 Task: Add an event  with title  Team Building Workshop, date '2024/04/13' to '2024/04/15' & Select Event type as  Group. Add location for the event as  654 Bolhão Market, Porto, Portugal and add a description: Participants will learn essential communication skills, including active listening, expressing ideas clearly, and providing constructive feedback. They will also explore techniques for fostering open and honest communication within the team.Create an event link  http-teambuildingworkshopcom & Select the event color as  Red. , logged in from the account softage.1@softage.netand send the event invitation to softage.3@softage.net and softage.4@softage.net
Action: Mouse moved to (945, 126)
Screenshot: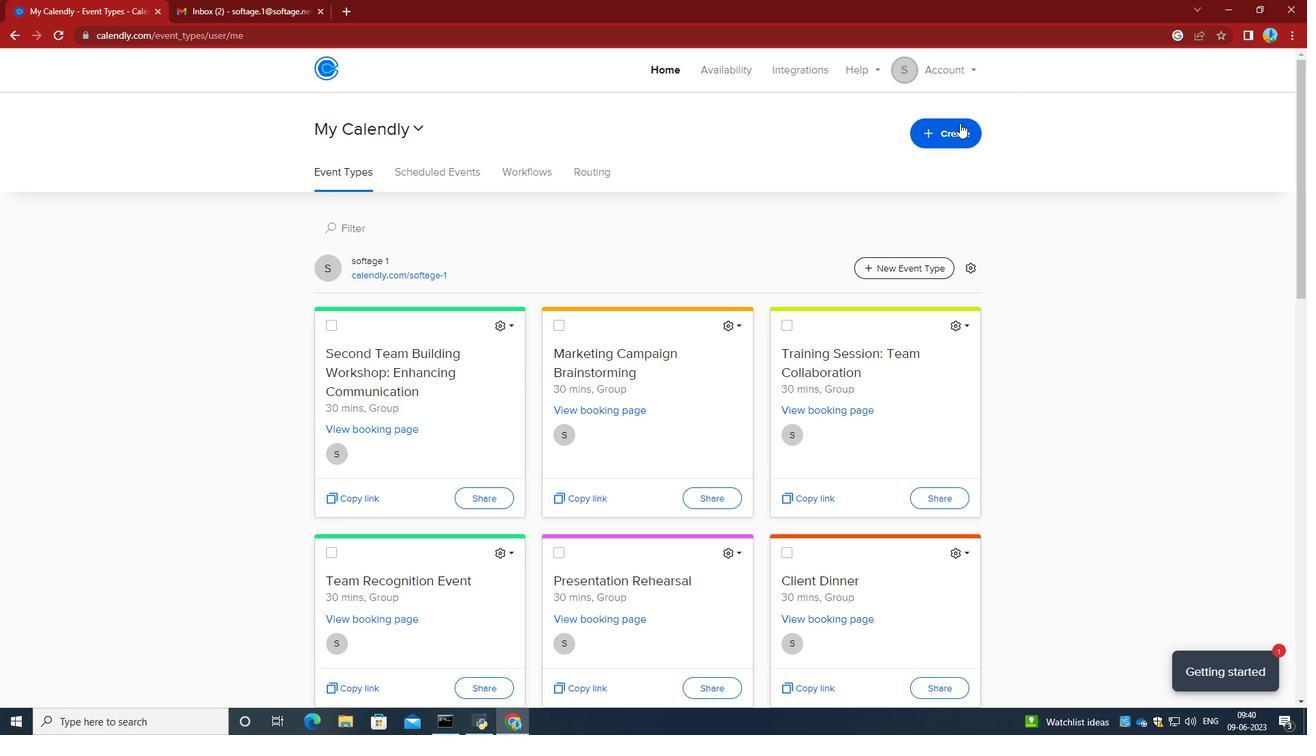 
Action: Mouse pressed left at (945, 126)
Screenshot: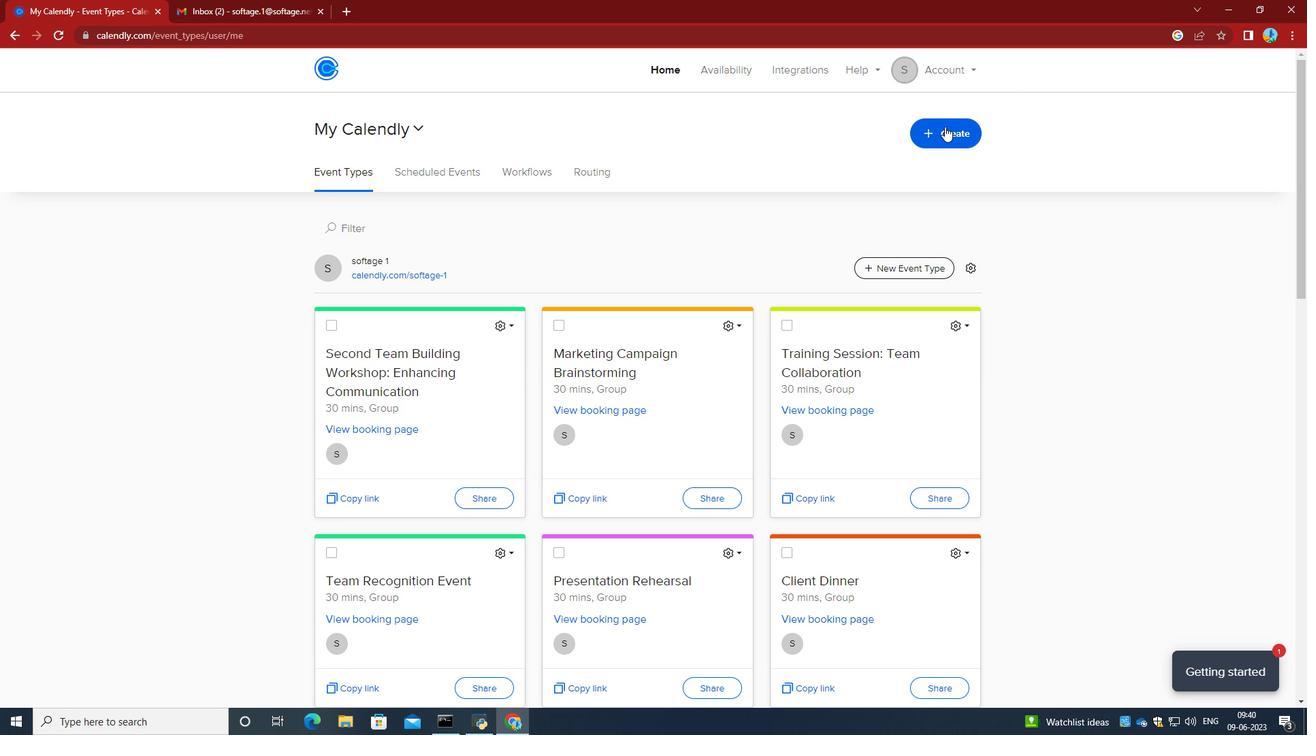 
Action: Mouse moved to (889, 187)
Screenshot: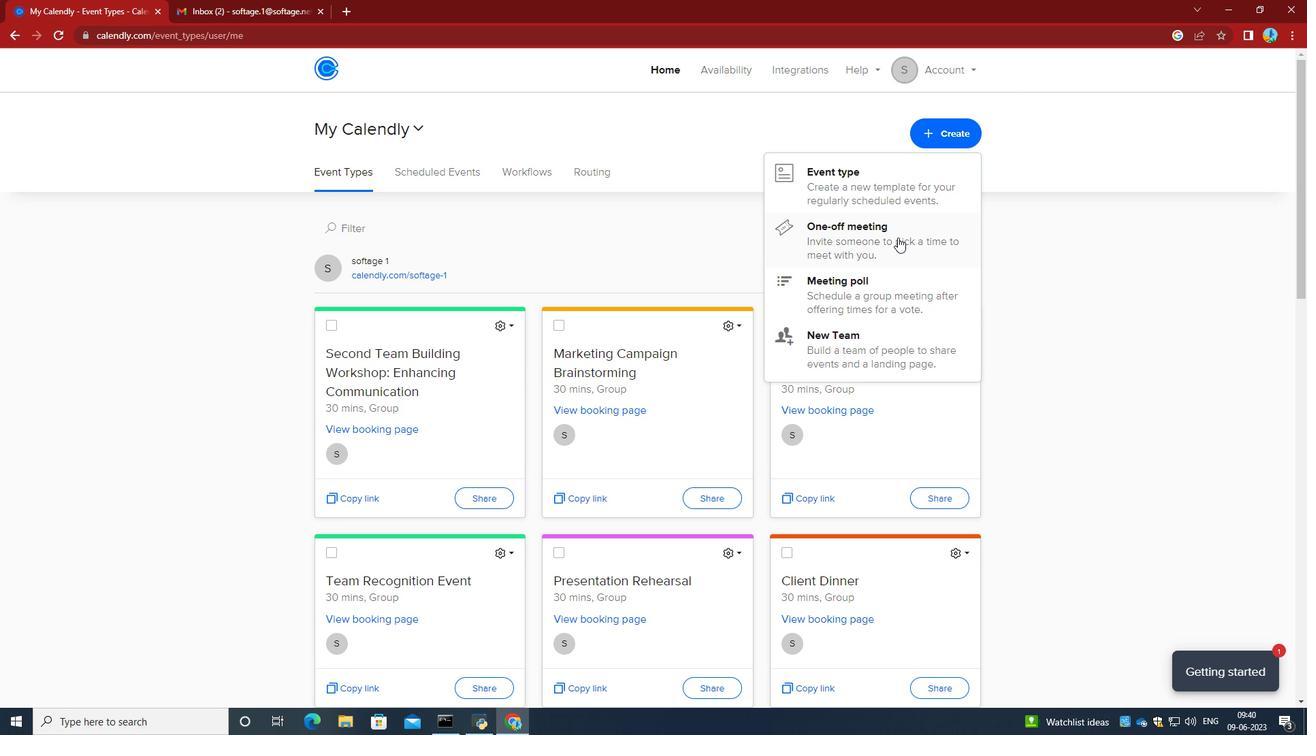 
Action: Mouse pressed left at (889, 187)
Screenshot: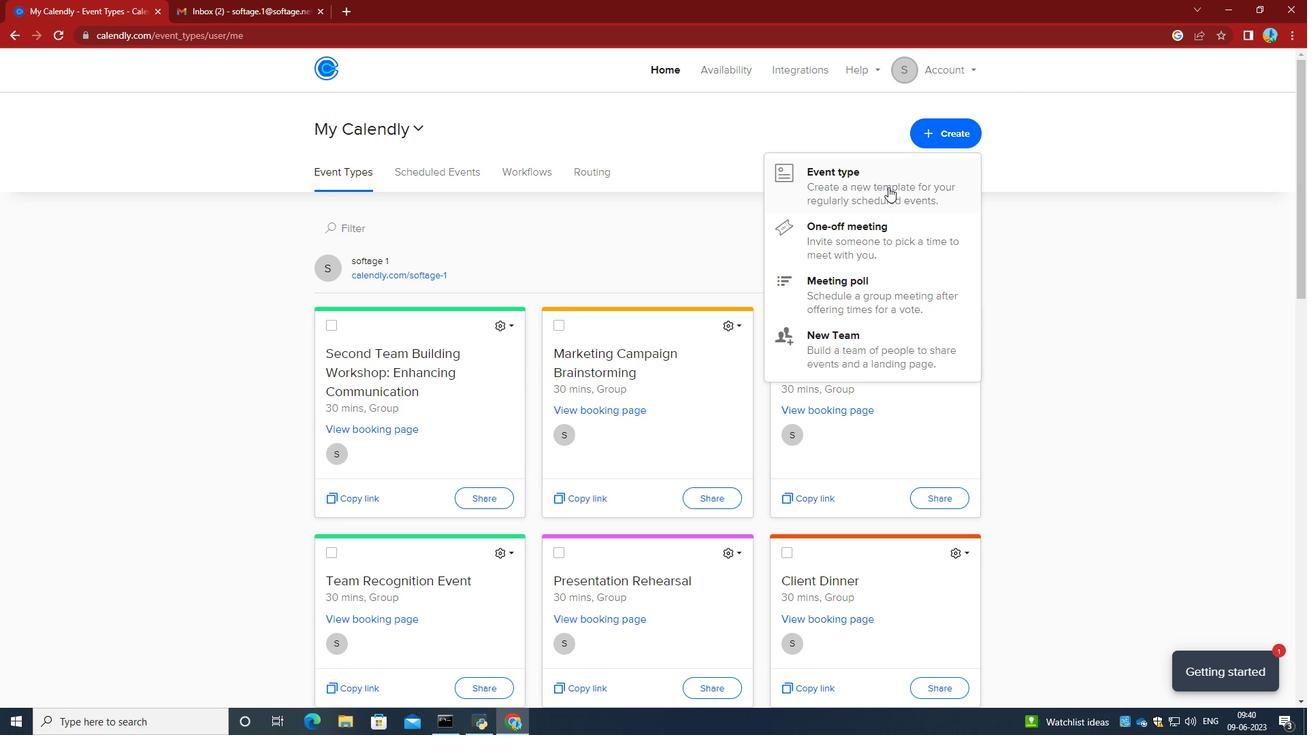 
Action: Mouse moved to (601, 305)
Screenshot: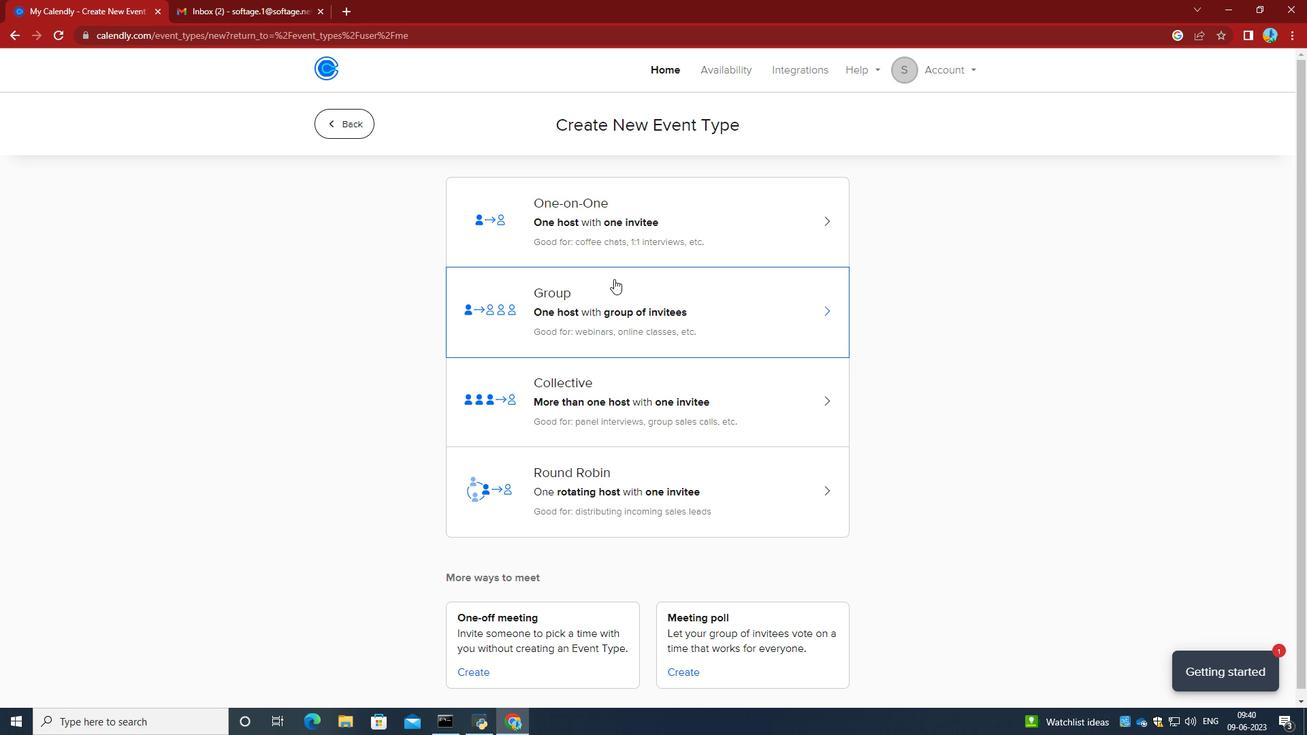
Action: Mouse pressed left at (601, 305)
Screenshot: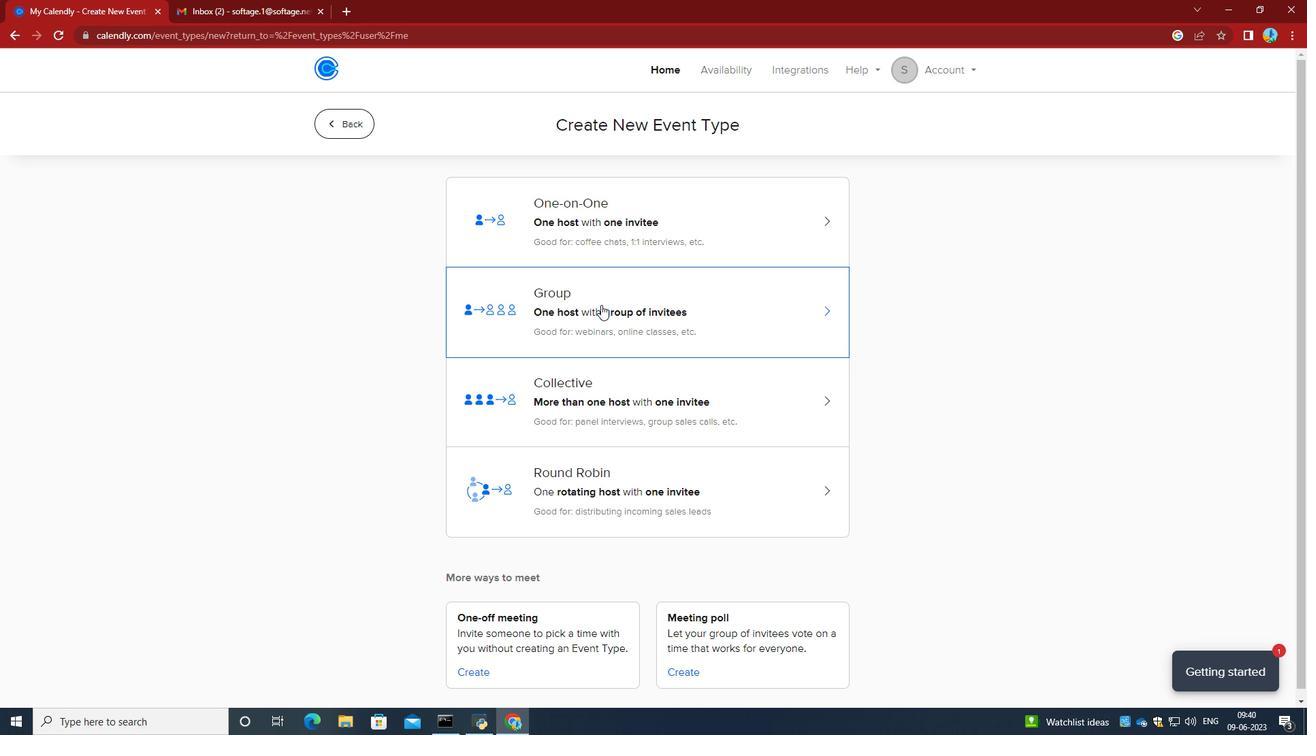 
Action: Mouse moved to (440, 313)
Screenshot: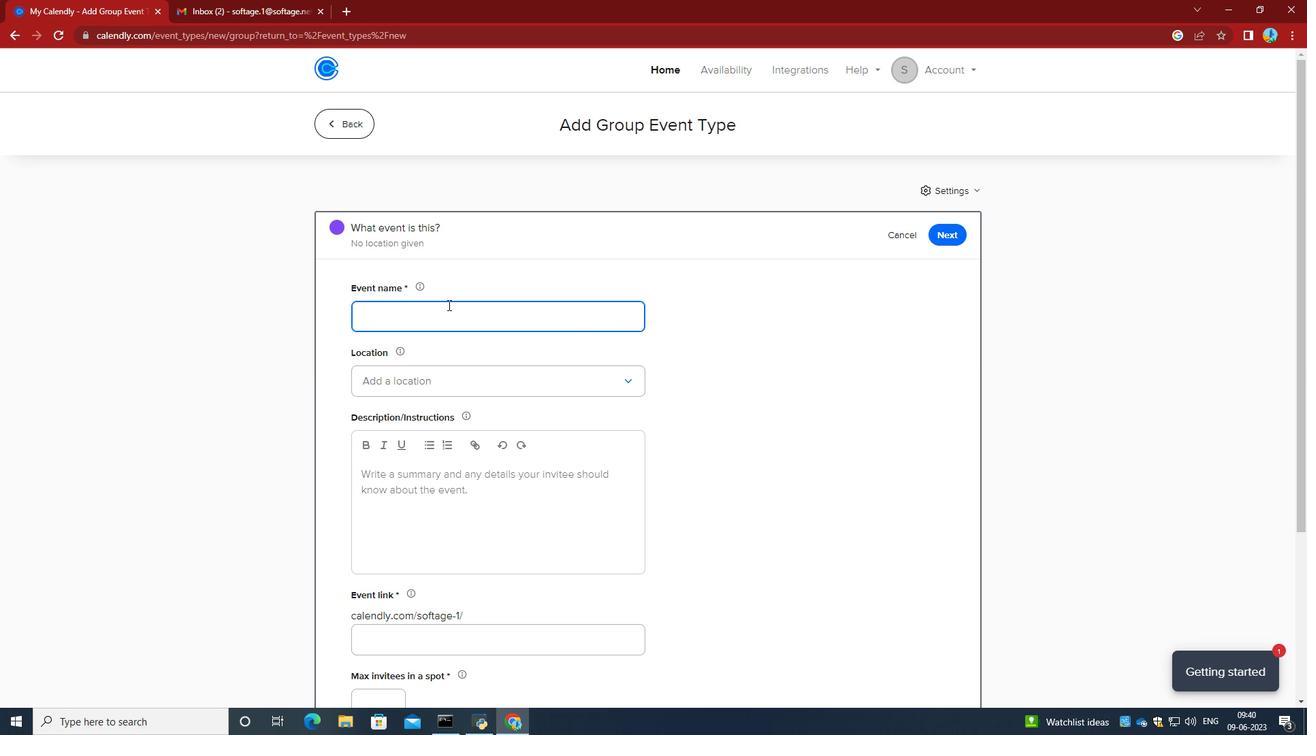 
Action: Mouse pressed left at (440, 313)
Screenshot: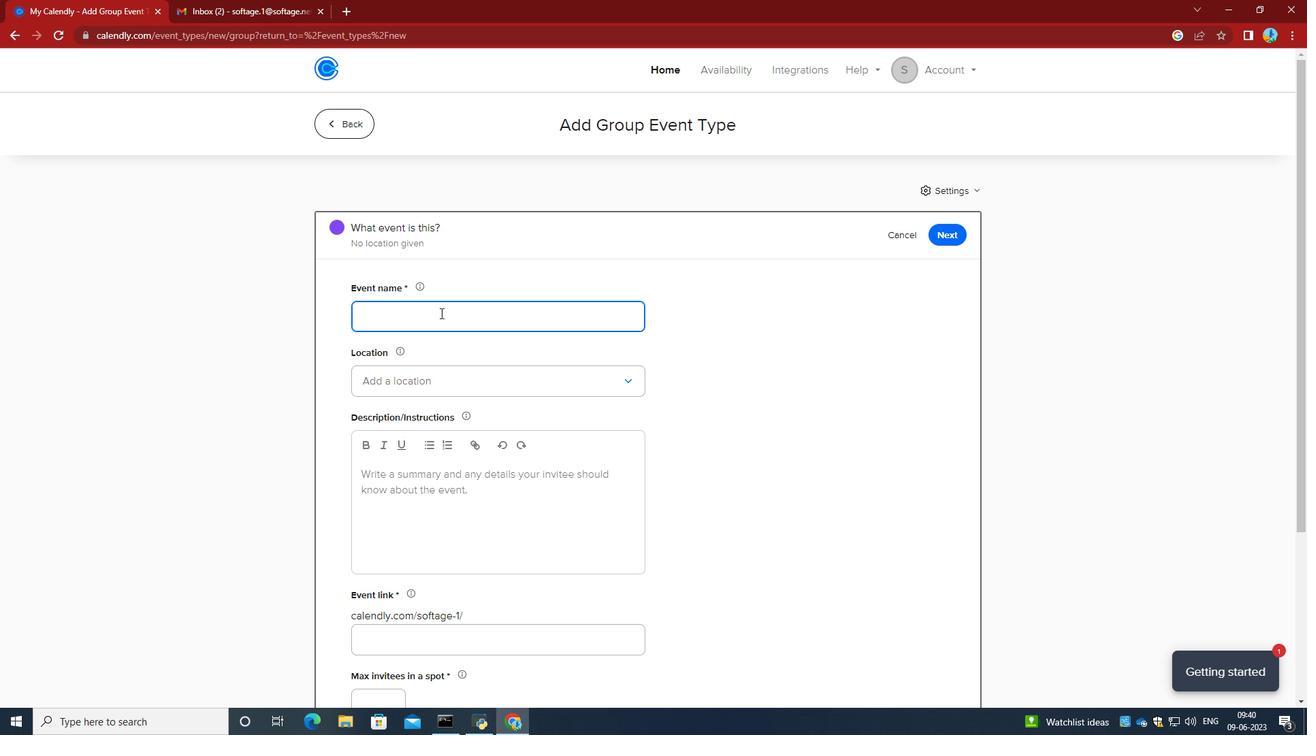 
Action: Mouse moved to (440, 314)
Screenshot: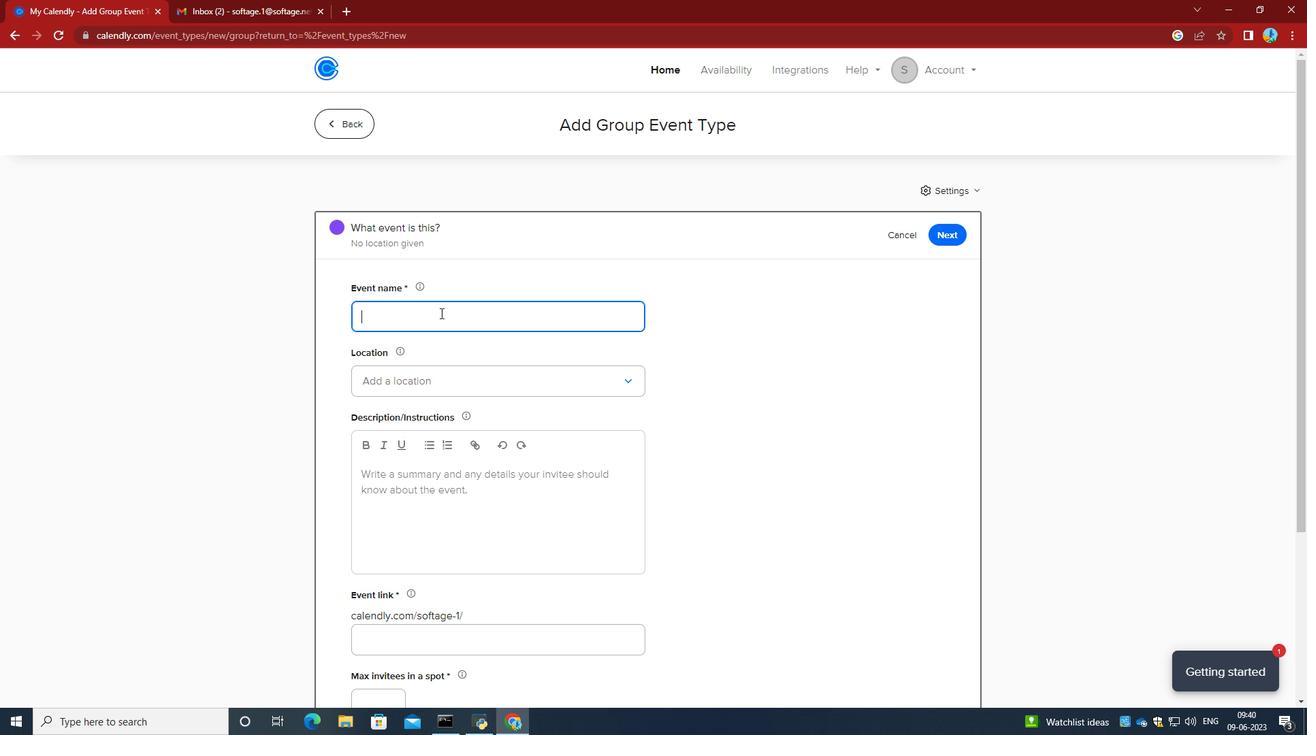 
Action: Key pressed <Key.caps_lock>T<Key.caps_lock>eam<Key.space><Key.caps_lock>B<Key.caps_lock>uilding<Key.space><Key.caps_lock>W<Key.caps_lock>orkshop<Key.space>
Screenshot: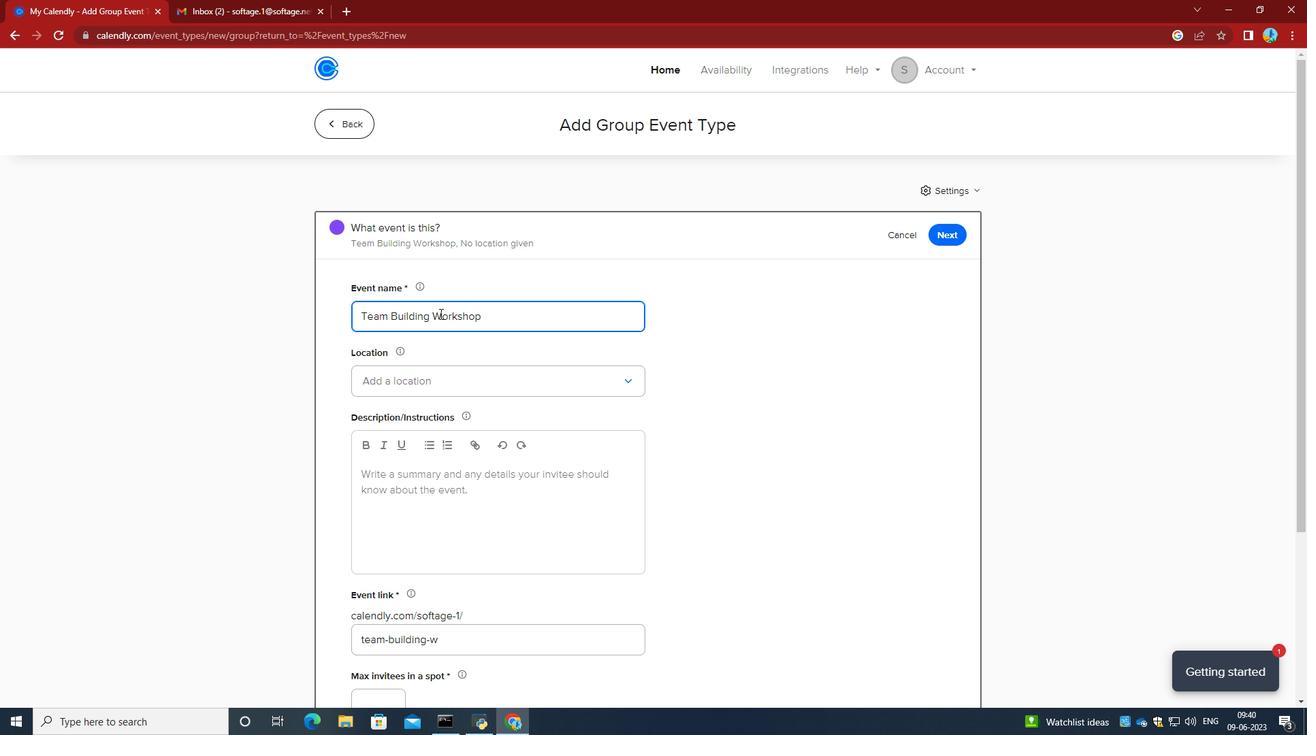 
Action: Mouse moved to (445, 389)
Screenshot: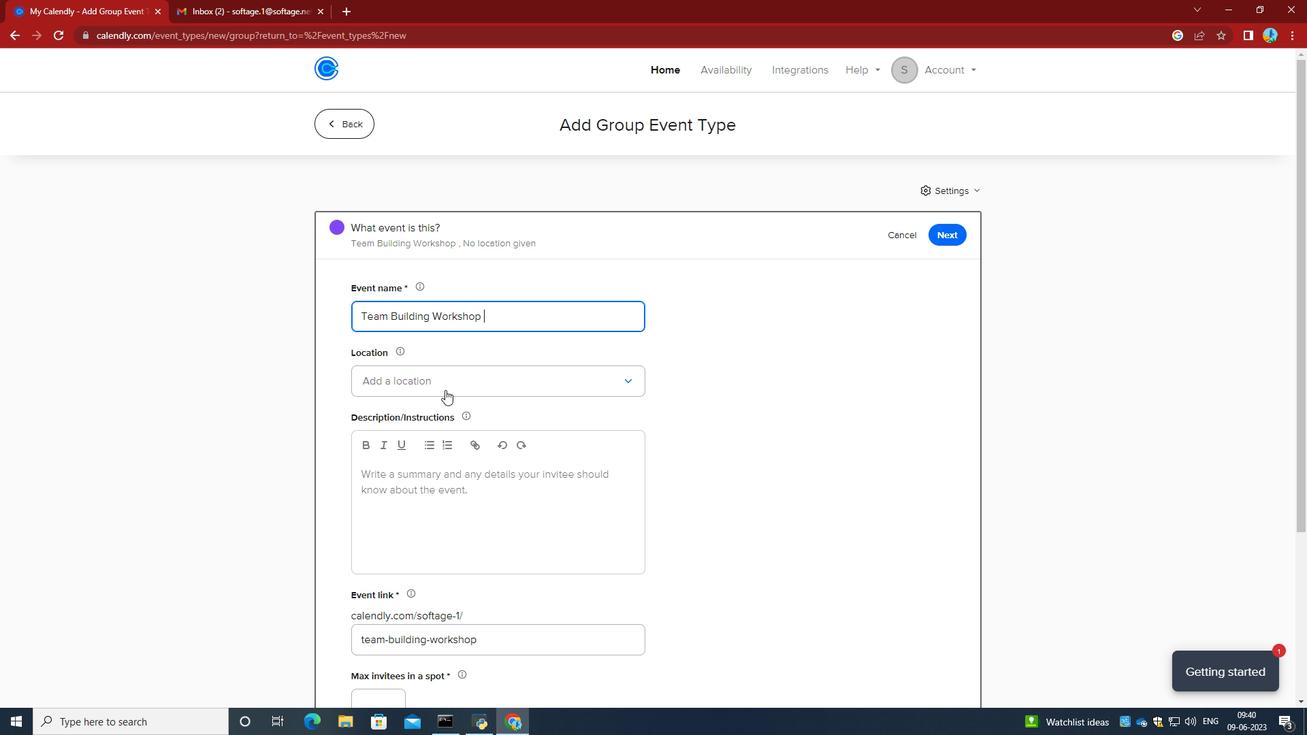 
Action: Mouse pressed left at (445, 389)
Screenshot: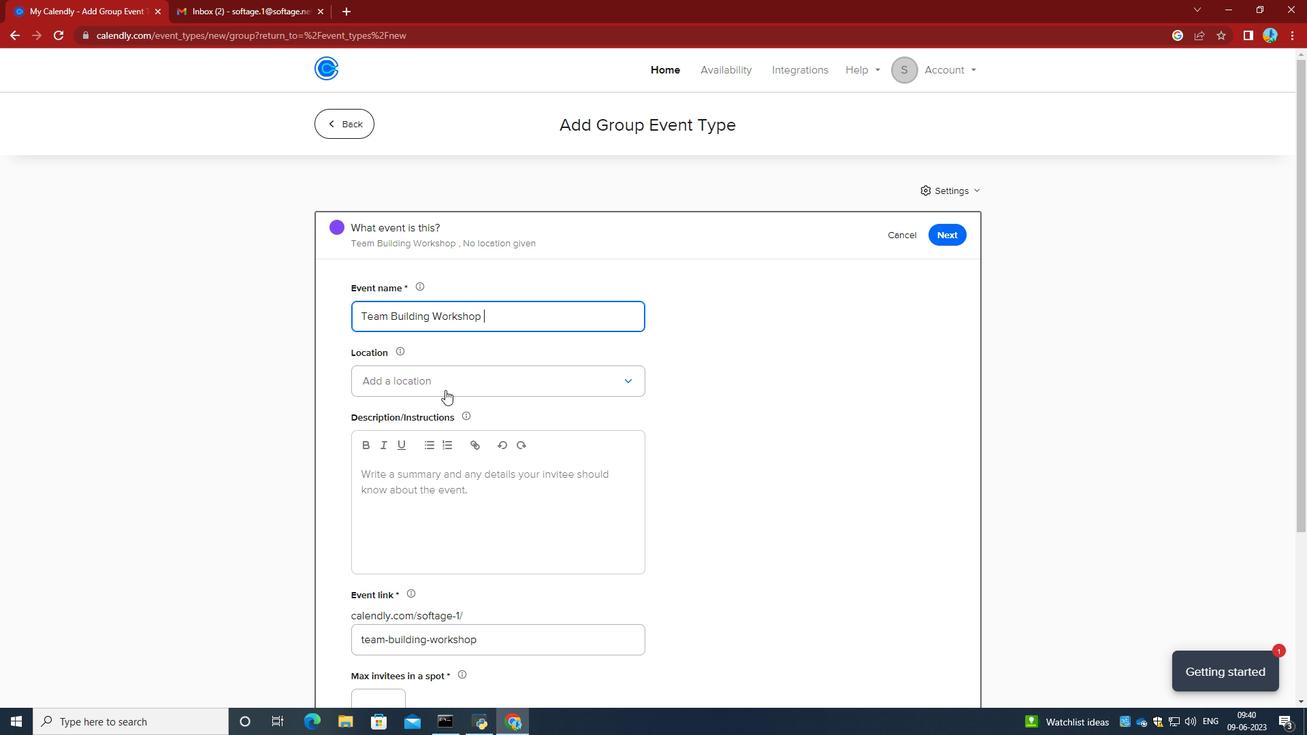 
Action: Mouse moved to (438, 415)
Screenshot: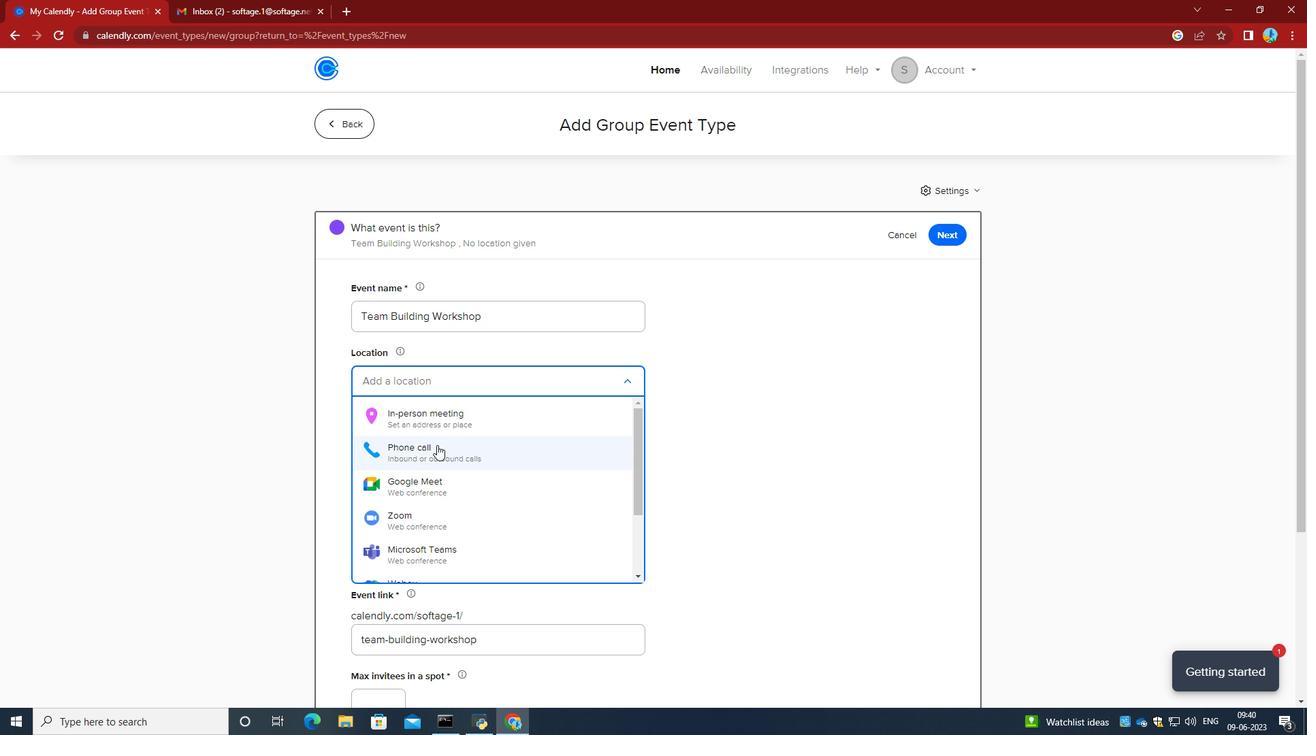 
Action: Mouse pressed left at (438, 415)
Screenshot: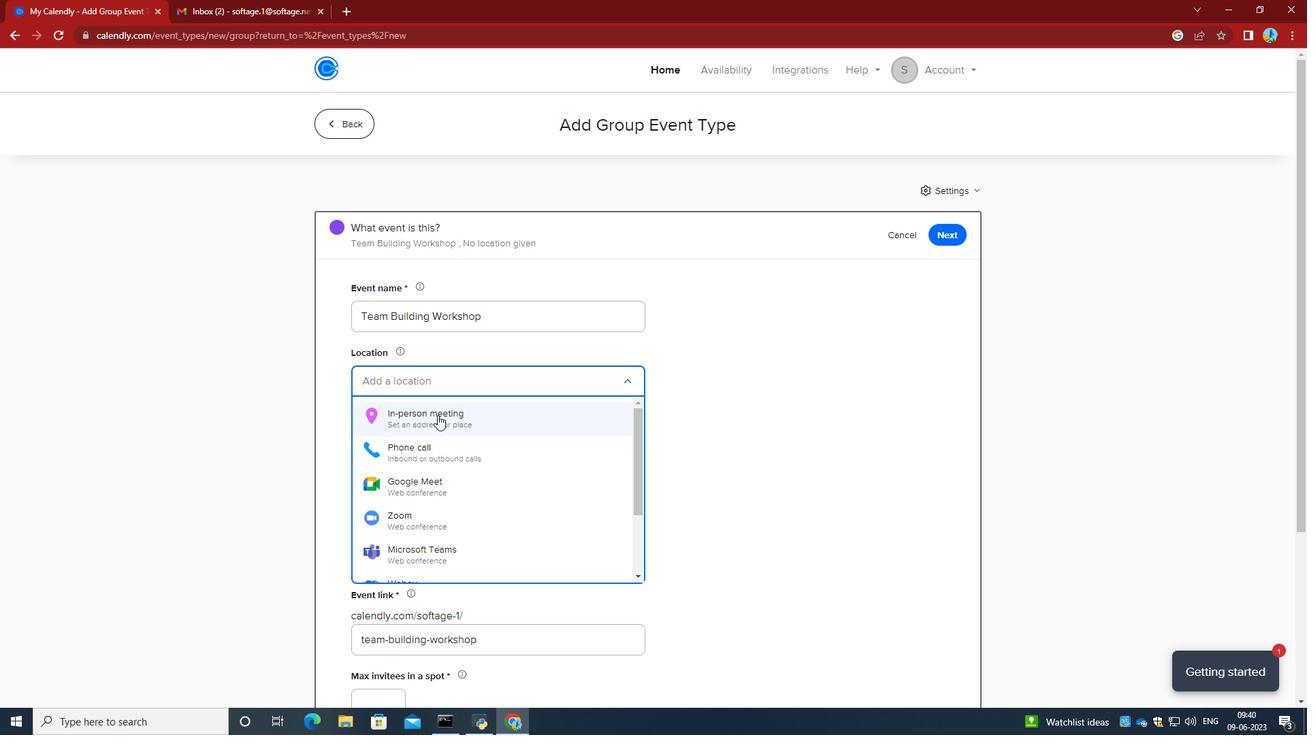 
Action: Mouse moved to (588, 220)
Screenshot: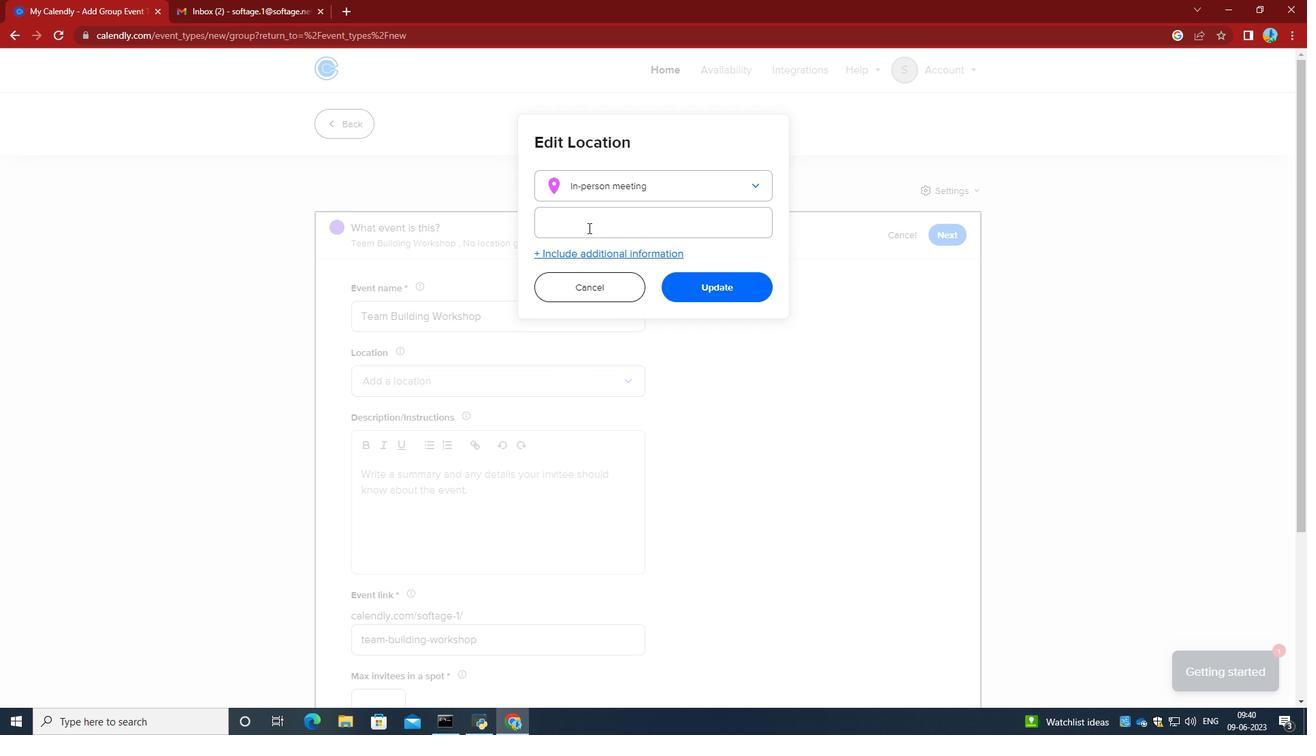 
Action: Mouse pressed left at (588, 220)
Screenshot: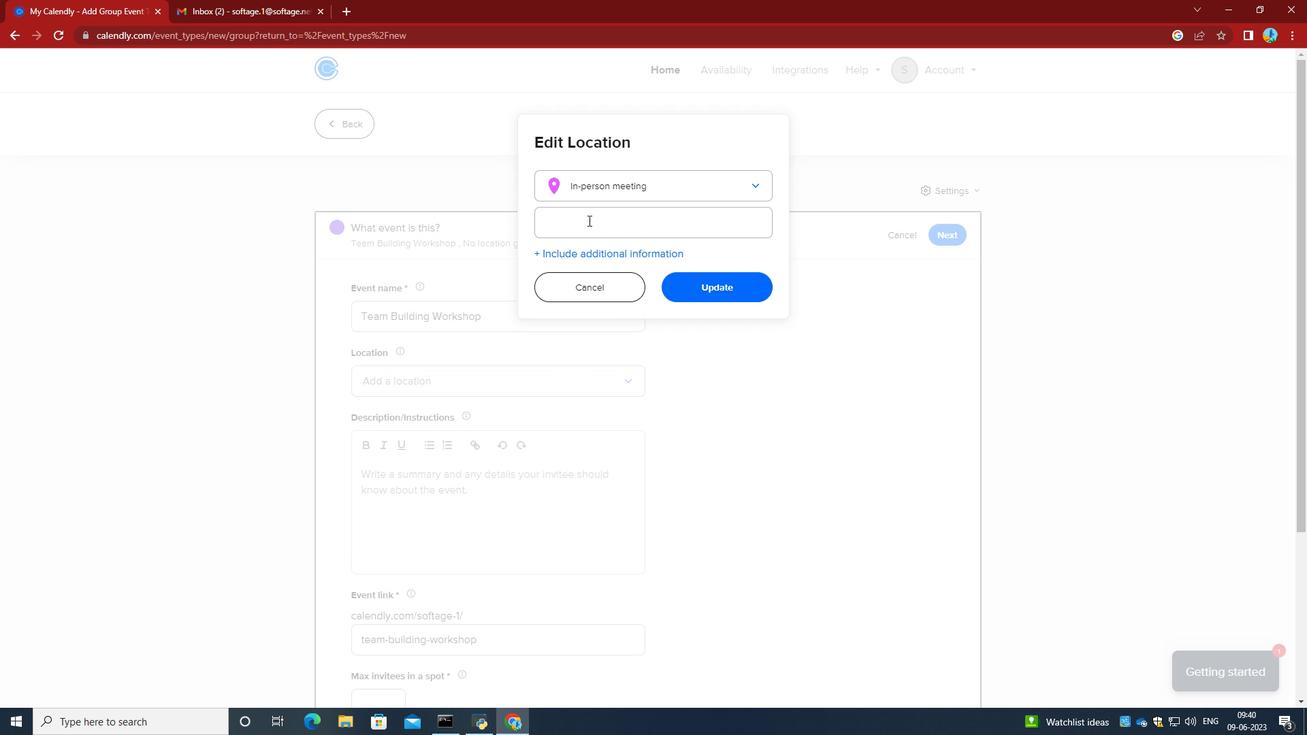 
Action: Key pressed 654<Key.space><Key.caps_lock>B<Key.caps_lock>olhao<Key.space><Key.caps_lock>M<Key.caps_lock>arket,<Key.space><Key.caps_lock>P<Key.caps_lock>orto,<Key.space><Key.caps_lock>P<Key.caps_lock>ortugal<Key.space>
Screenshot: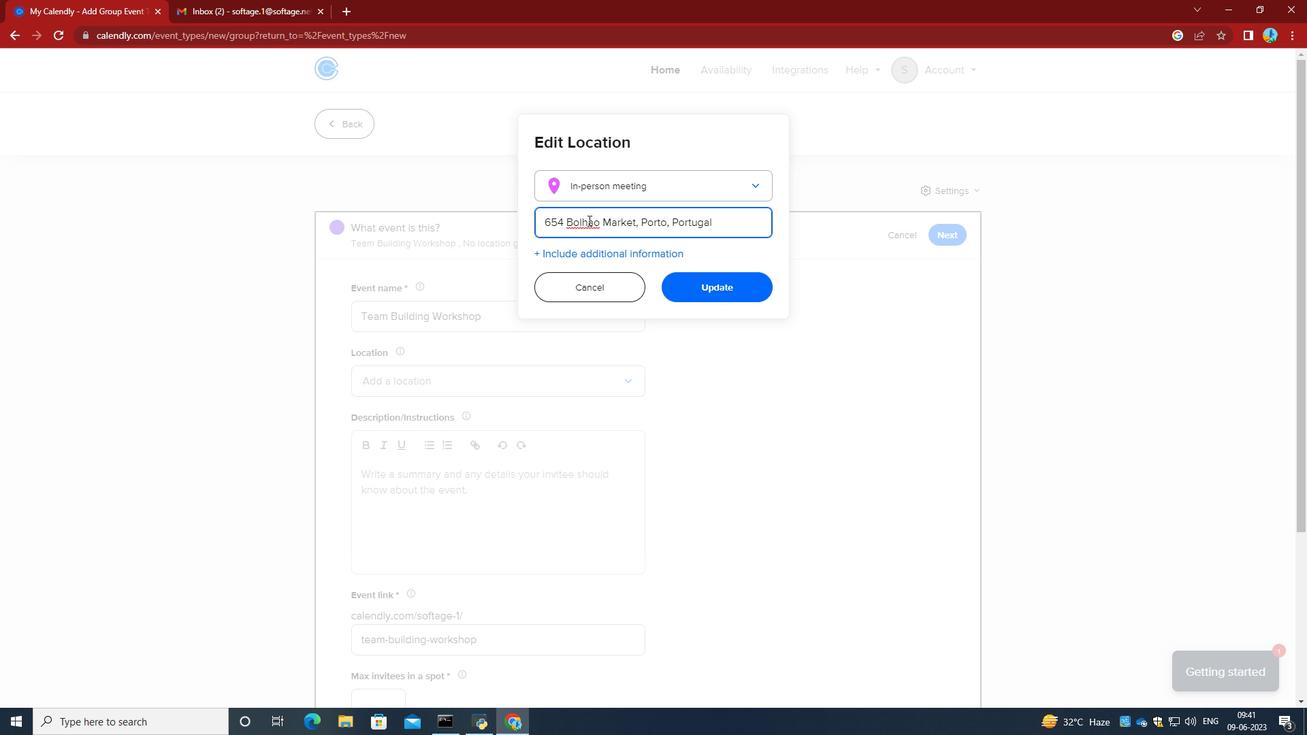 
Action: Mouse moved to (731, 288)
Screenshot: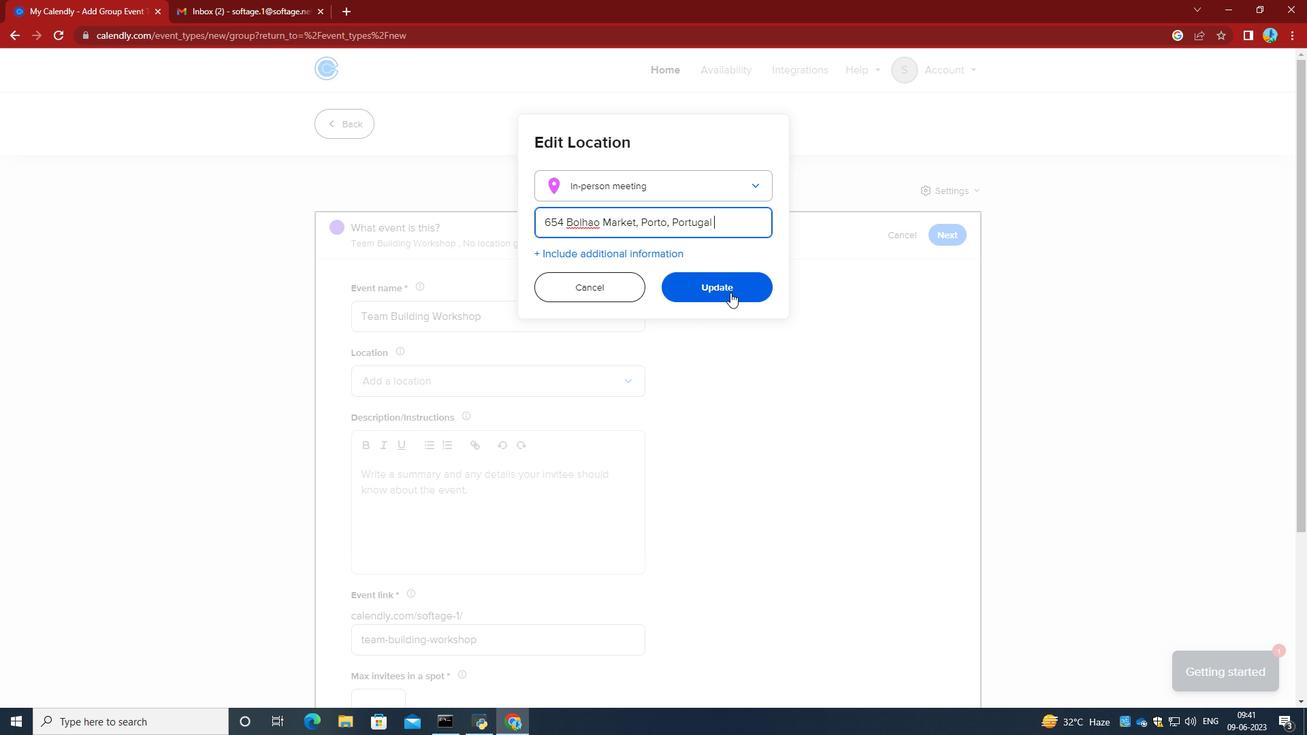 
Action: Mouse pressed left at (731, 288)
Screenshot: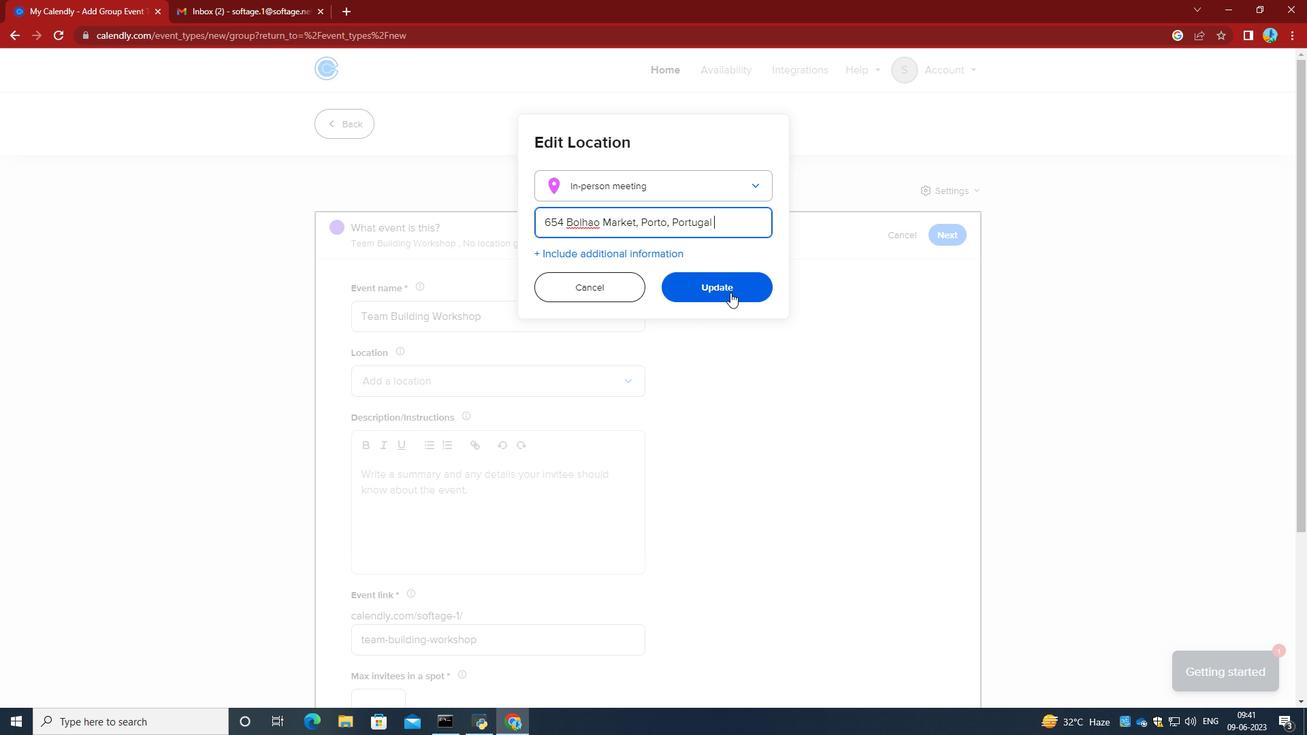 
Action: Mouse moved to (523, 493)
Screenshot: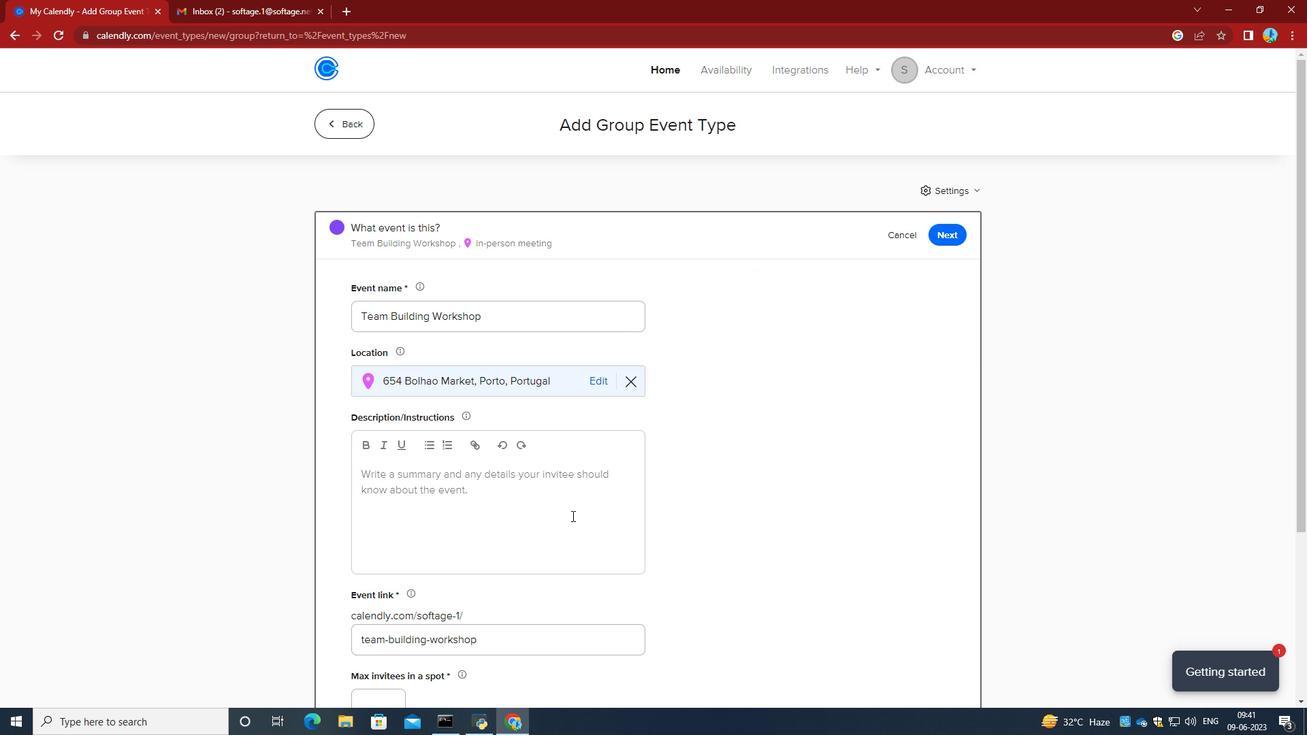 
Action: Mouse pressed left at (523, 493)
Screenshot: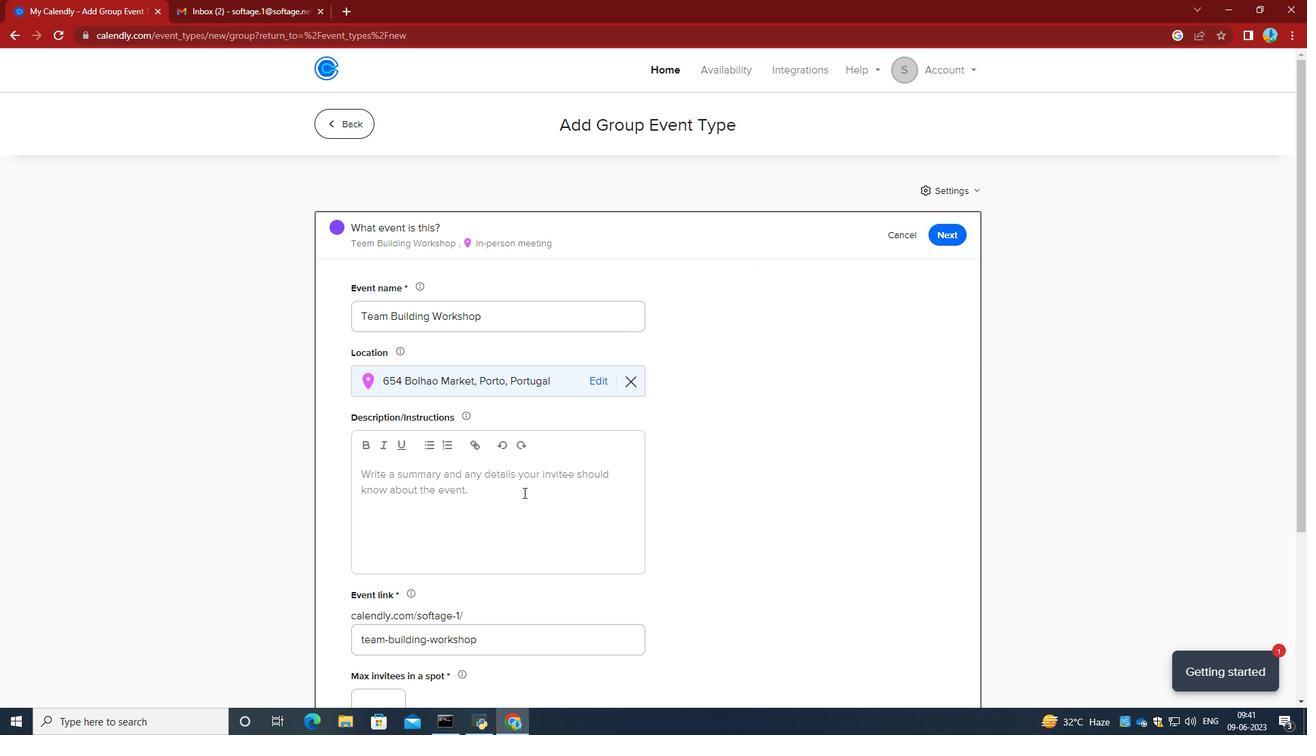
Action: Mouse moved to (523, 493)
Screenshot: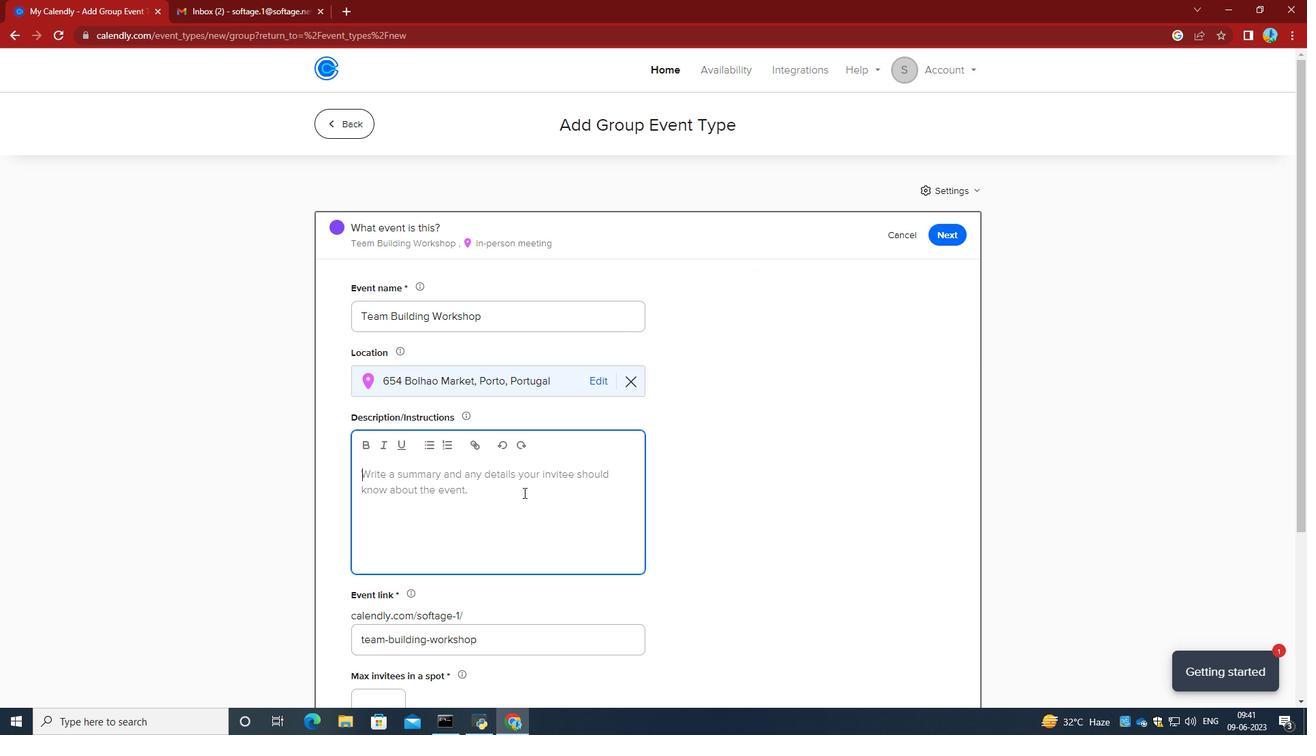 
Action: Key pressed <Key.caps_lock>P<Key.caps_lock>articipants<Key.space>will<Key.space>learn<Key.space>essential<Key.space>communication<Key.space>skills,<Key.space>including<Key.space><Key.space>active<Key.space>listening,<Key.space>expressing<Key.space>ideas<Key.space>clearly,<Key.space>and<Key.space>providing<Key.space>construcit<Key.backspace><Key.backspace>tive<Key.space>feedback.<Key.space><Key.caps_lock>T<Key.caps_lock>eh<Key.backspace><Key.backspace>hey<Key.space>wil<Key.space><Key.backspace>l<Key.space>also<Key.space>l<Key.backspace>explore<Key.space>techniques<Key.space>for<Key.space>fostering<Key.space>open<Key.space>and<Key.space>honest<Key.space>communication<Key.space>within<Key.space>the<Key.space>team.
Screenshot: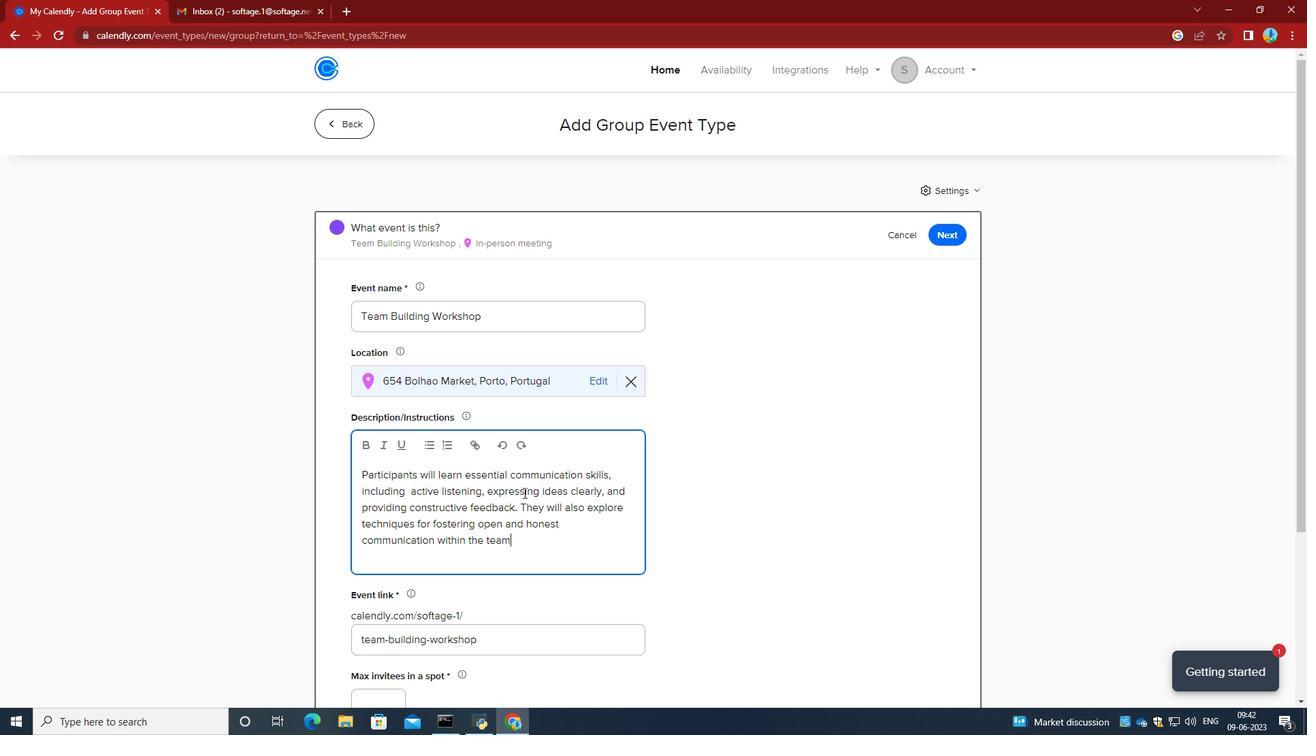 
Action: Mouse scrolled (523, 492) with delta (0, 0)
Screenshot: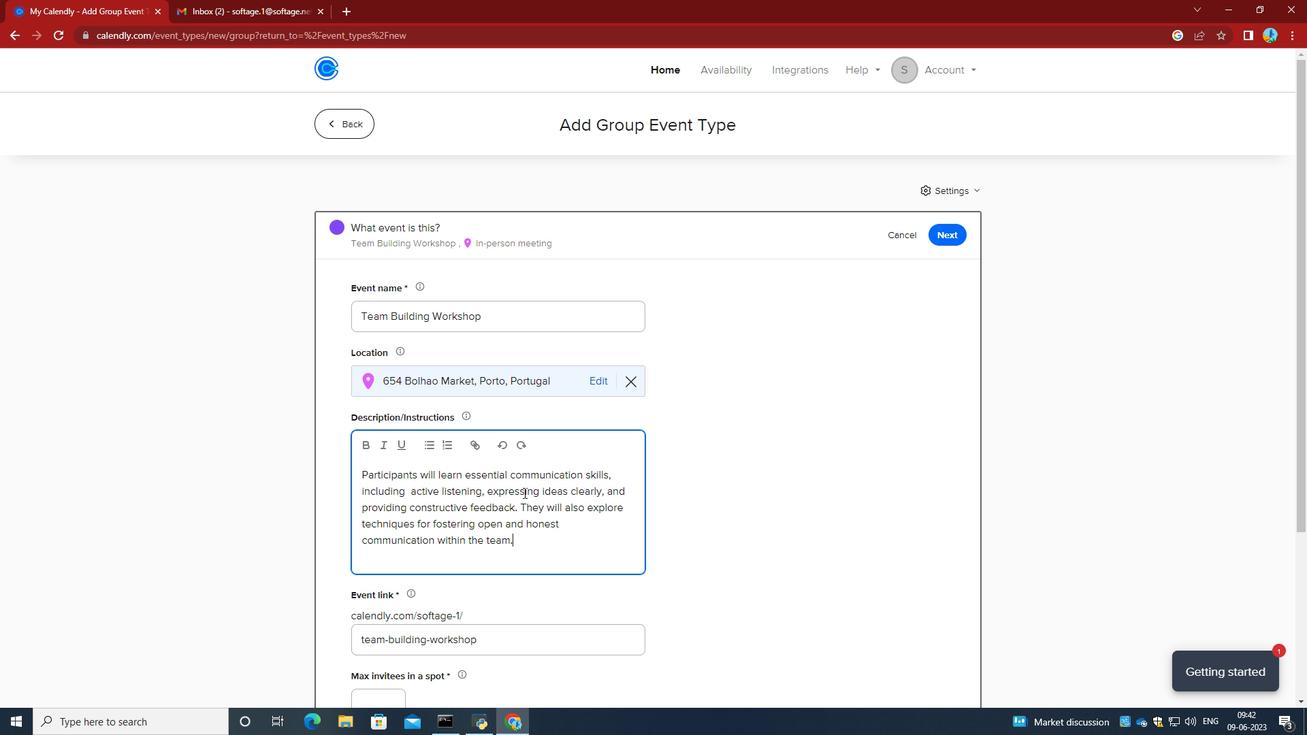 
Action: Mouse scrolled (523, 492) with delta (0, 0)
Screenshot: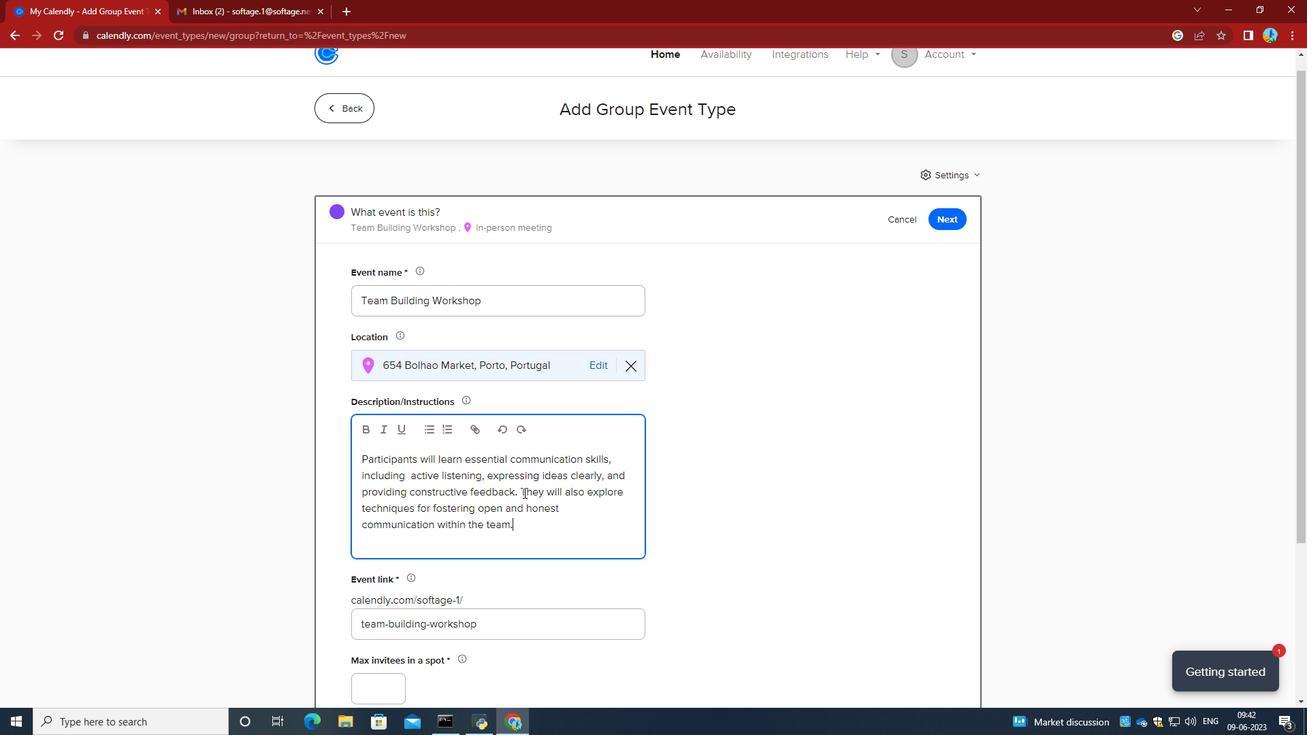 
Action: Mouse scrolled (523, 492) with delta (0, 0)
Screenshot: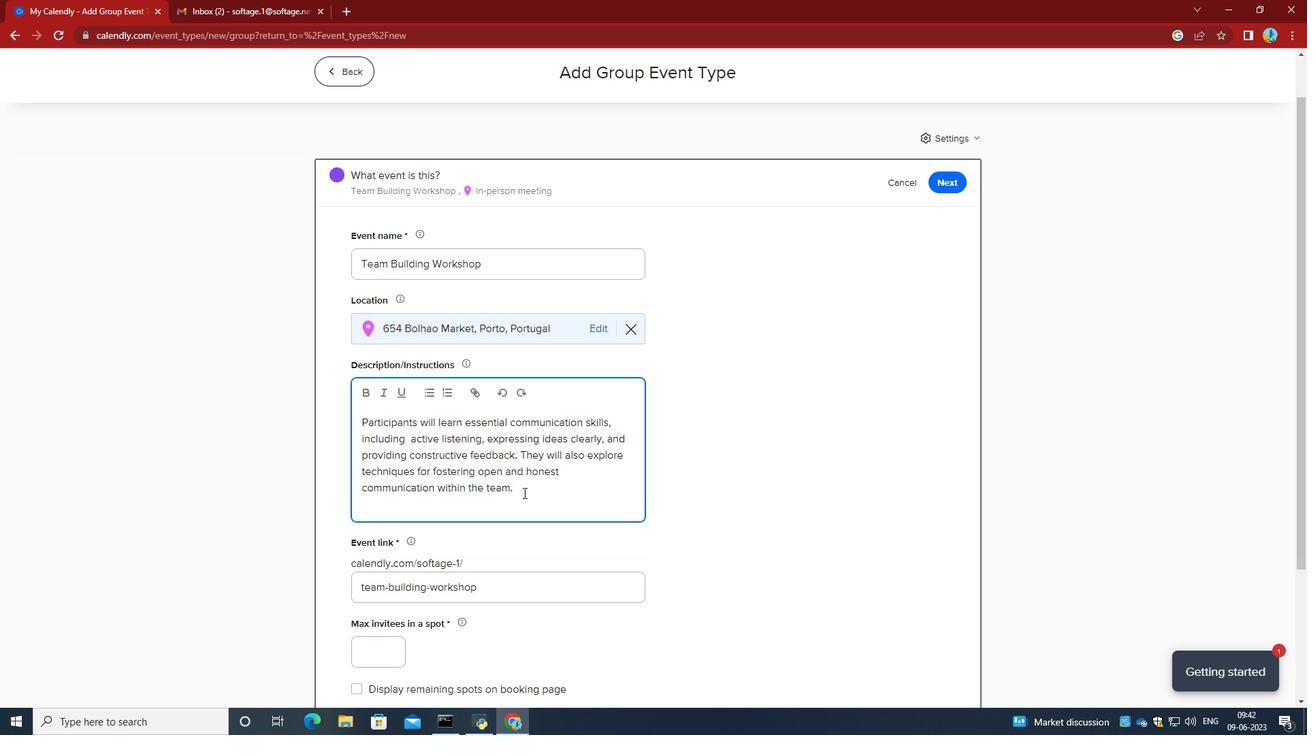 
Action: Mouse moved to (504, 444)
Screenshot: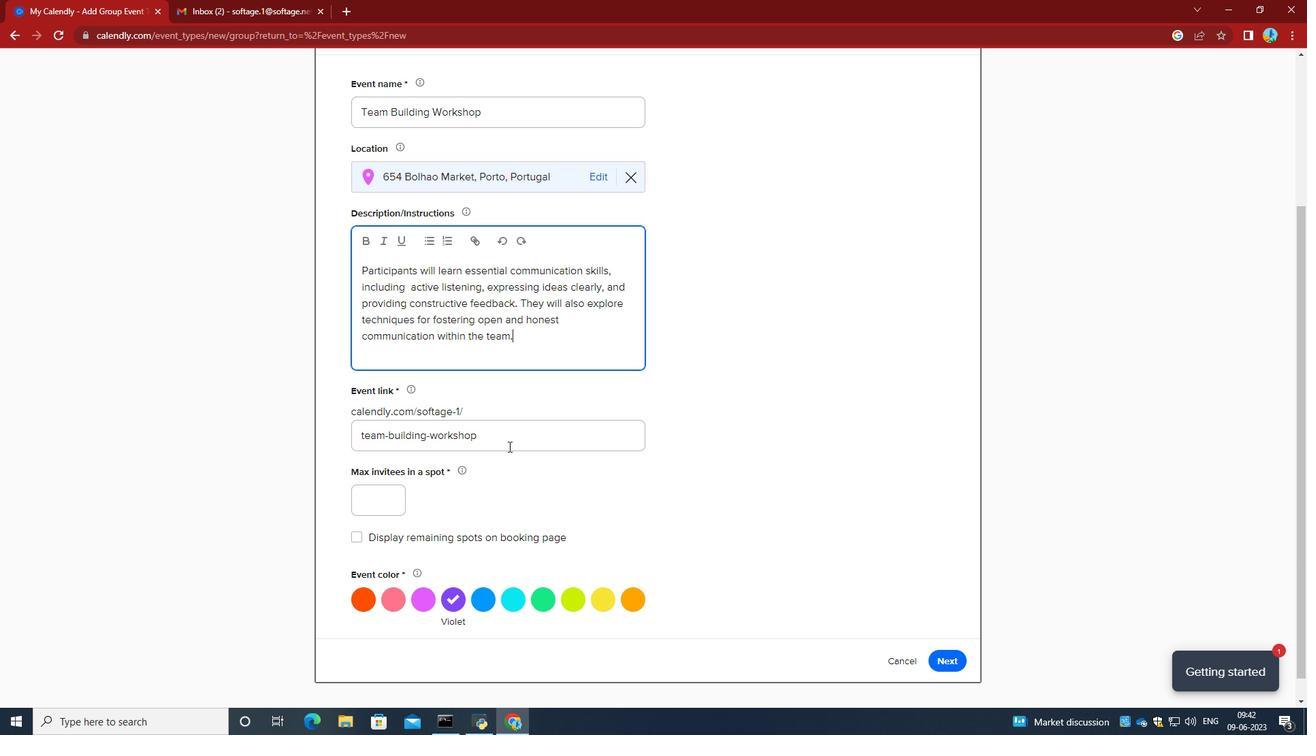 
Action: Mouse pressed left at (504, 444)
Screenshot: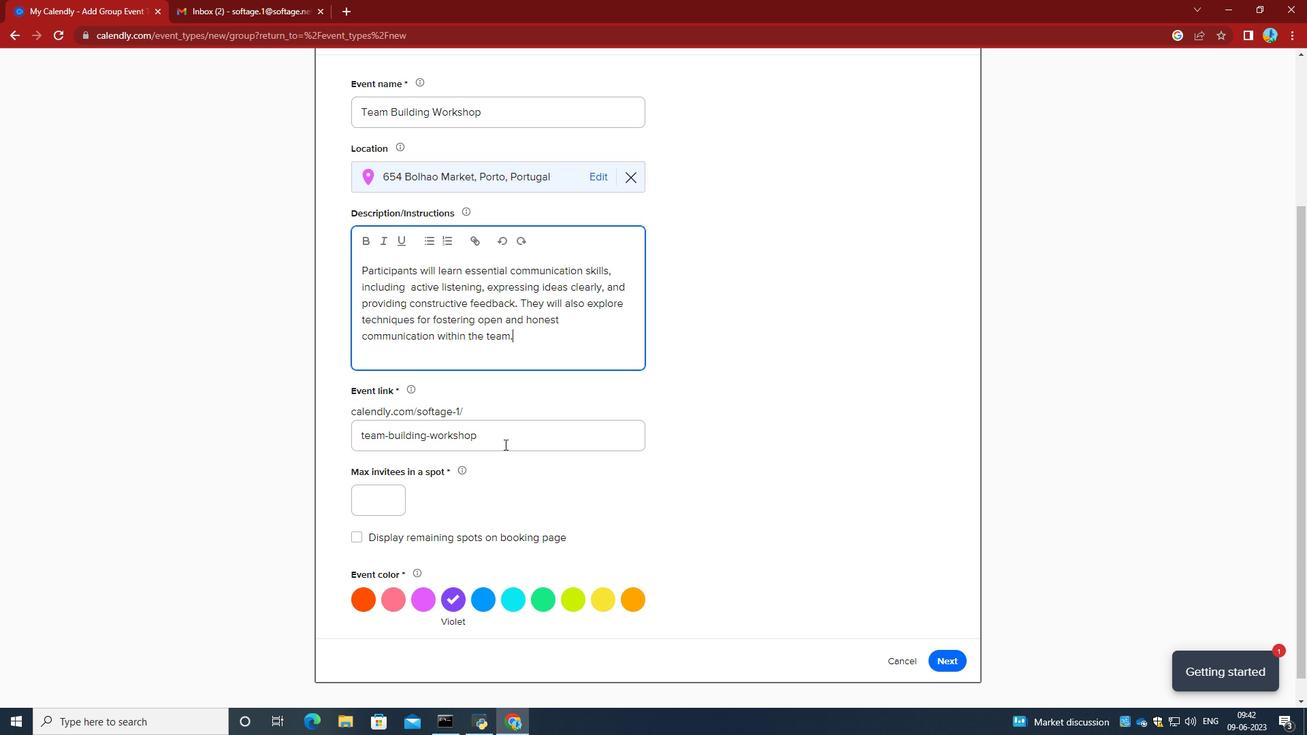 
Action: Mouse moved to (347, 440)
Screenshot: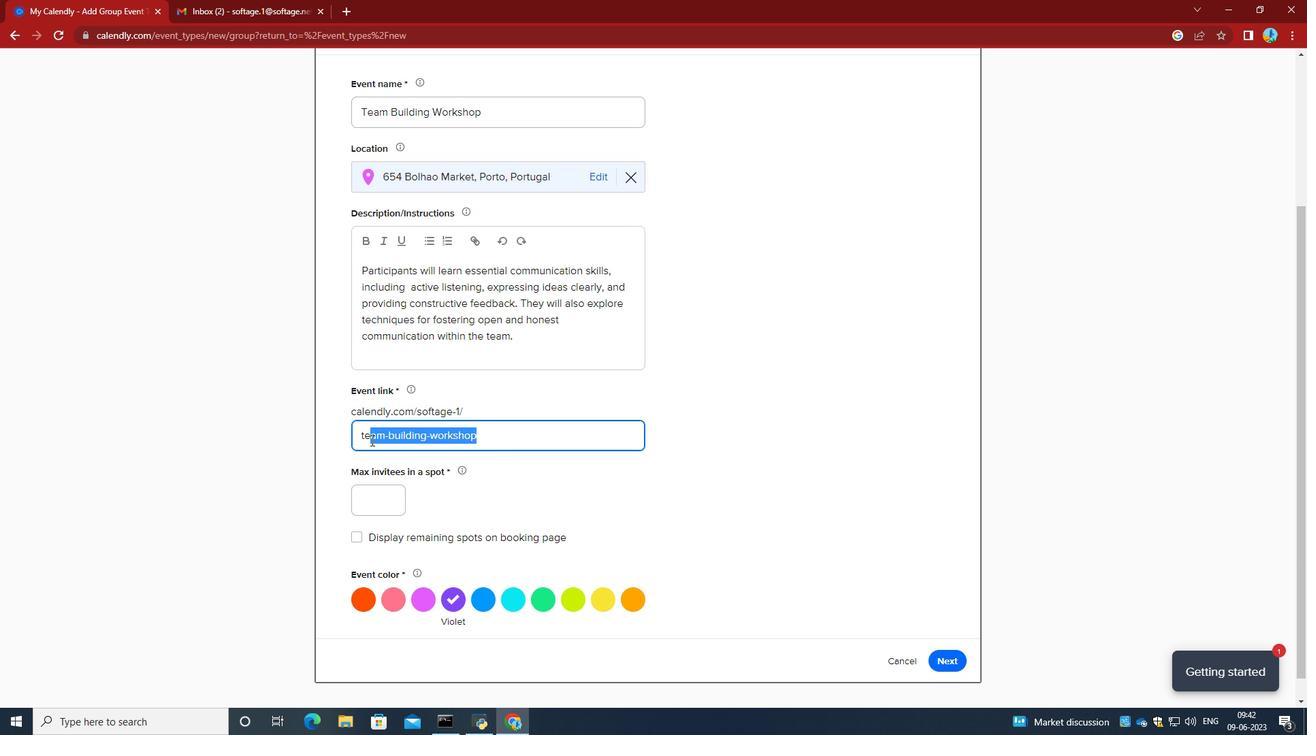
Action: Key pressed <Key.backspace>http-teambuildingworkshopcom
Screenshot: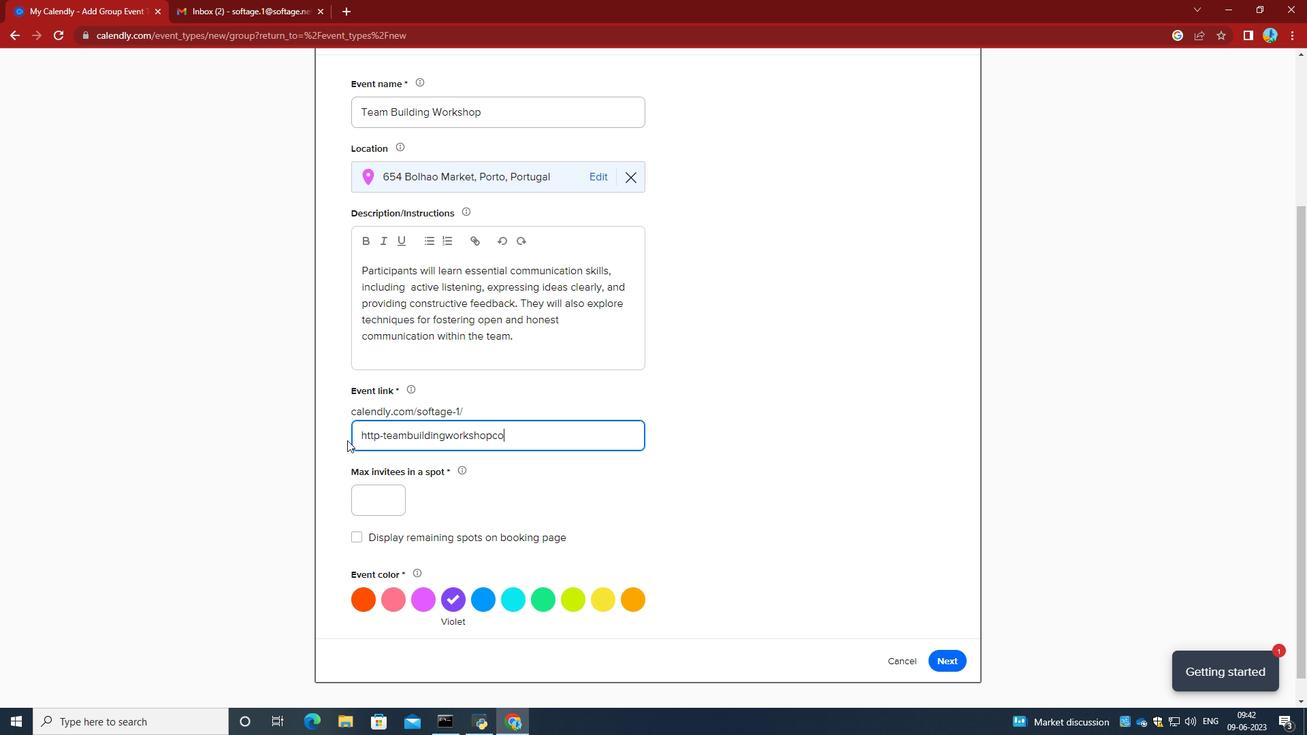 
Action: Mouse moved to (367, 502)
Screenshot: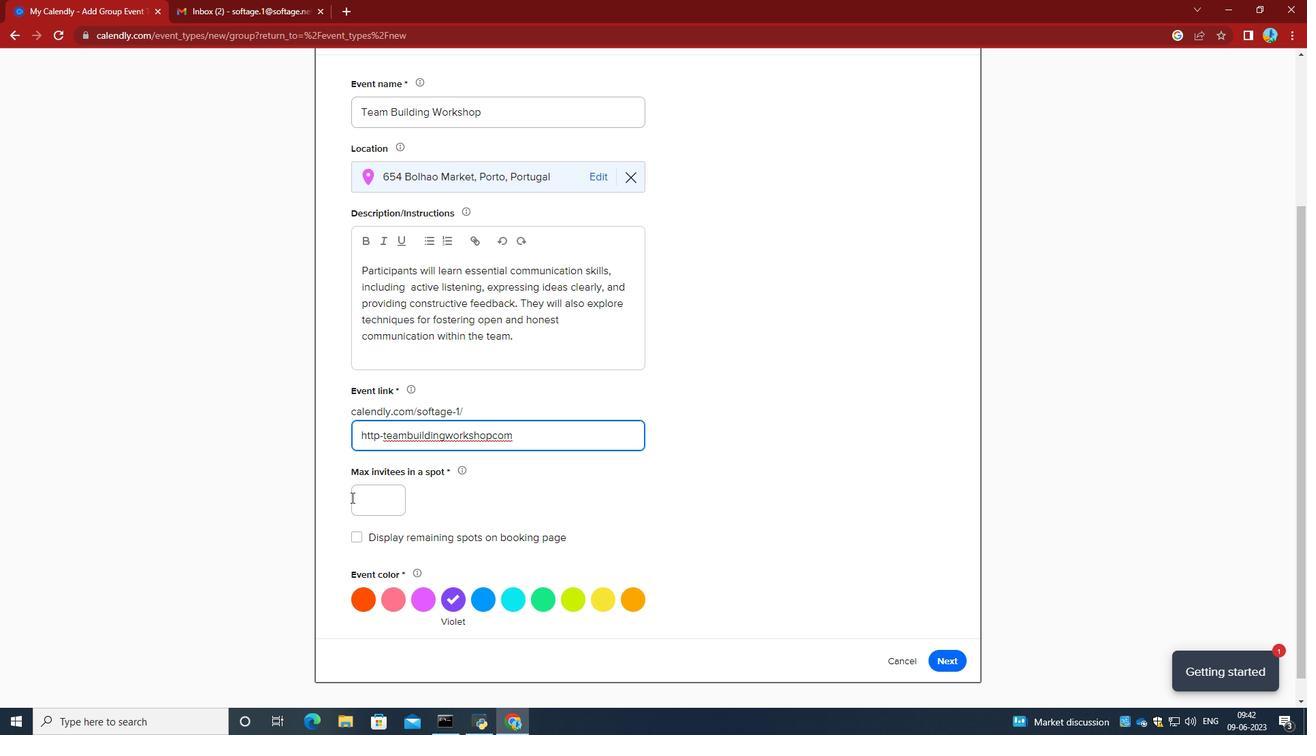 
Action: Mouse pressed left at (367, 502)
Screenshot: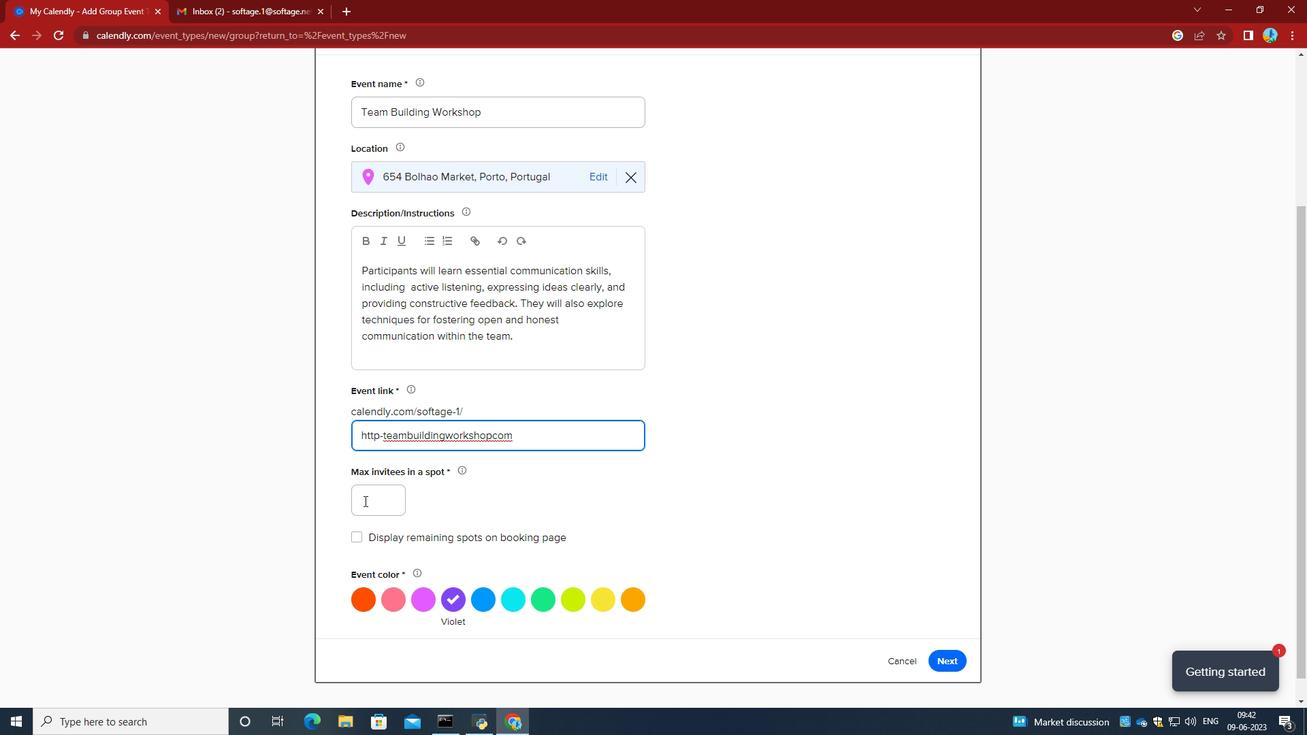 
Action: Key pressed 2
Screenshot: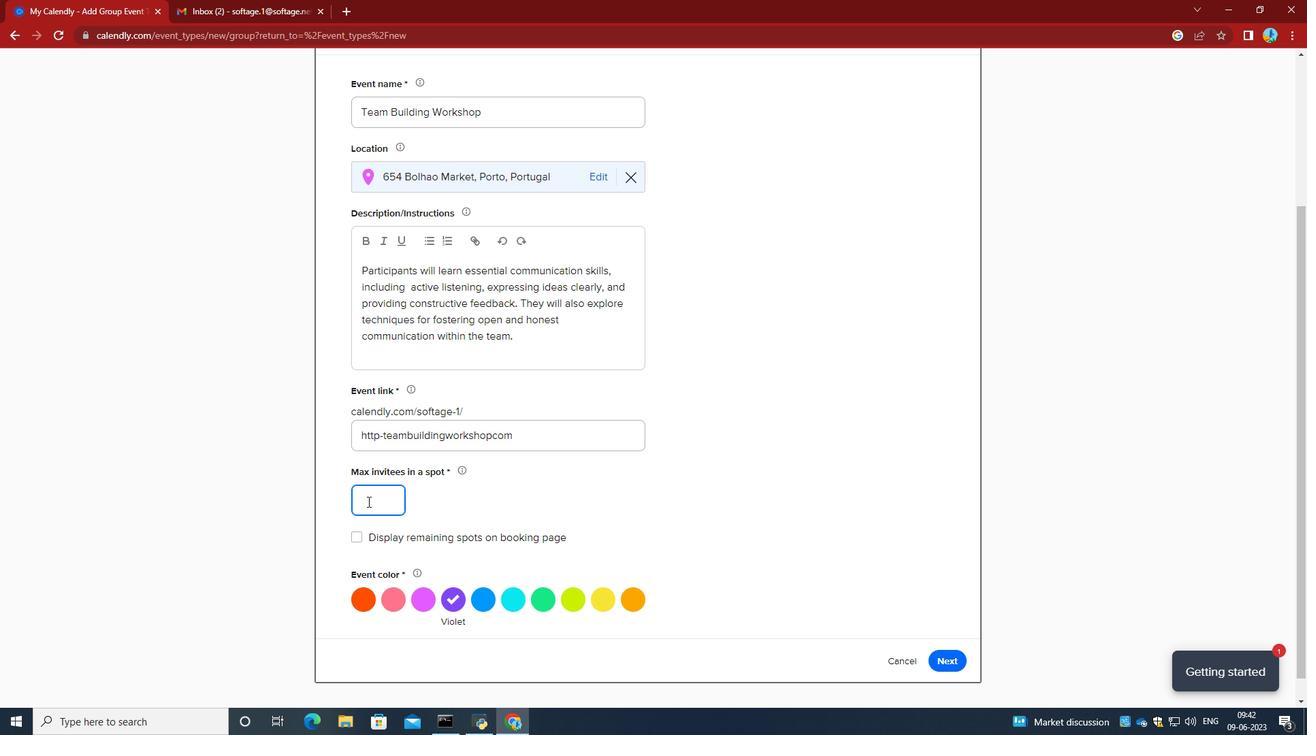 
Action: Mouse moved to (354, 593)
Screenshot: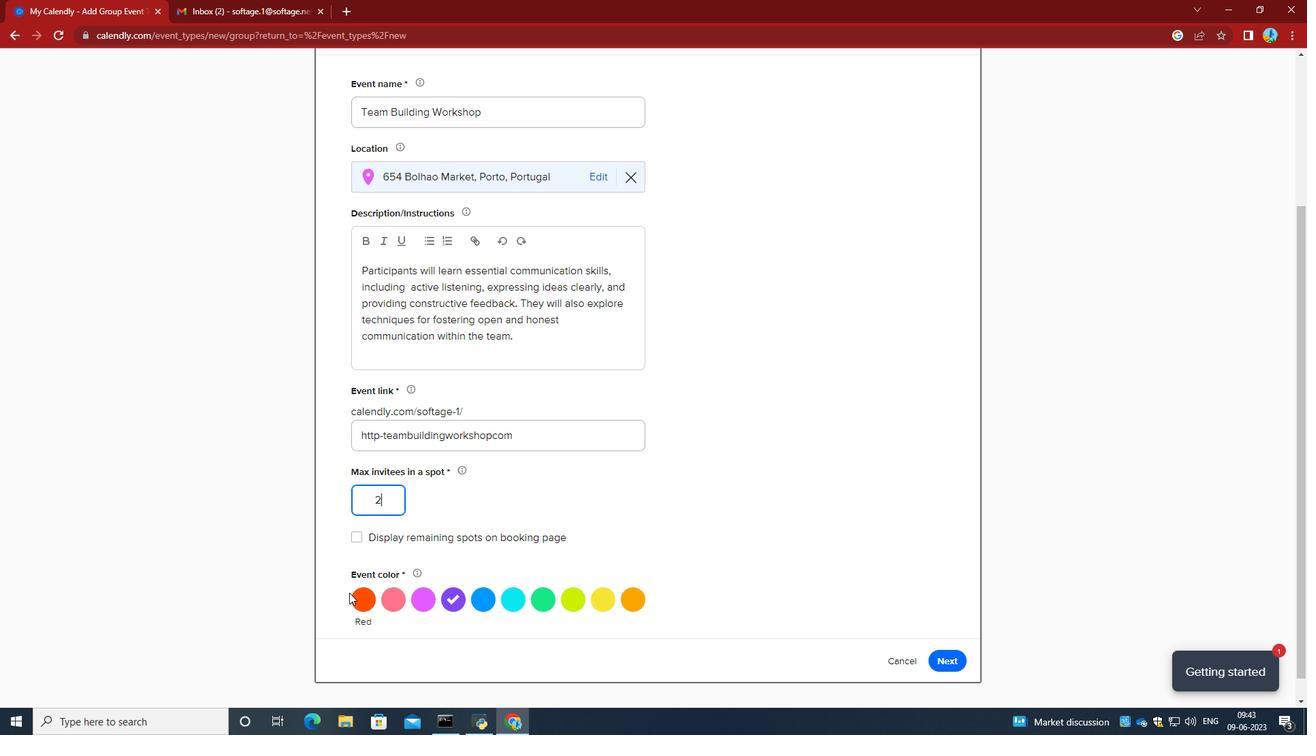 
Action: Mouse pressed left at (354, 593)
Screenshot: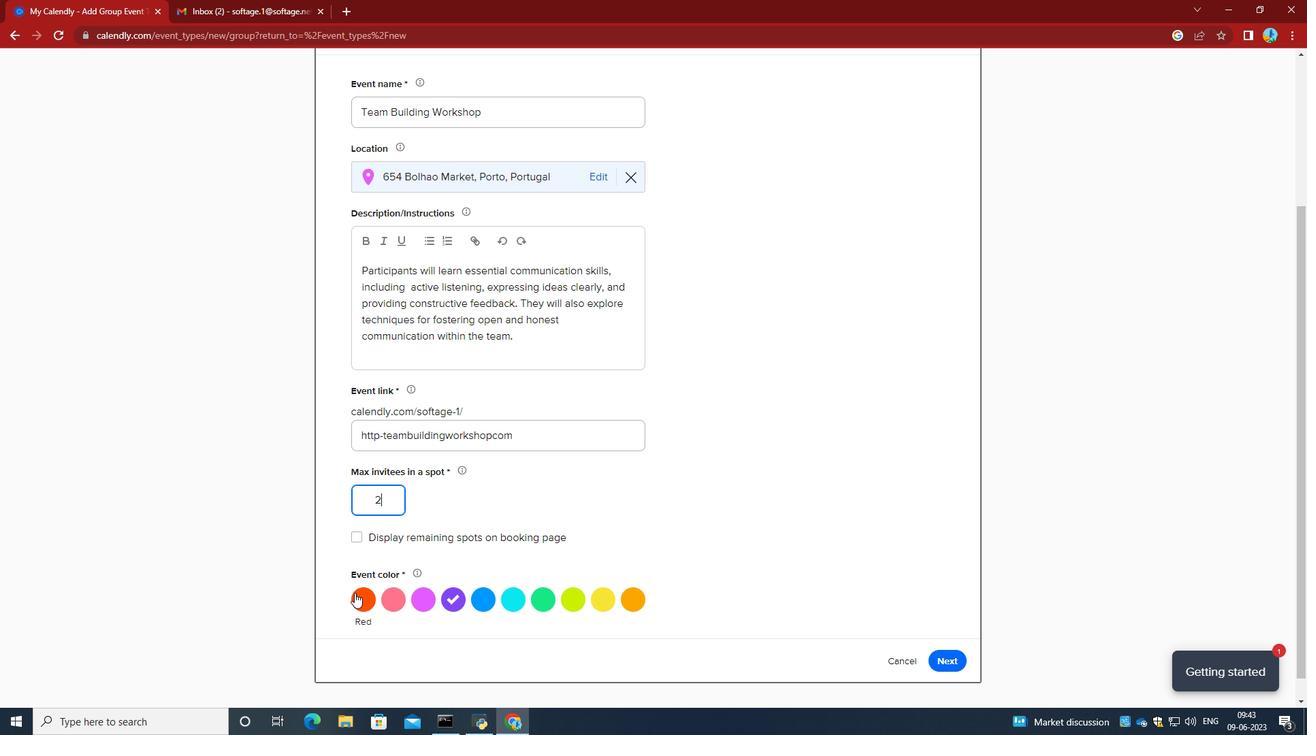 
Action: Mouse moved to (943, 667)
Screenshot: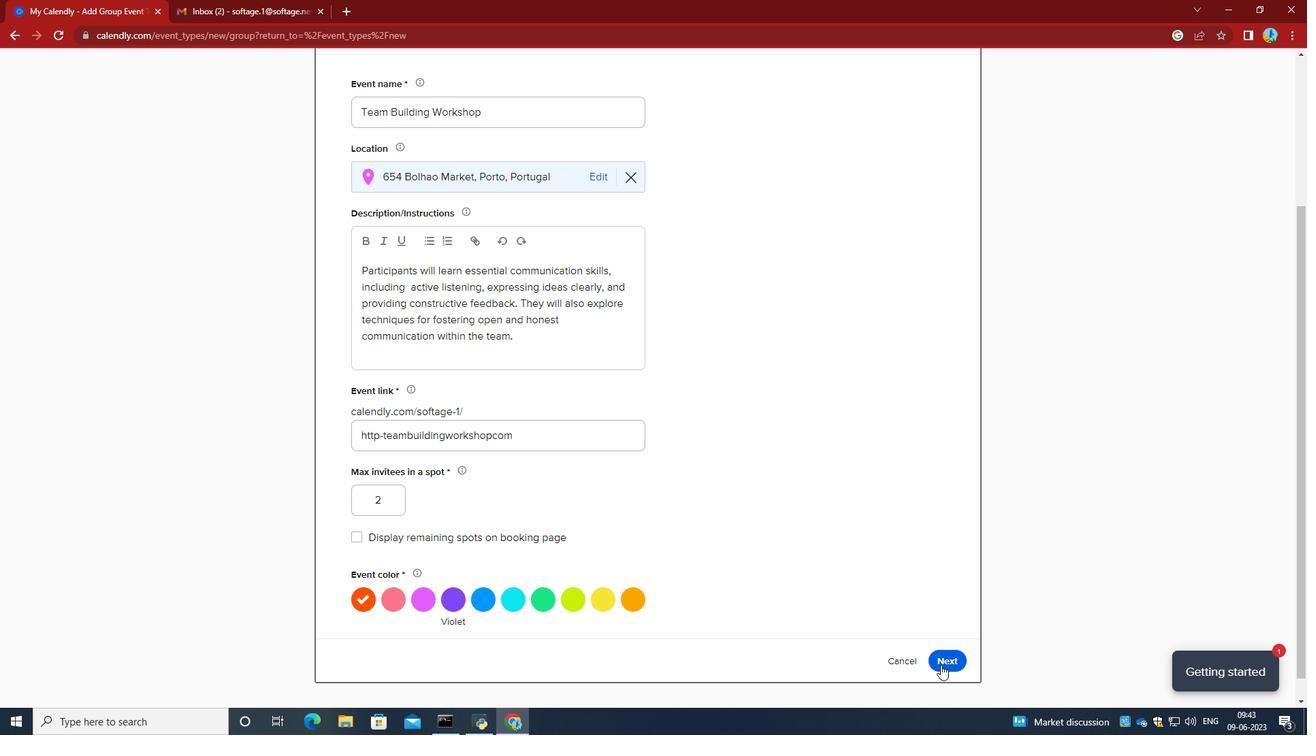 
Action: Mouse pressed left at (943, 667)
Screenshot: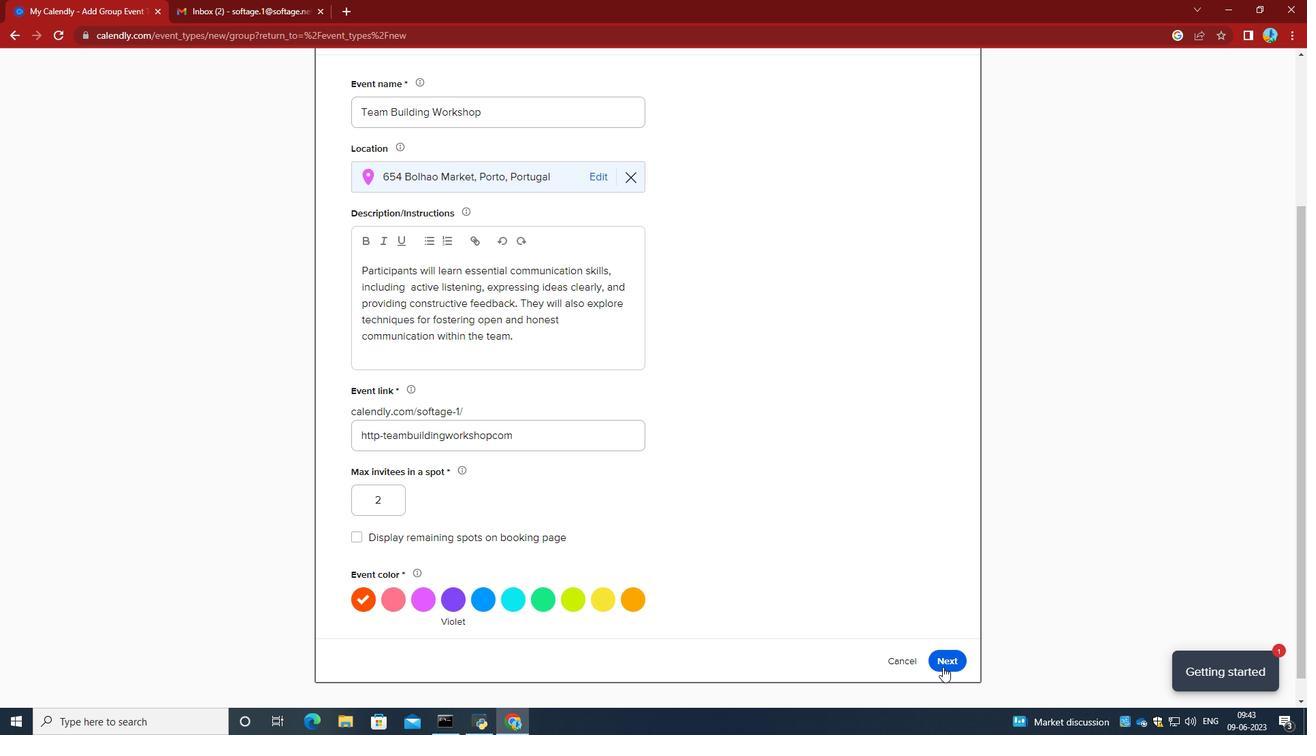 
Action: Mouse moved to (412, 232)
Screenshot: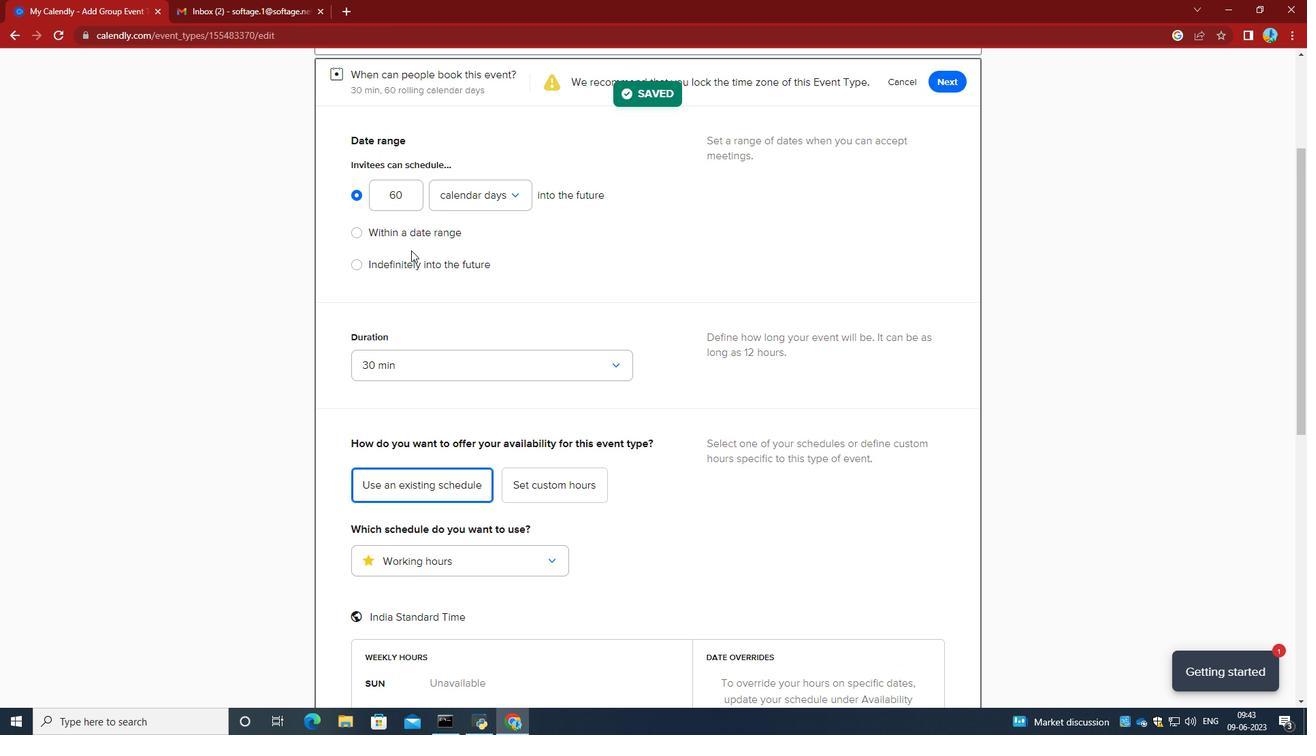 
Action: Mouse pressed left at (412, 232)
Screenshot: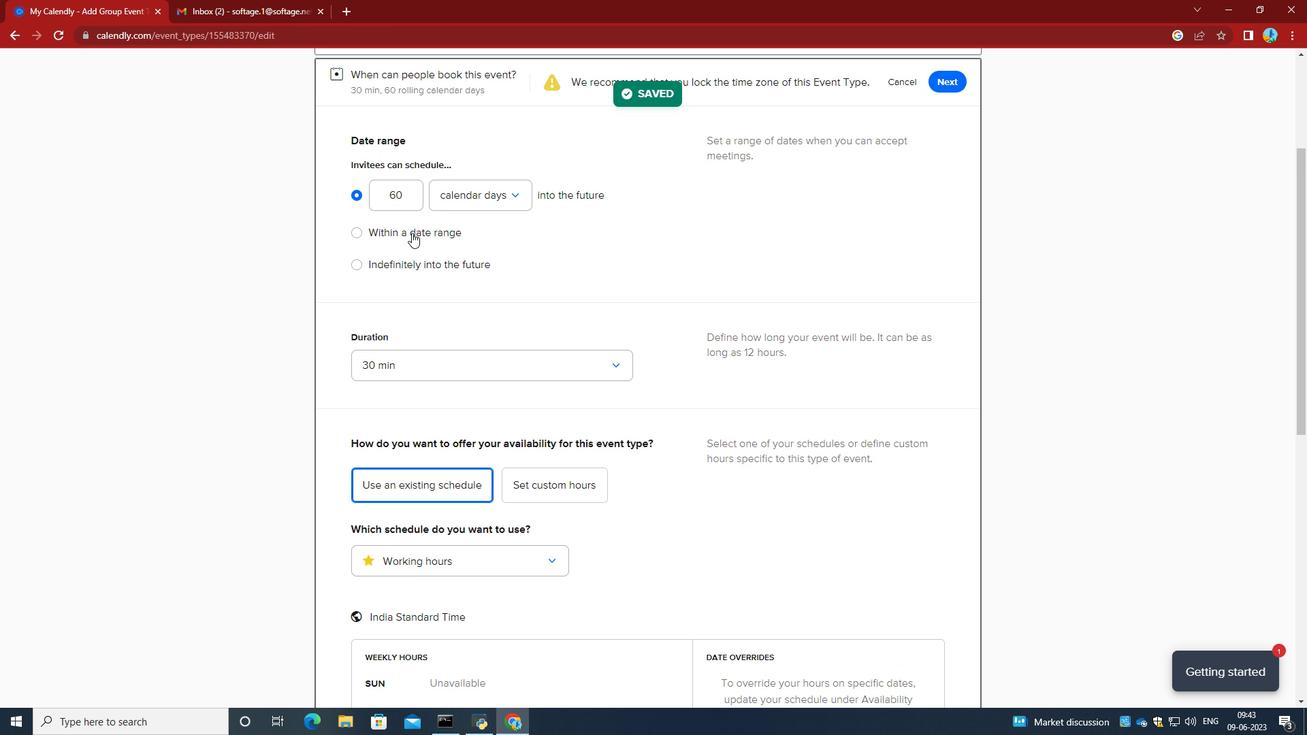 
Action: Mouse moved to (519, 235)
Screenshot: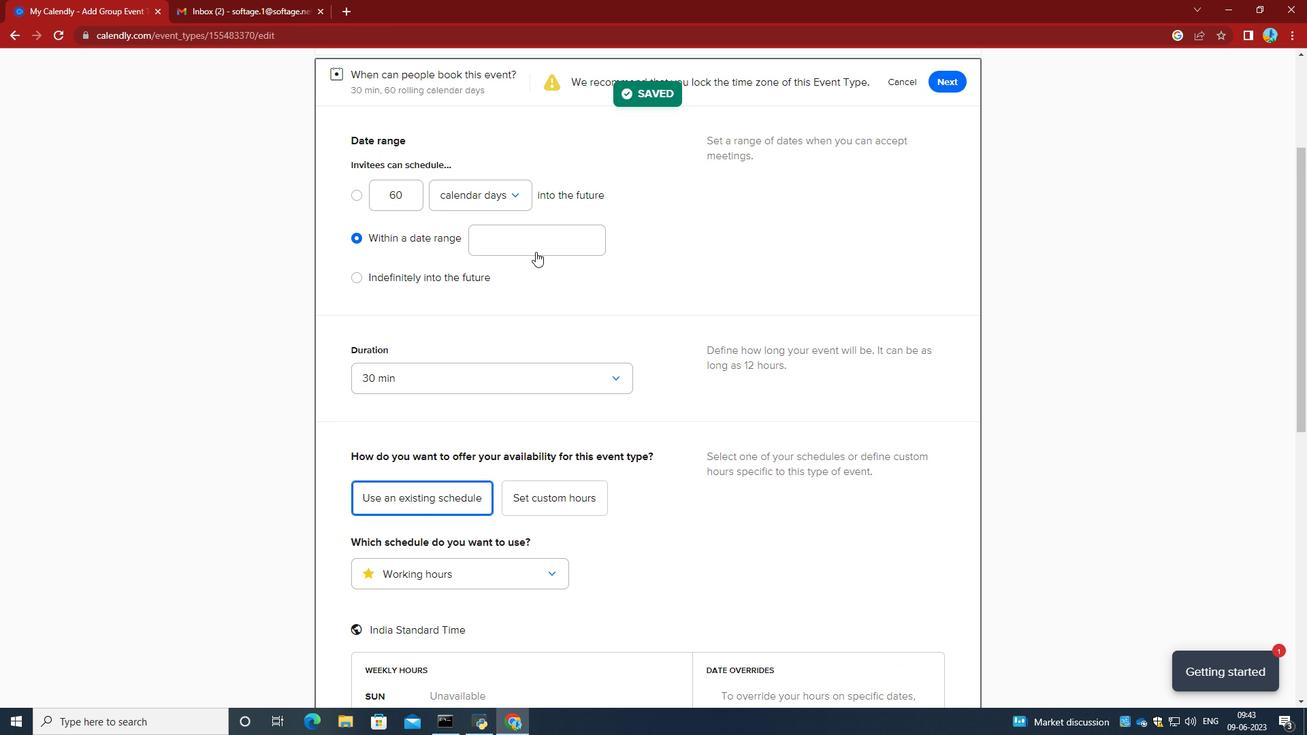 
Action: Mouse pressed left at (519, 235)
Screenshot: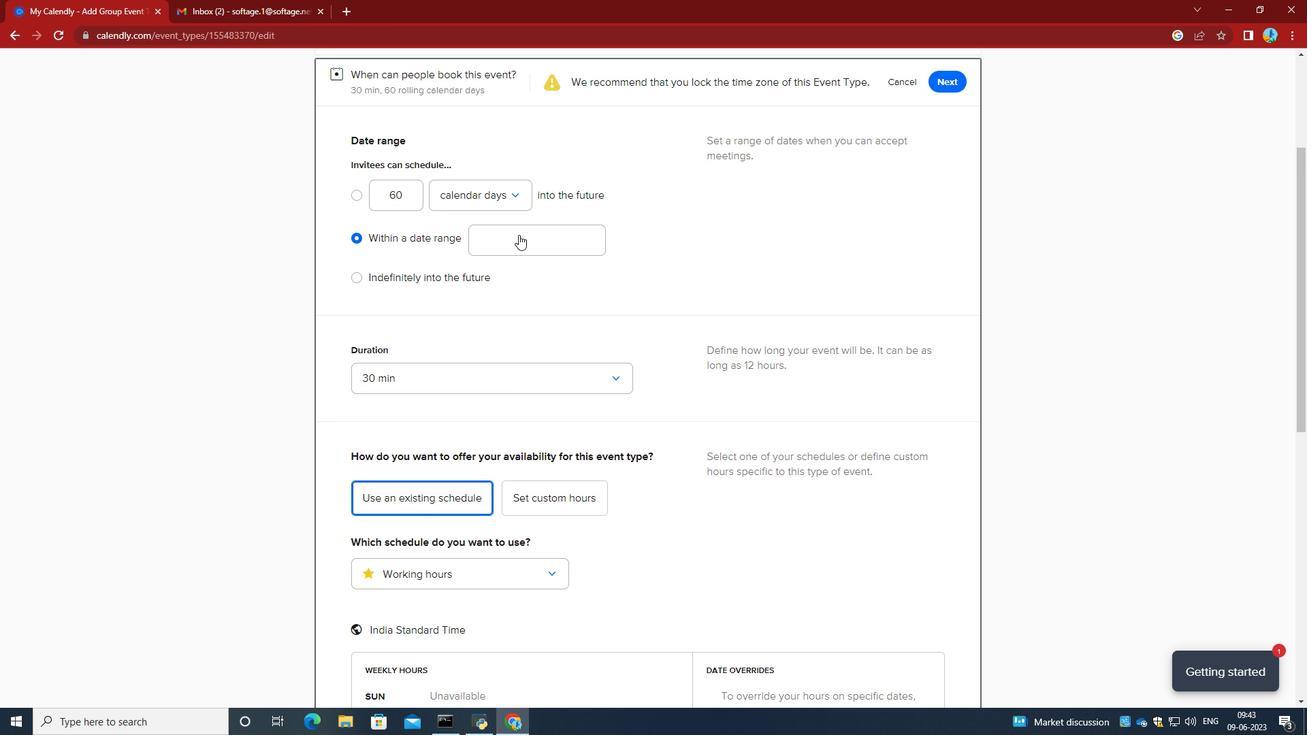 
Action: Mouse moved to (575, 288)
Screenshot: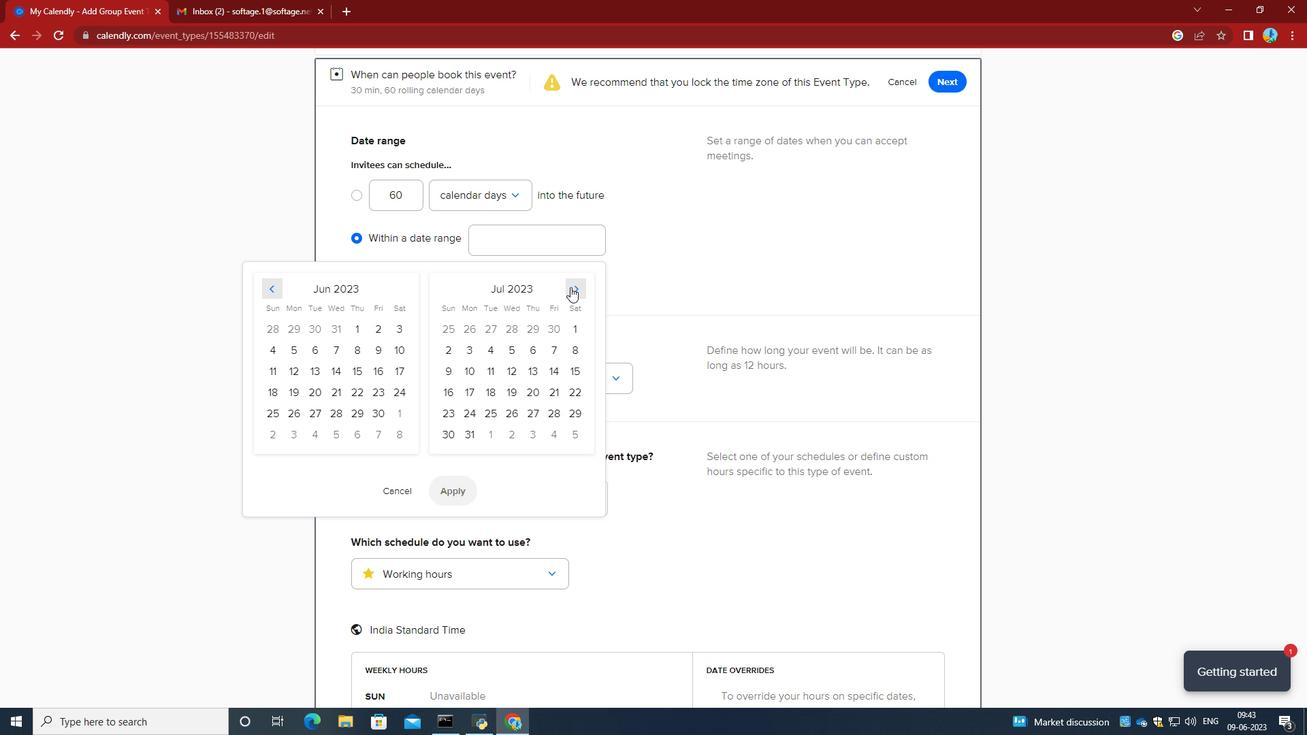 
Action: Mouse pressed left at (575, 288)
Screenshot: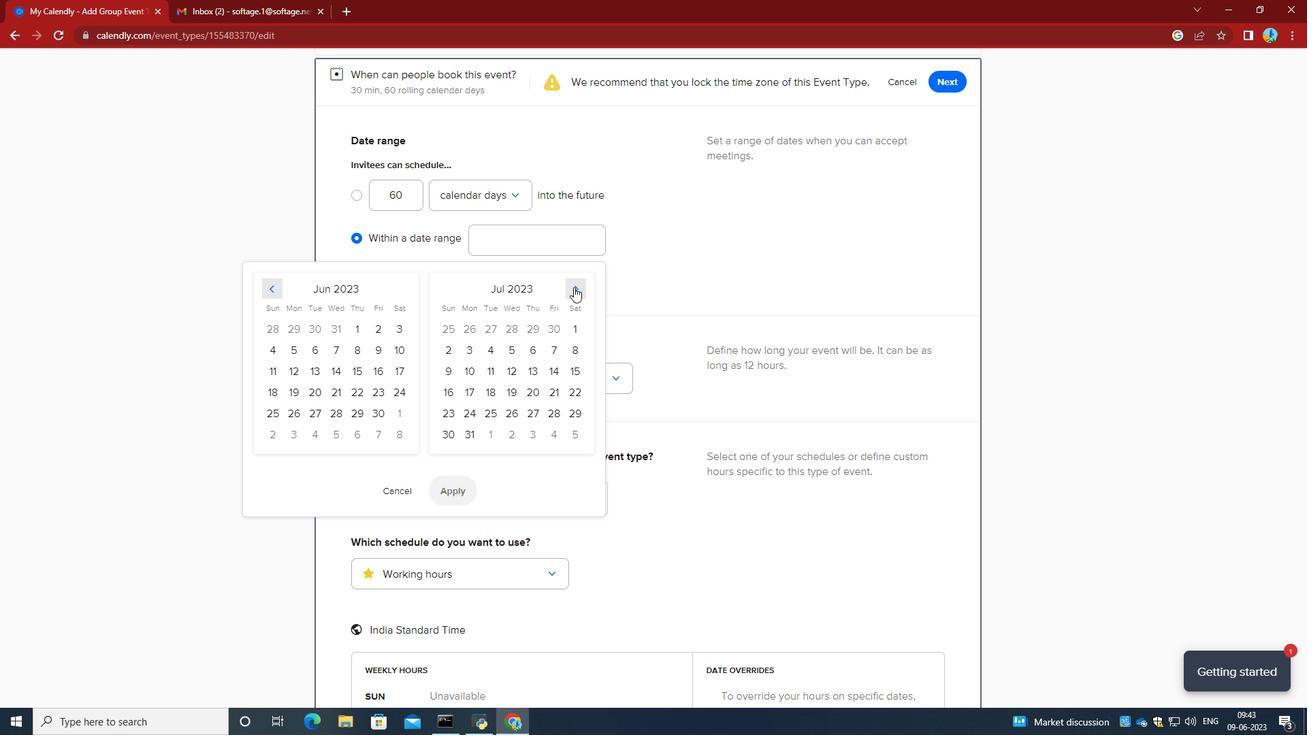 
Action: Mouse pressed left at (575, 288)
Screenshot: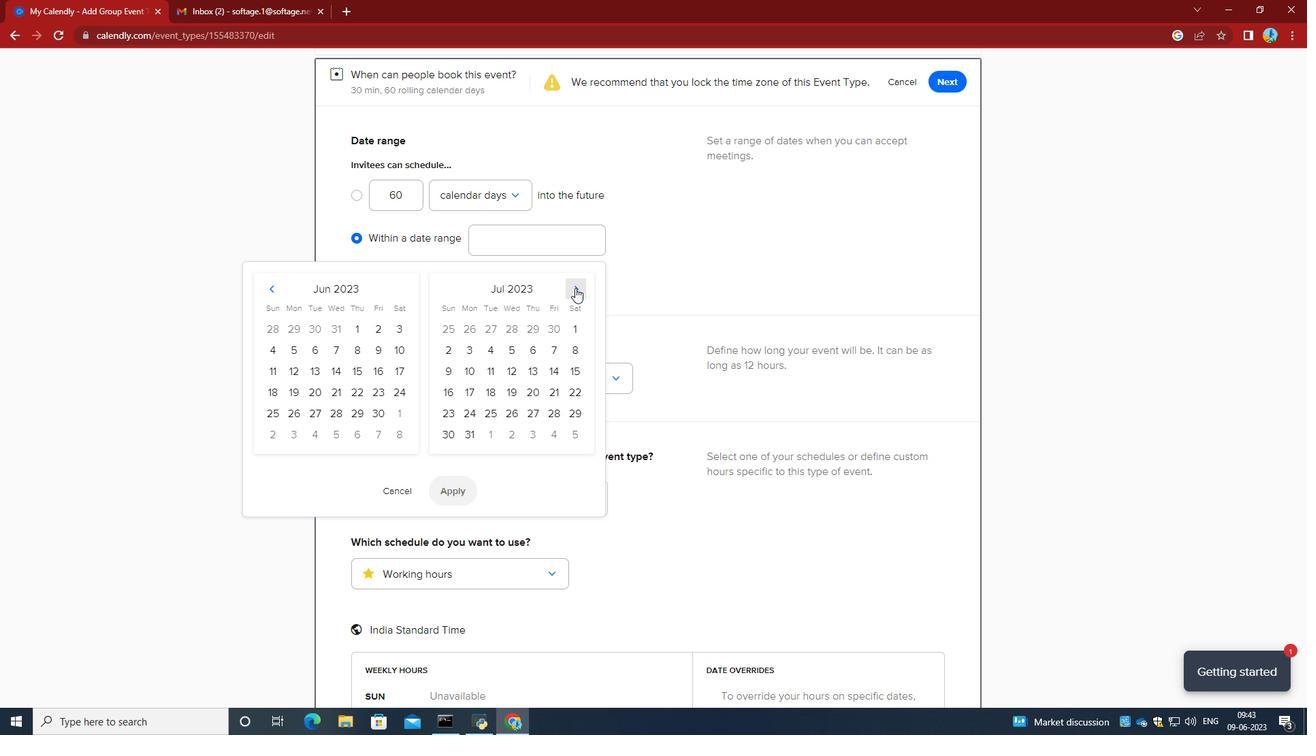 
Action: Mouse pressed left at (575, 288)
Screenshot: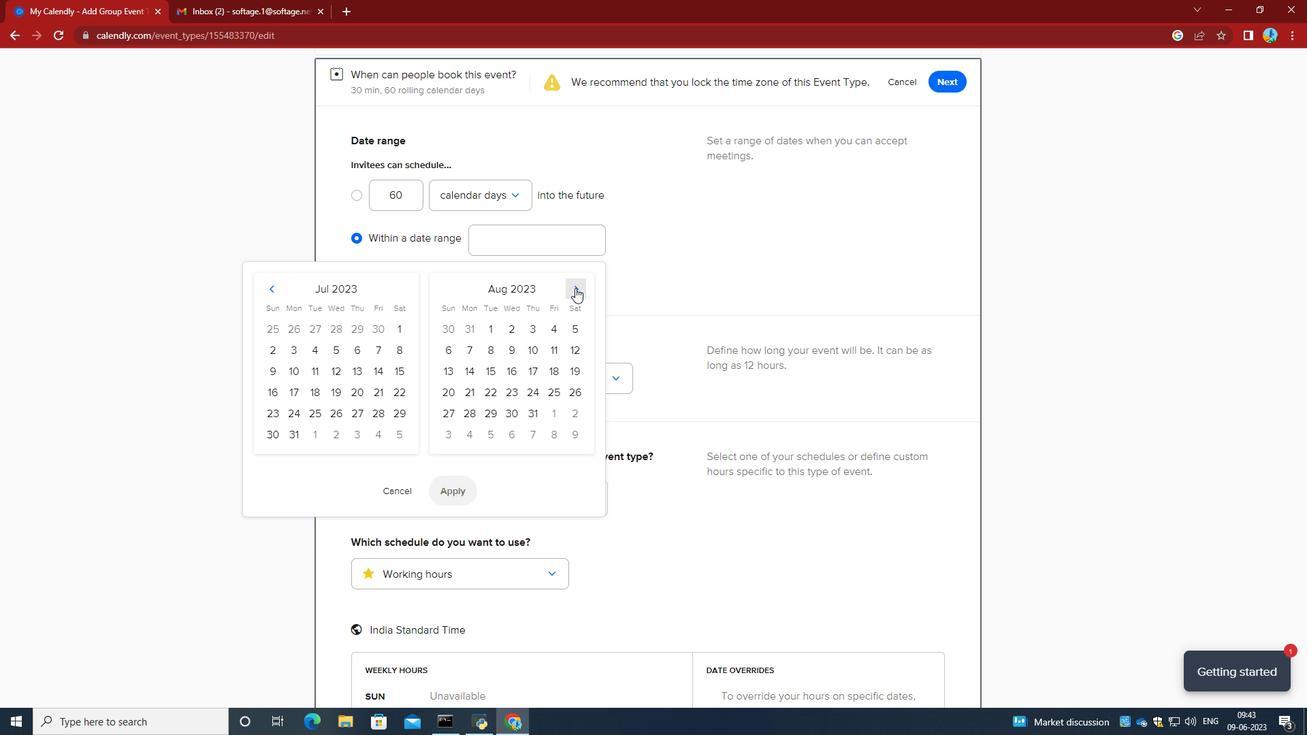 
Action: Mouse pressed left at (575, 288)
Screenshot: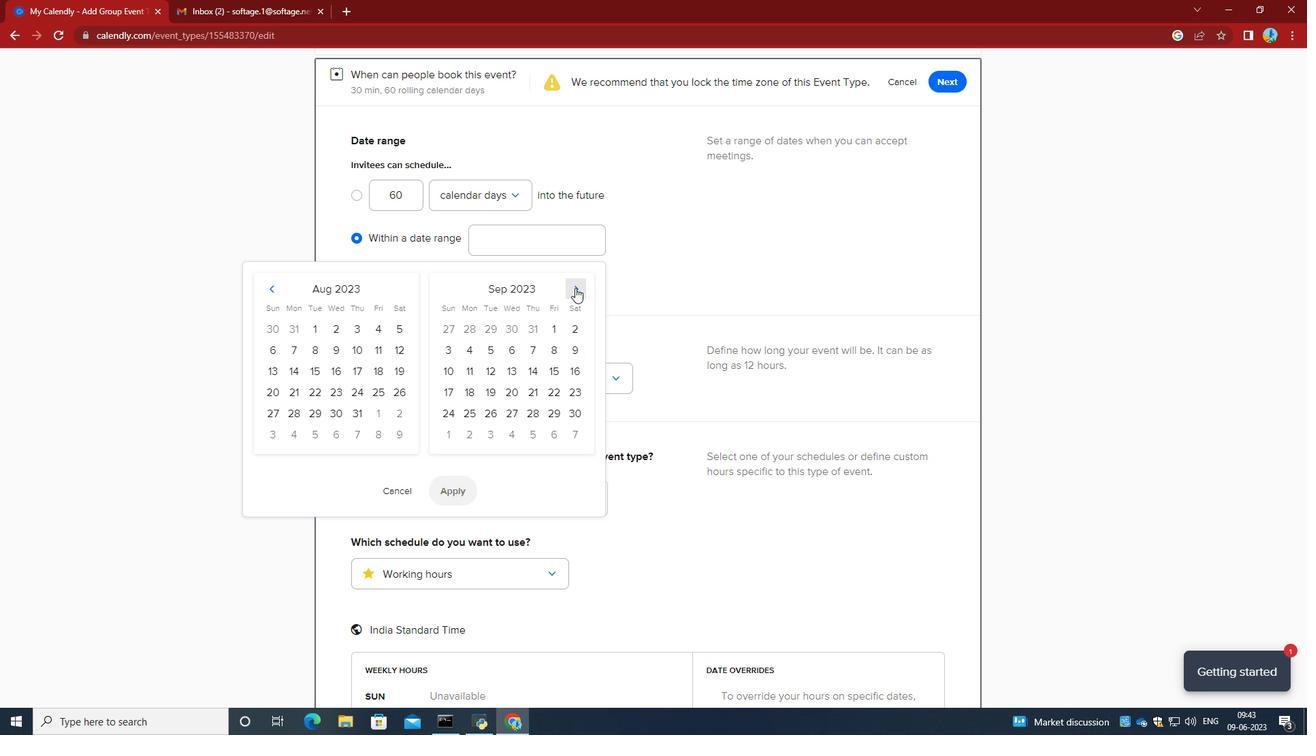 
Action: Mouse pressed left at (575, 288)
Screenshot: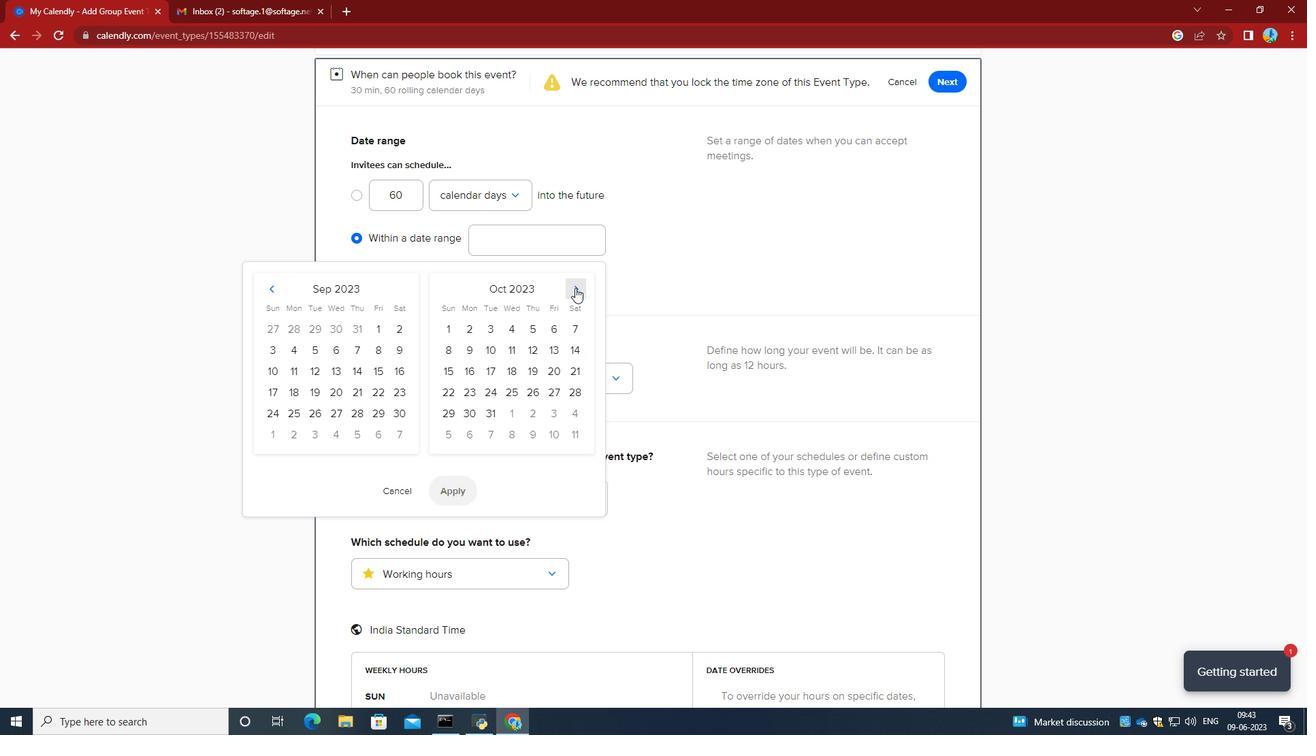 
Action: Mouse pressed left at (575, 288)
Screenshot: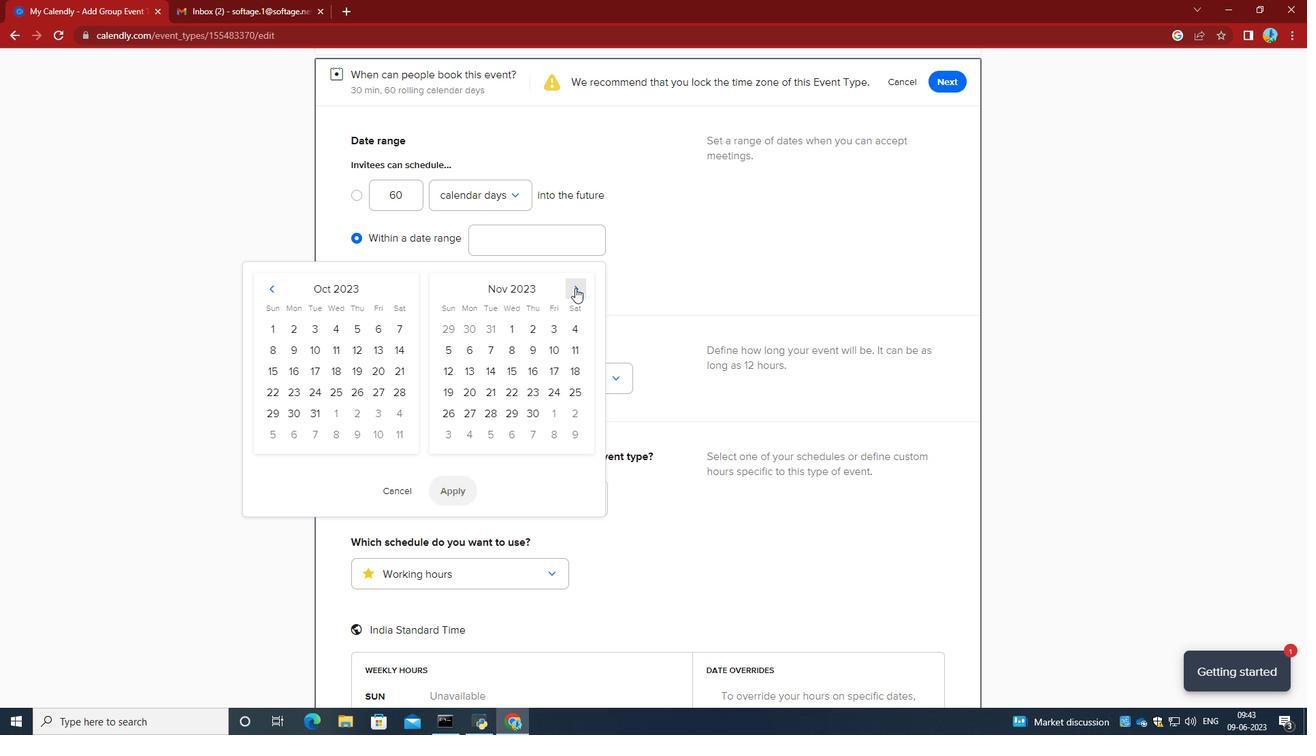 
Action: Mouse pressed left at (575, 288)
Screenshot: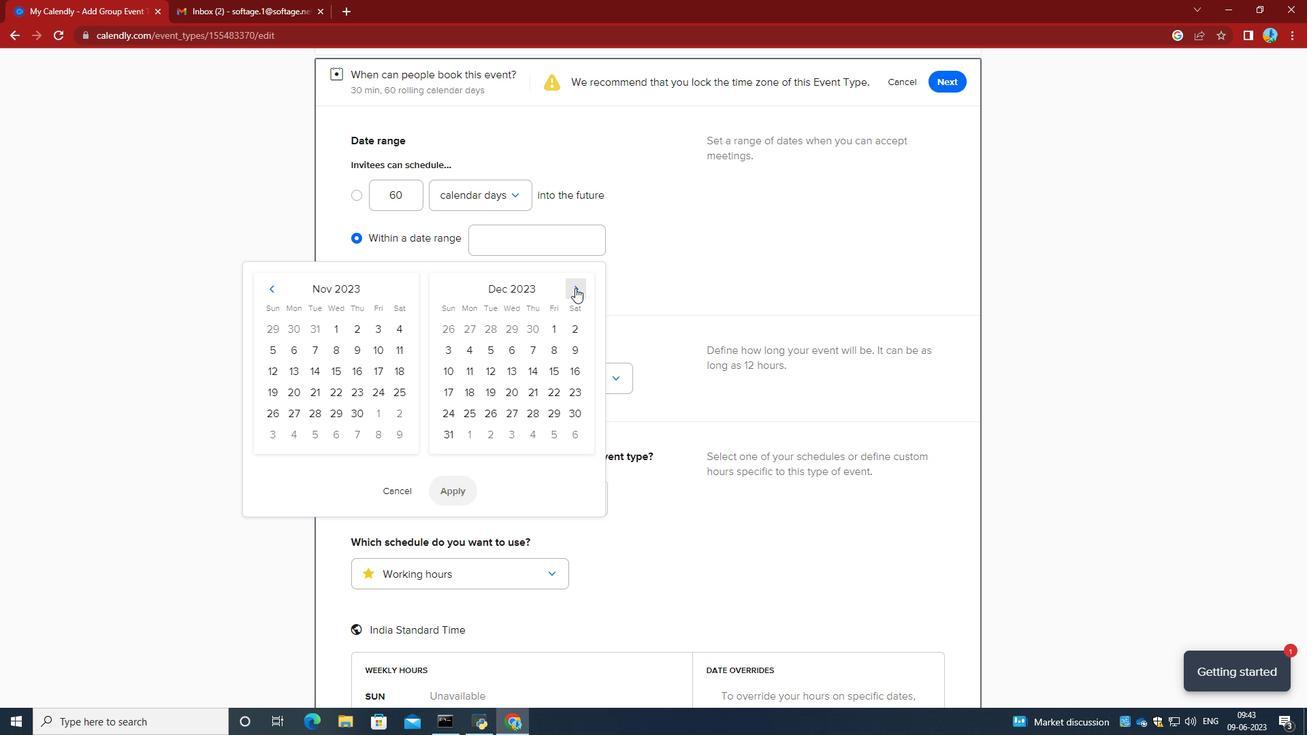 
Action: Mouse pressed left at (575, 288)
Screenshot: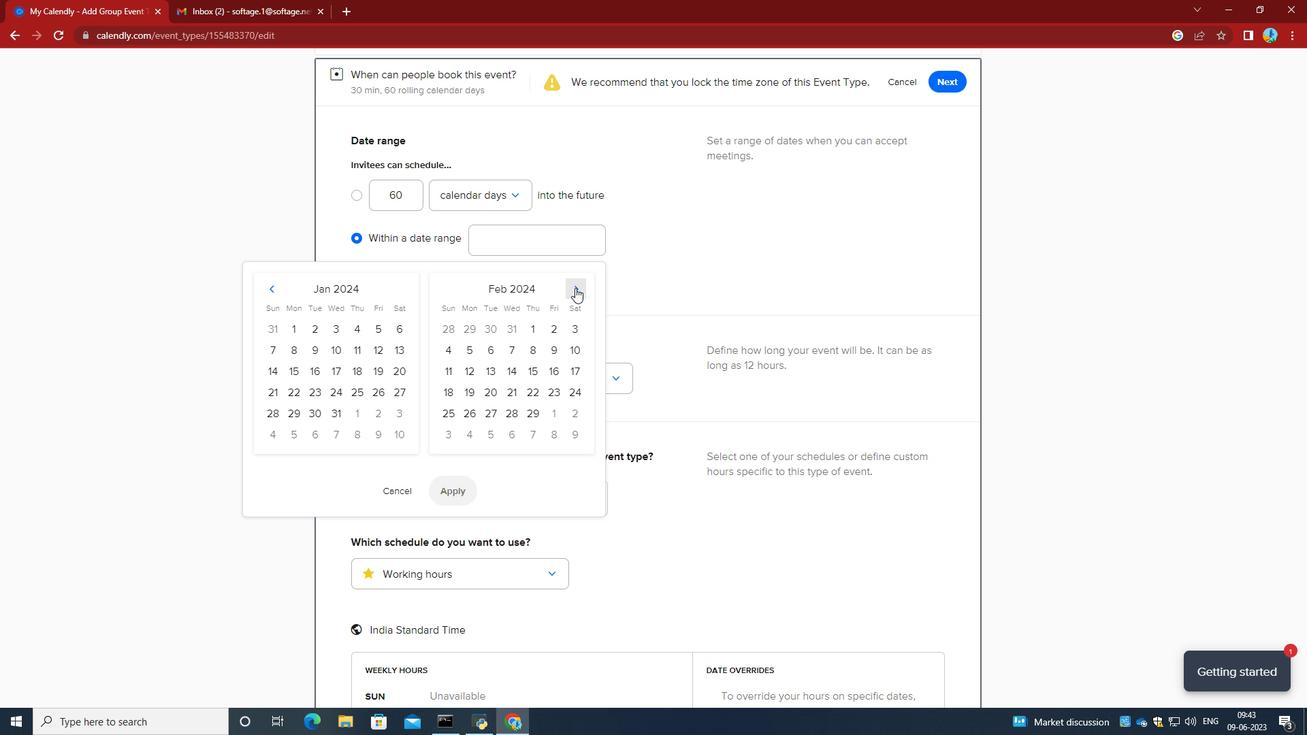 
Action: Mouse pressed left at (575, 288)
Screenshot: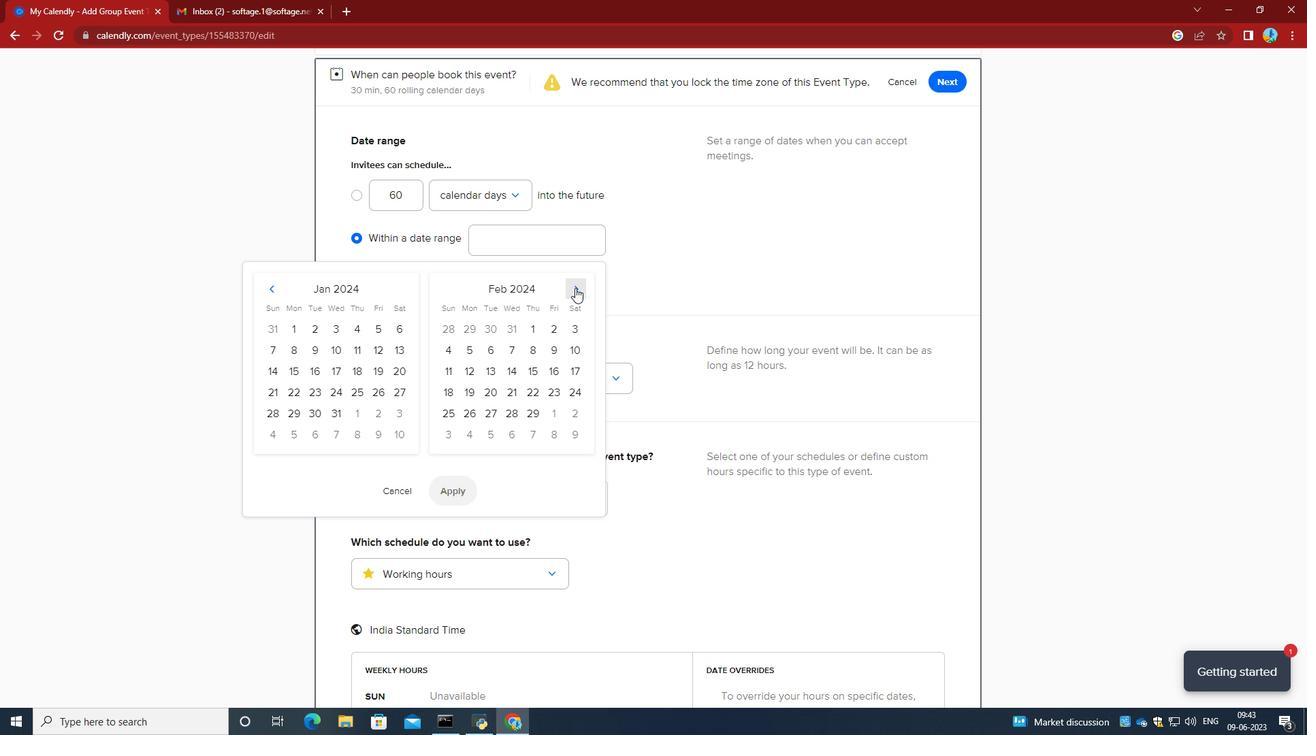 
Action: Mouse moved to (573, 350)
Screenshot: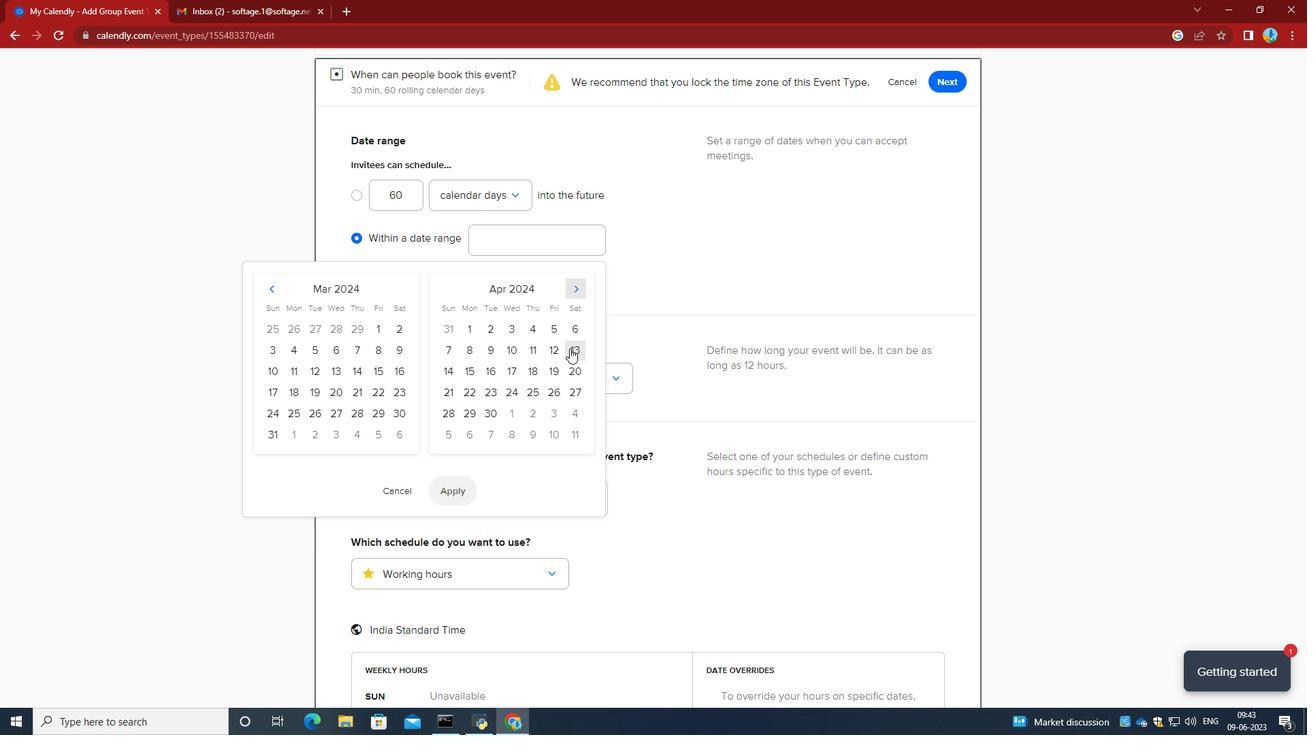 
Action: Mouse pressed left at (573, 350)
Screenshot: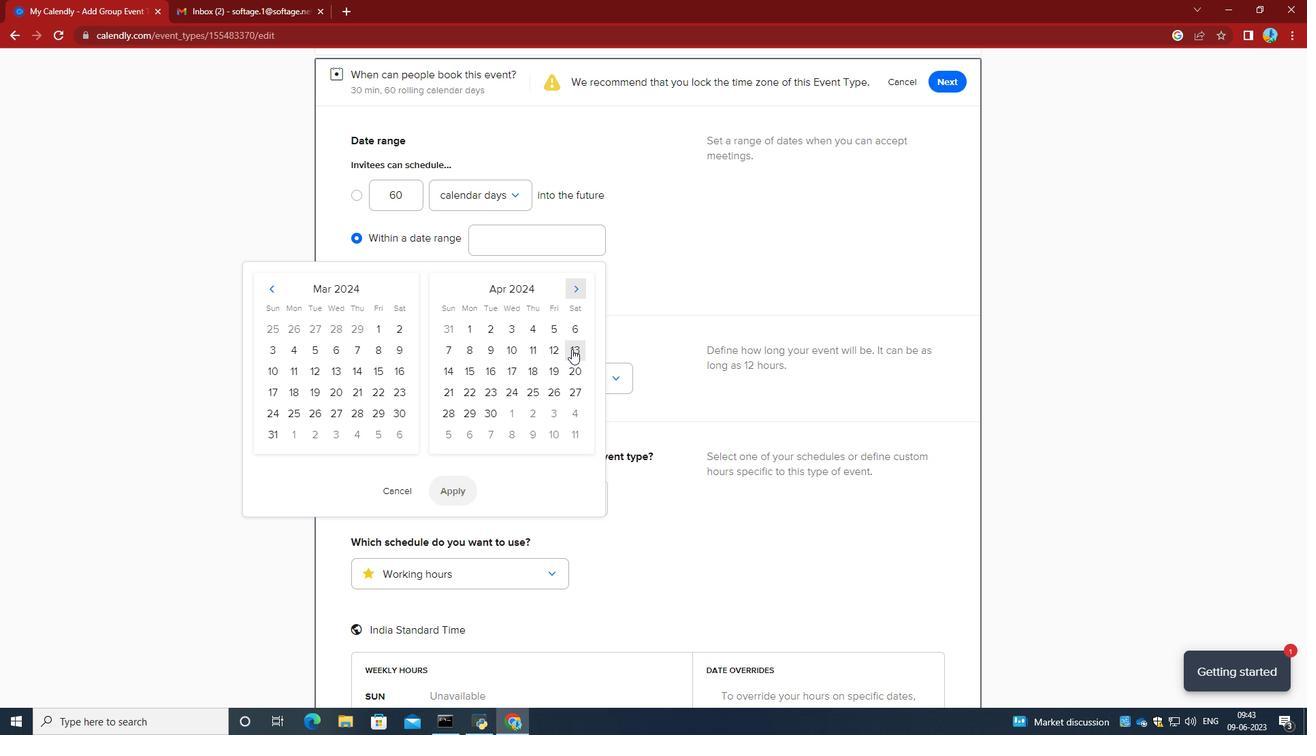 
Action: Mouse moved to (476, 370)
Screenshot: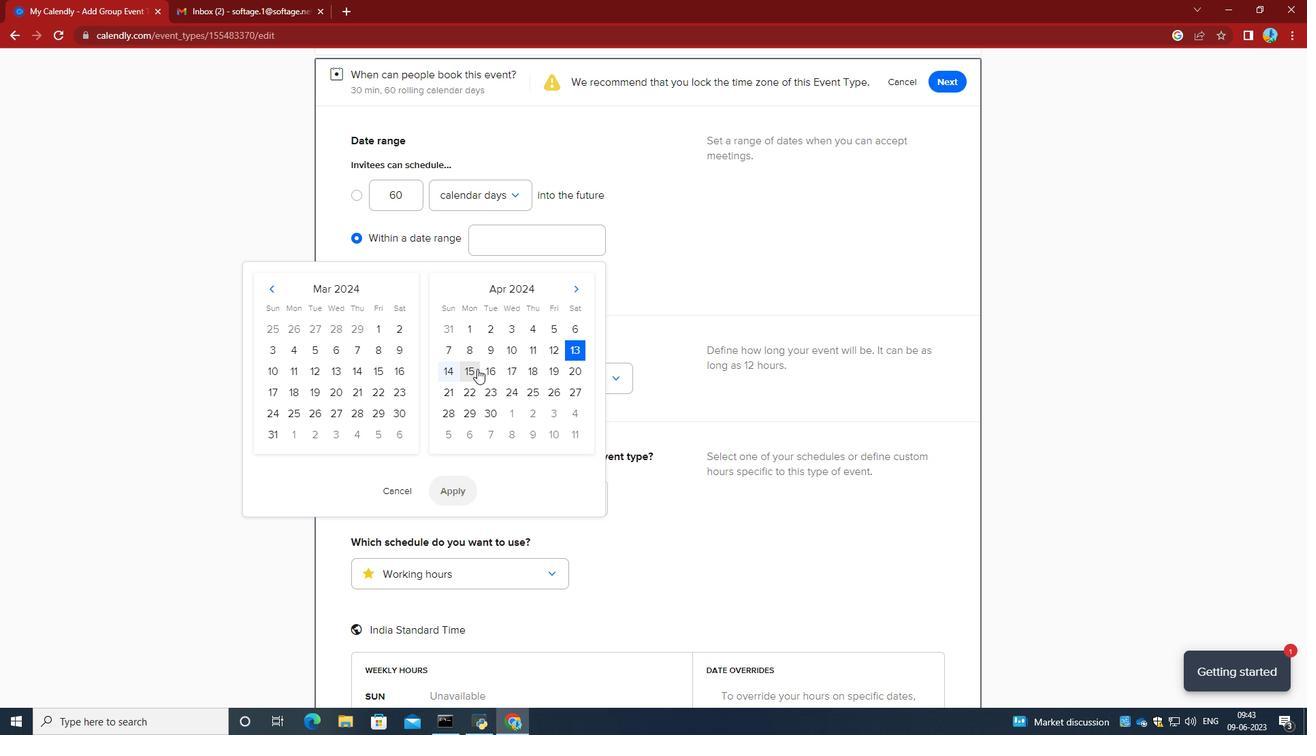 
Action: Mouse pressed left at (476, 370)
Screenshot: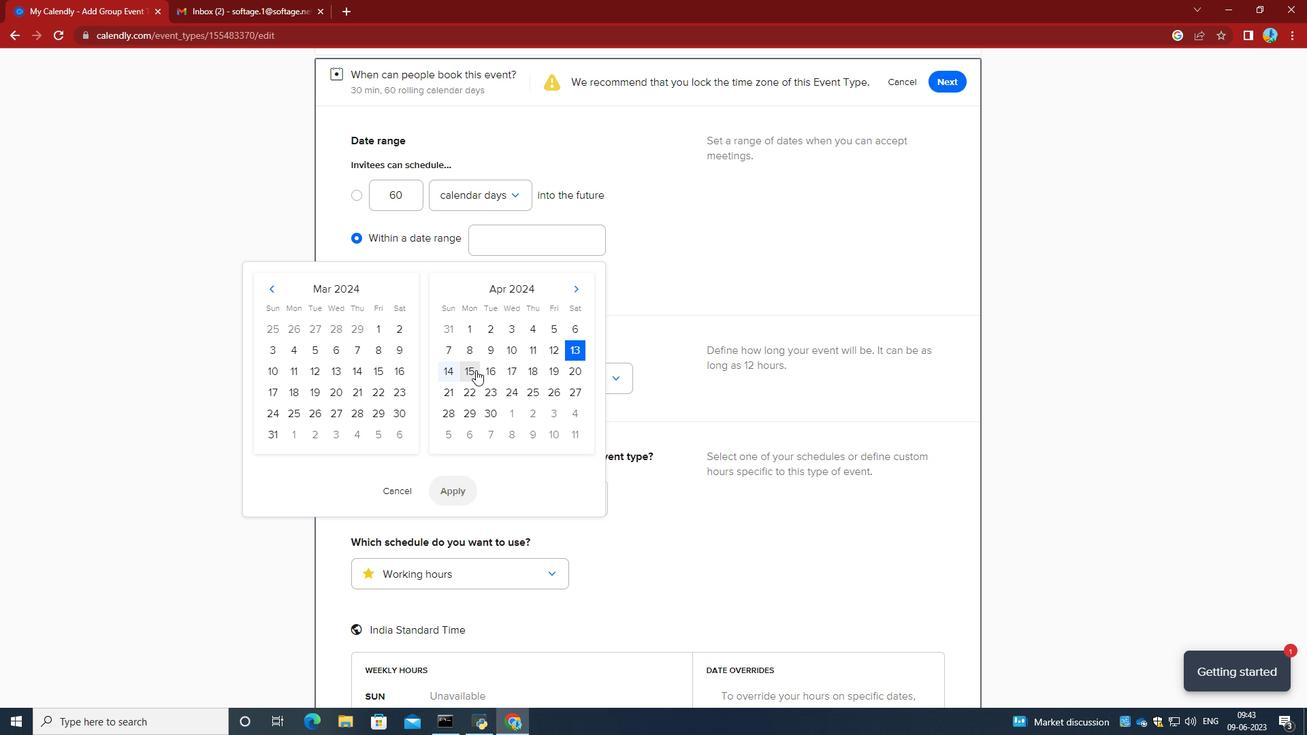 
Action: Mouse moved to (459, 487)
Screenshot: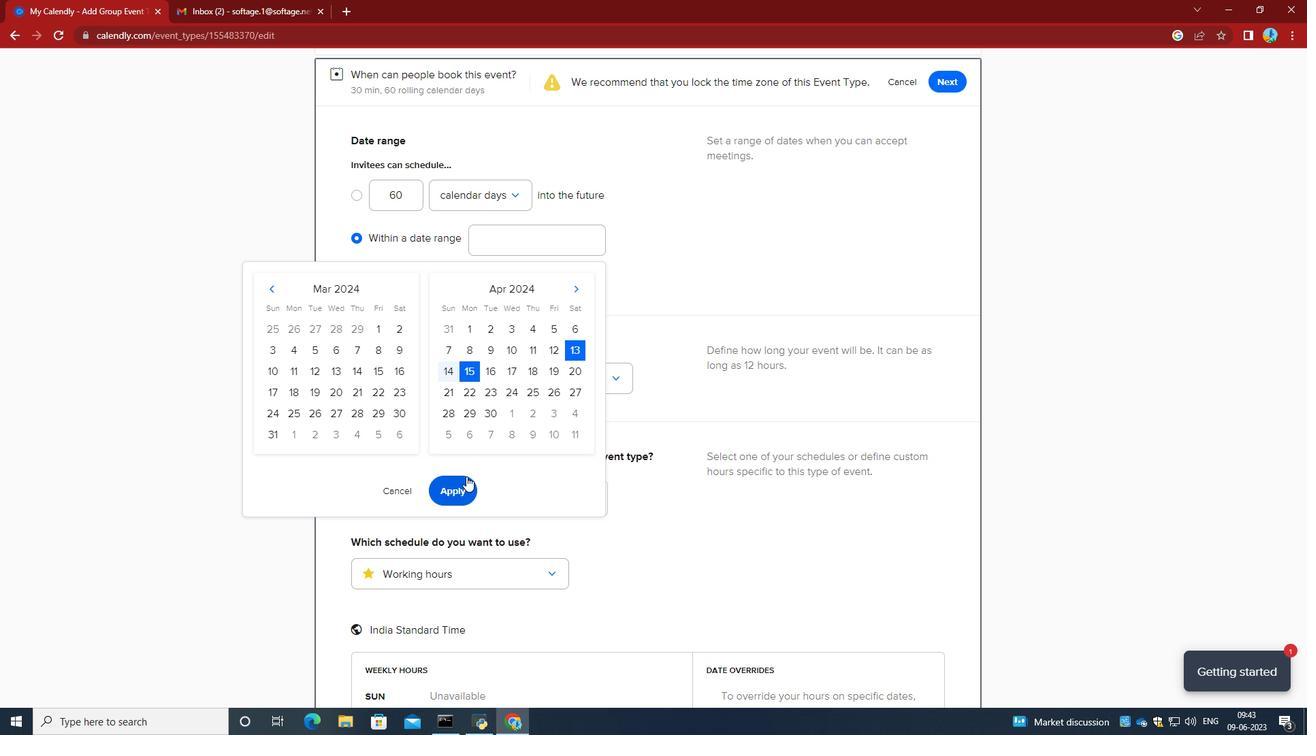 
Action: Mouse pressed left at (459, 487)
Screenshot: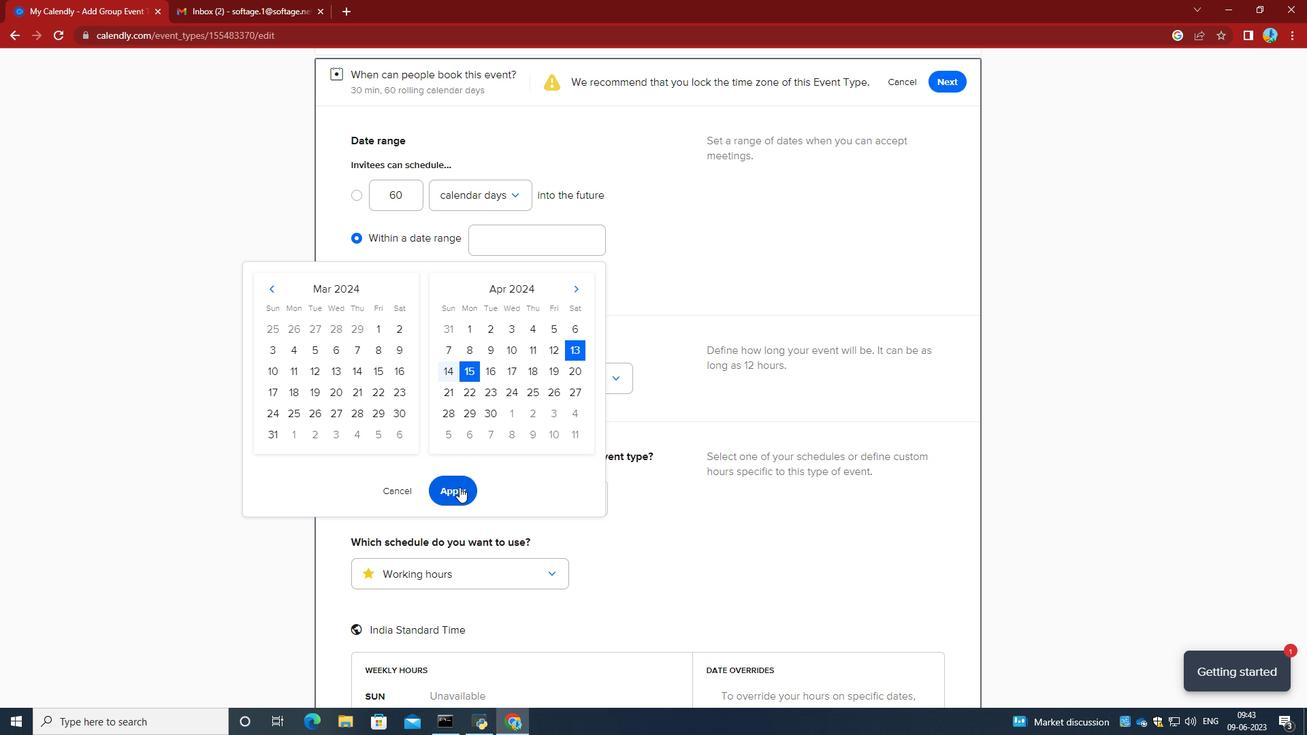 
Action: Mouse moved to (591, 414)
Screenshot: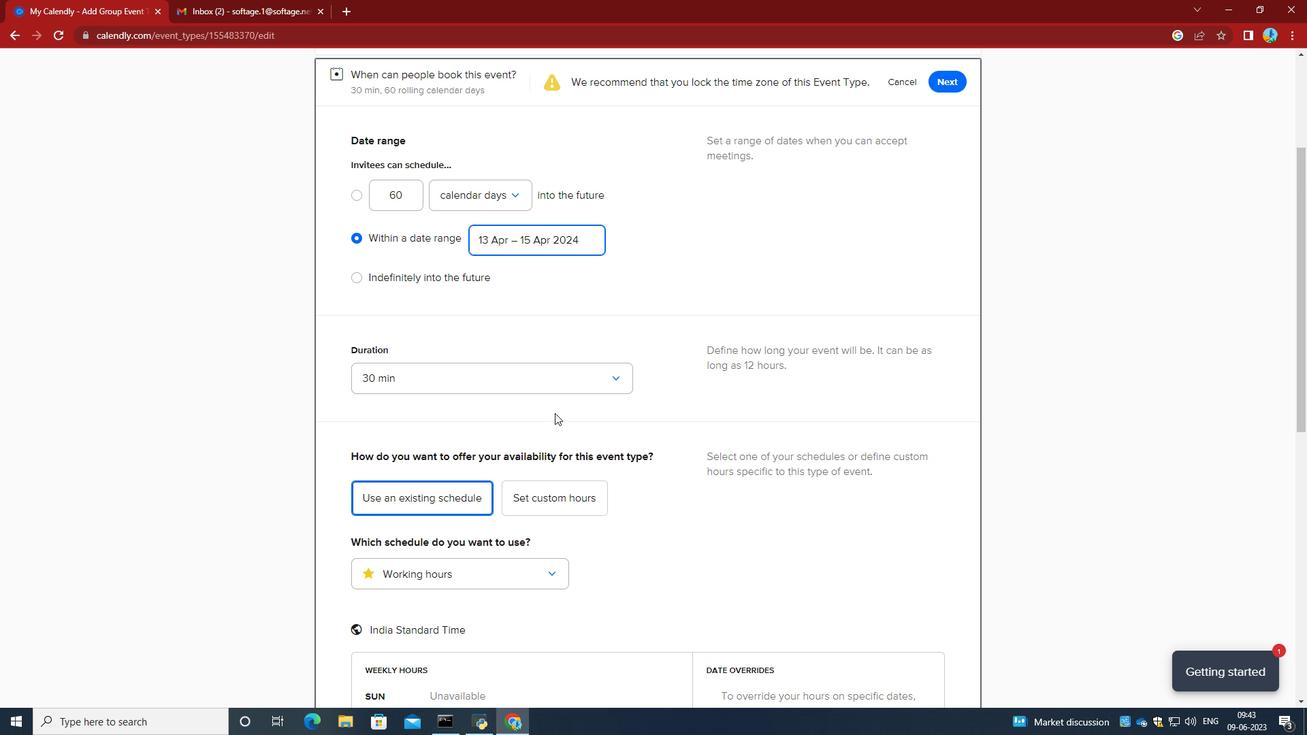 
Action: Mouse scrolled (591, 413) with delta (0, 0)
Screenshot: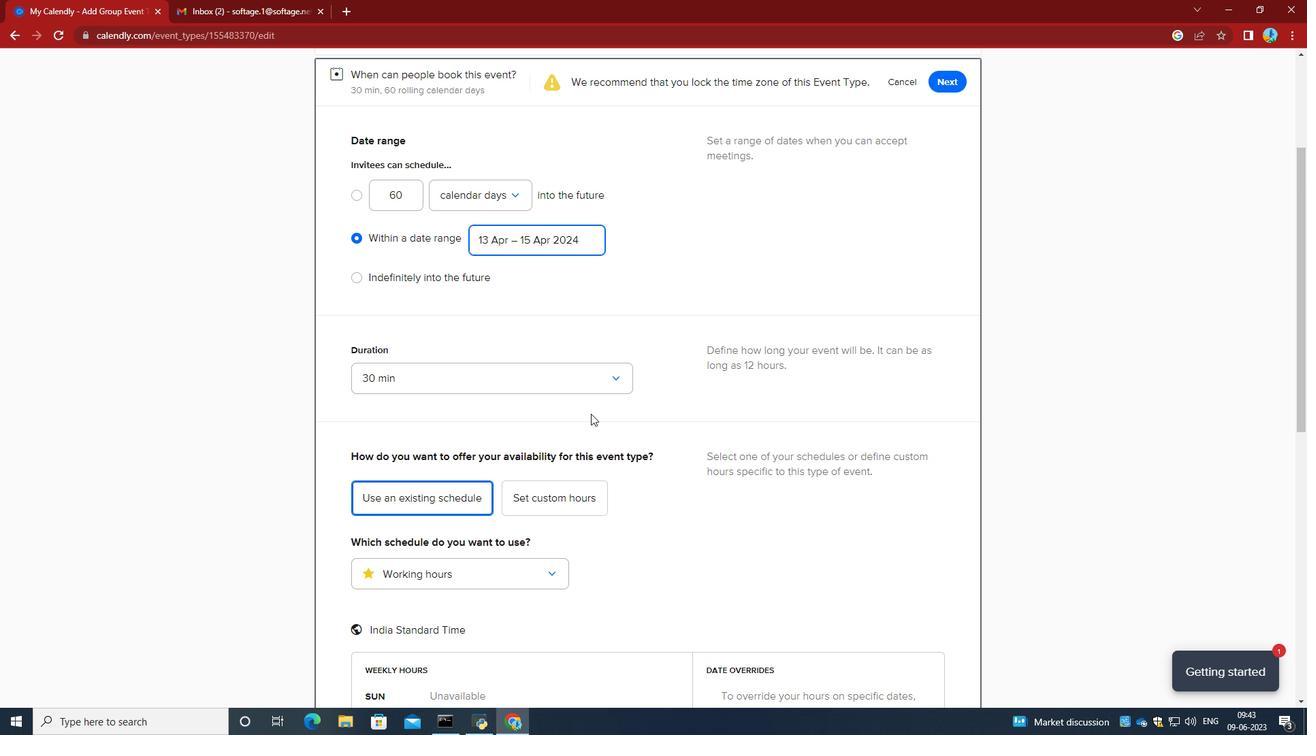 
Action: Mouse scrolled (591, 413) with delta (0, 0)
Screenshot: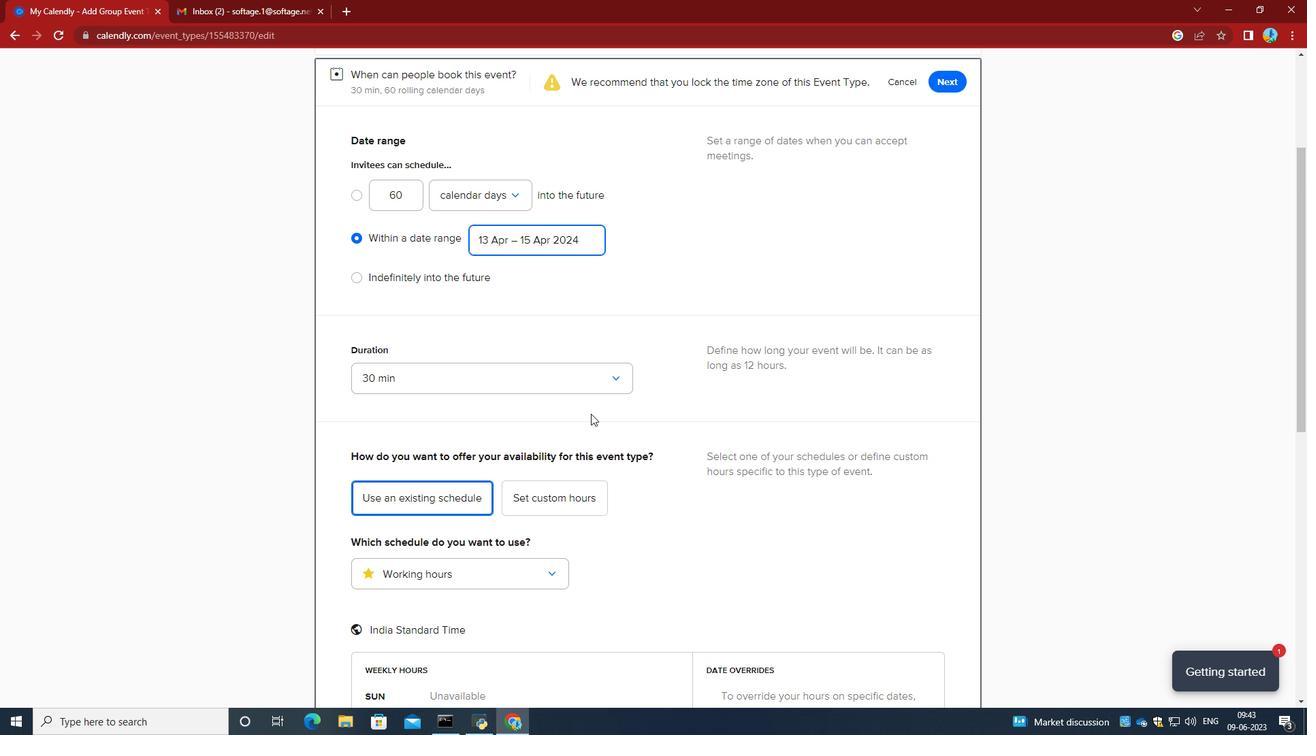 
Action: Mouse scrolled (591, 413) with delta (0, 0)
Screenshot: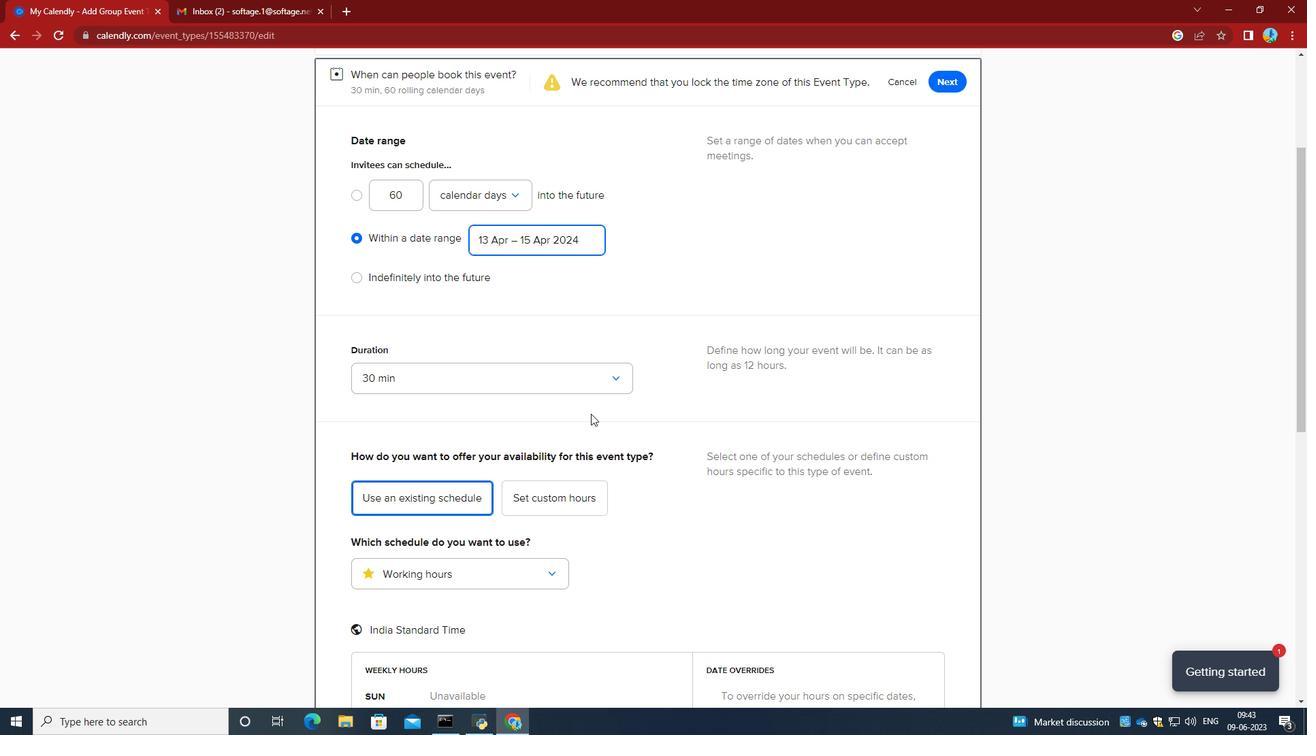 
Action: Mouse scrolled (591, 413) with delta (0, 0)
Screenshot: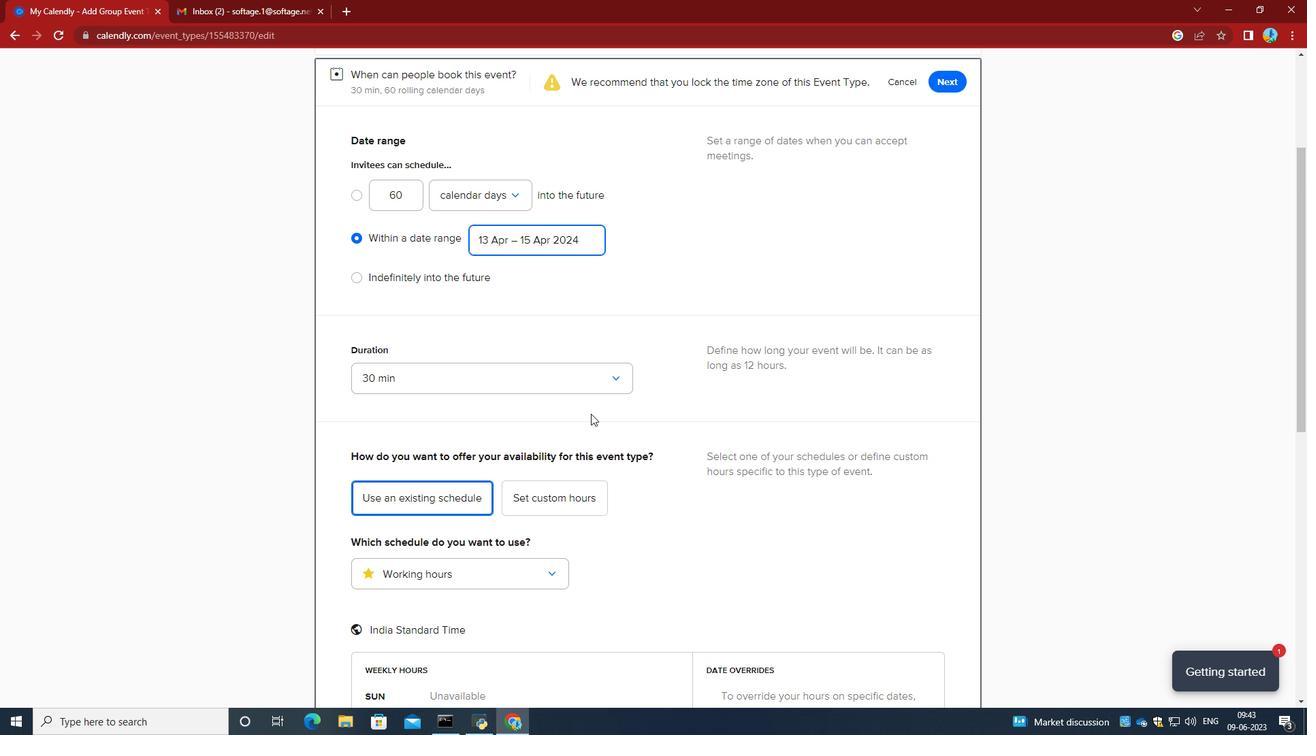 
Action: Mouse scrolled (591, 413) with delta (0, 0)
Screenshot: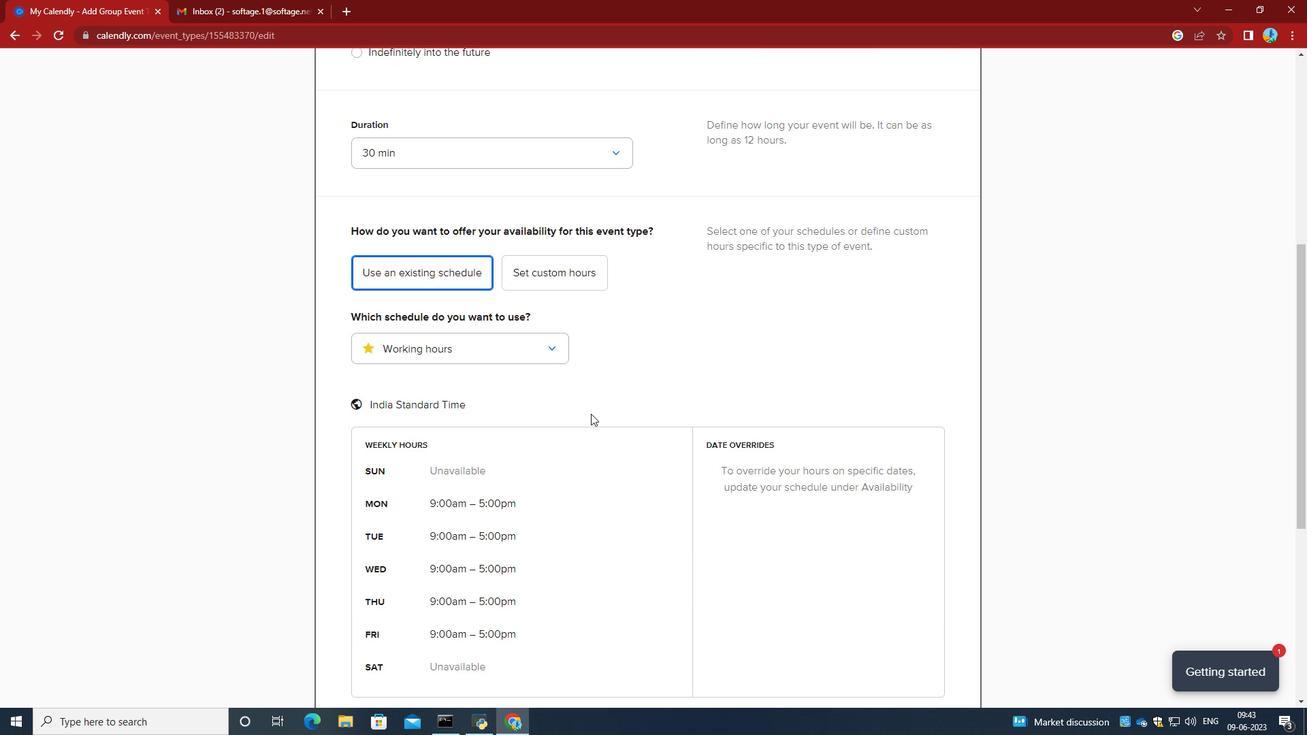 
Action: Mouse scrolled (591, 413) with delta (0, 0)
Screenshot: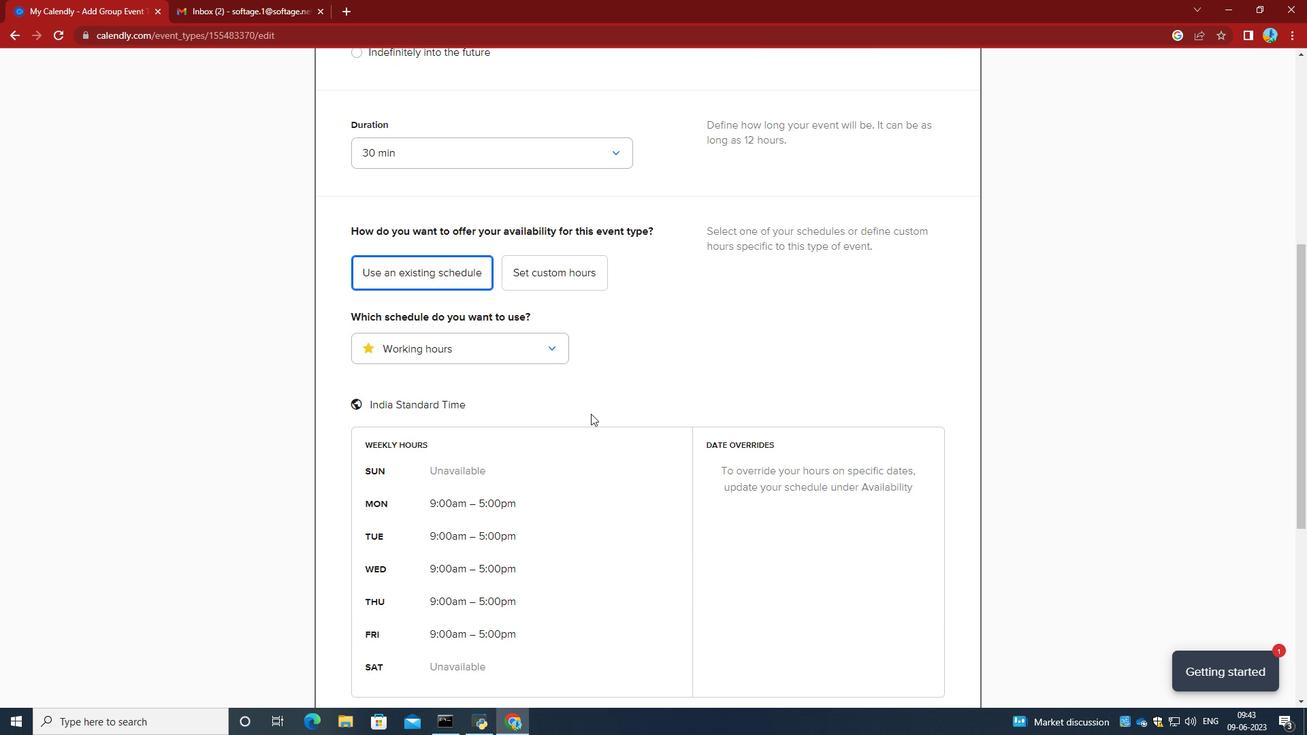 
Action: Mouse scrolled (591, 413) with delta (0, 0)
Screenshot: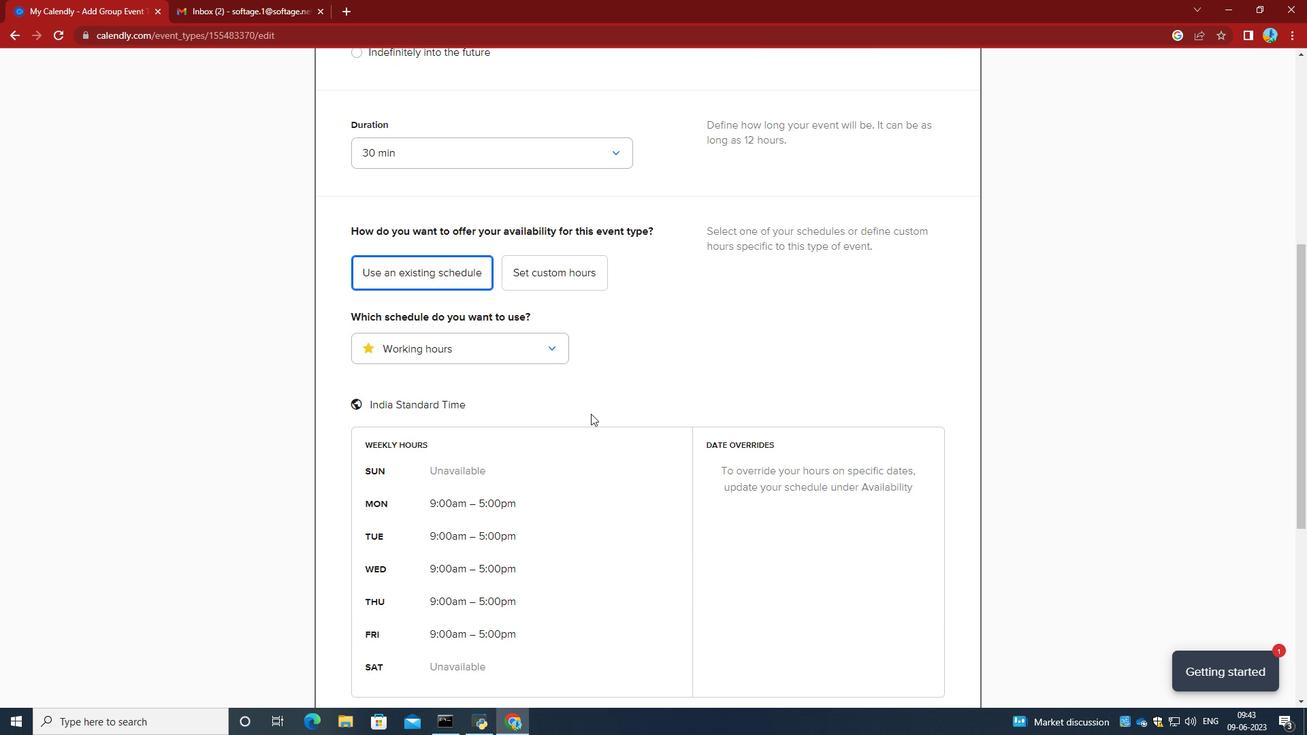 
Action: Mouse scrolled (591, 413) with delta (0, 0)
Screenshot: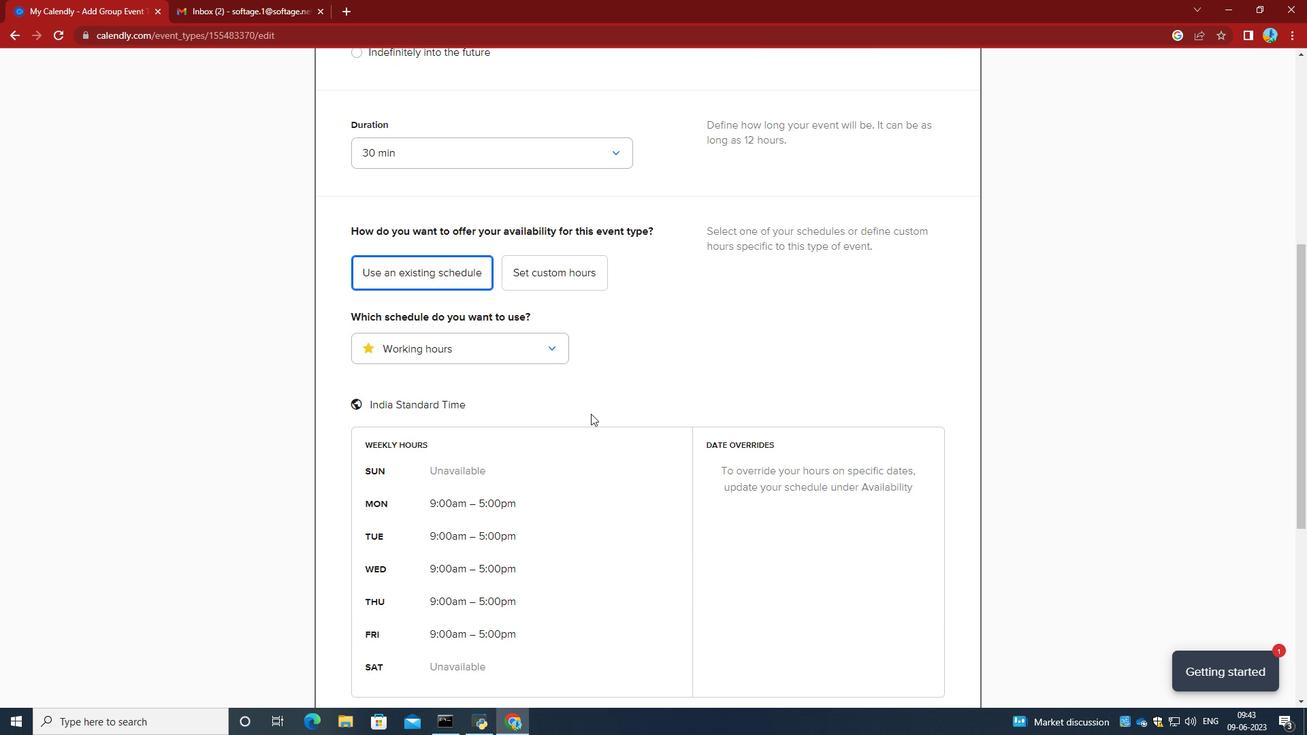 
Action: Mouse scrolled (591, 413) with delta (0, 0)
Screenshot: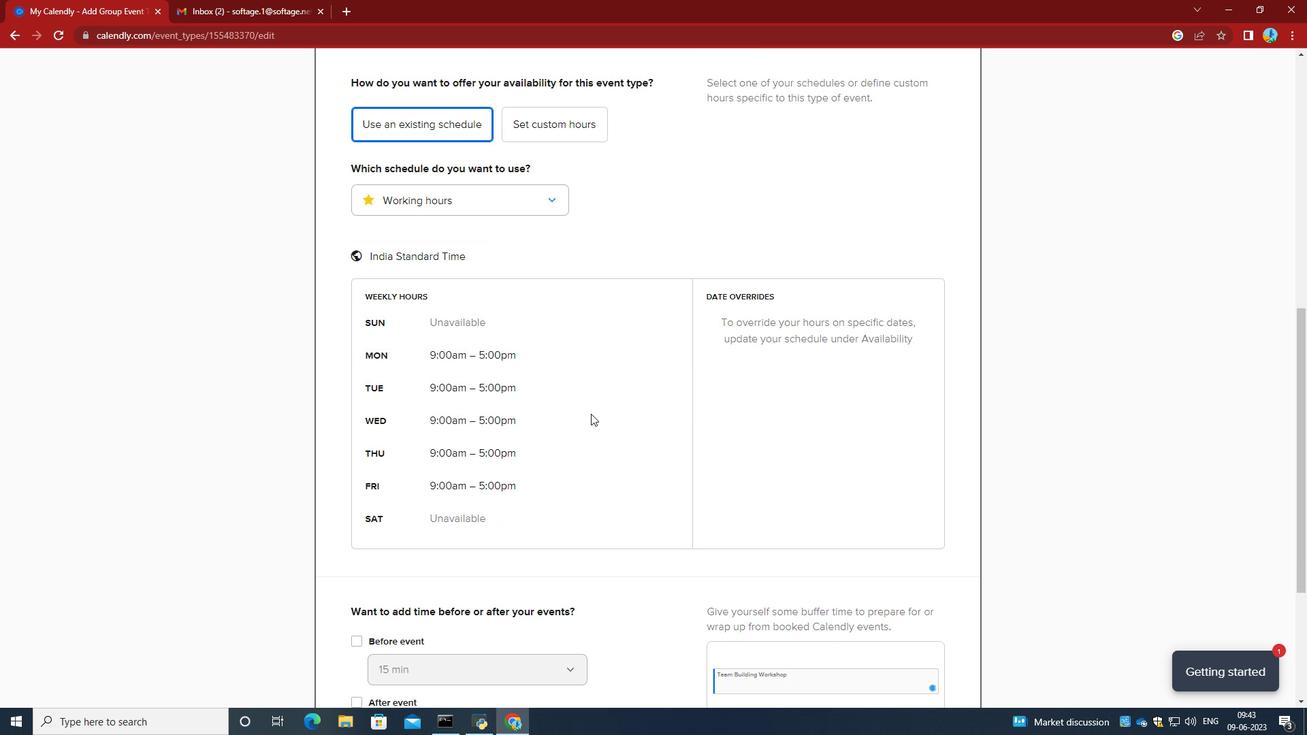
Action: Mouse scrolled (591, 413) with delta (0, 0)
Screenshot: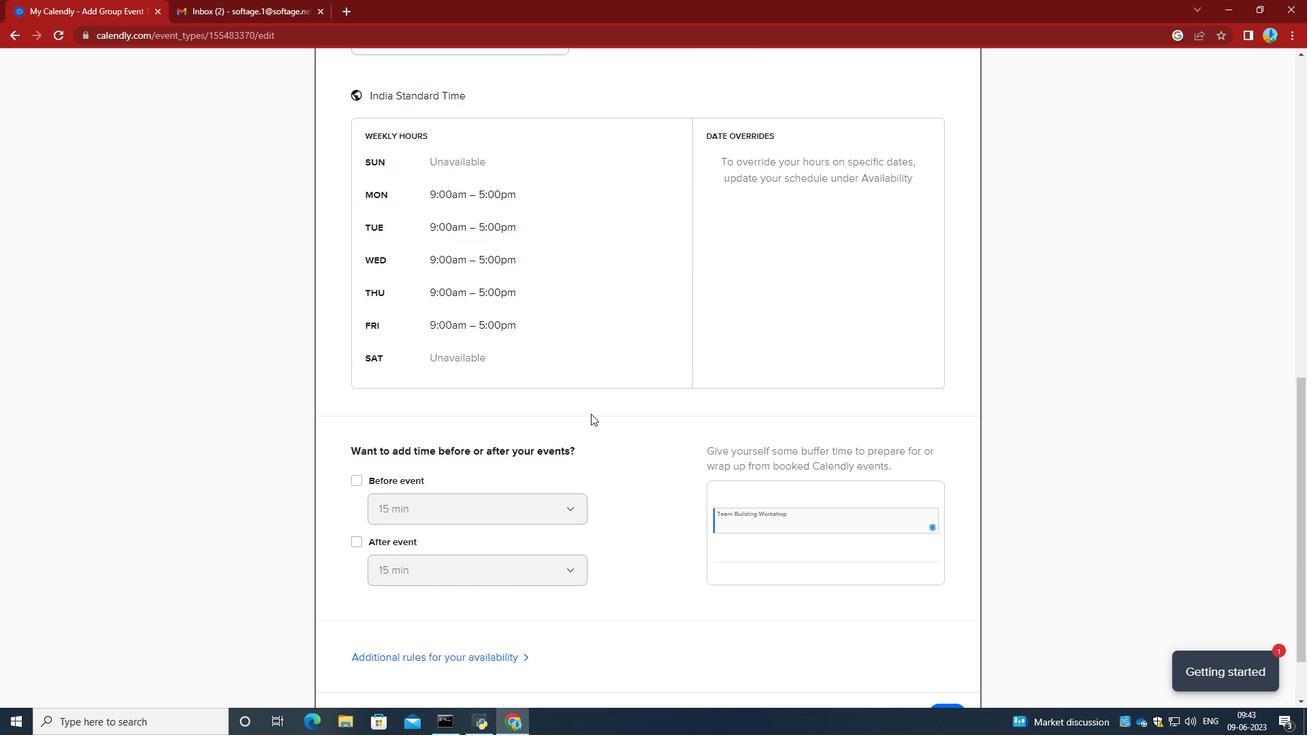 
Action: Mouse scrolled (591, 413) with delta (0, 0)
Screenshot: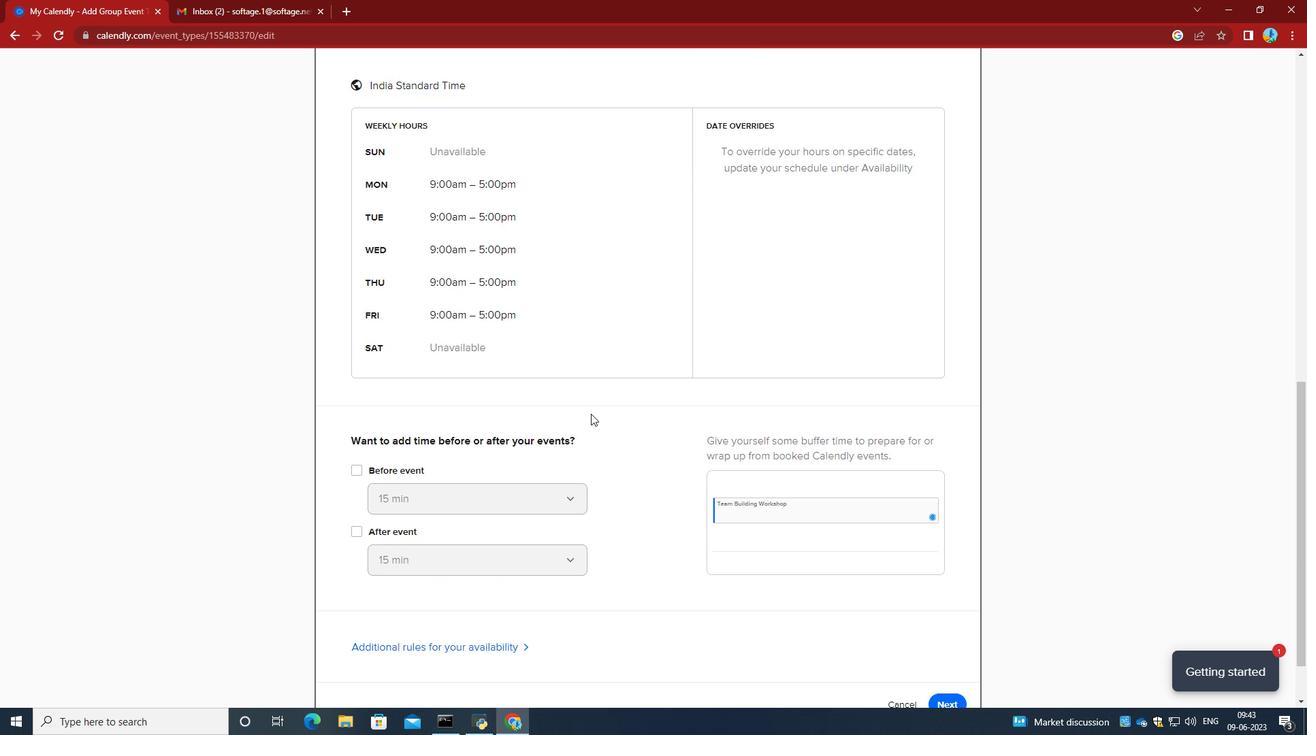 
Action: Mouse scrolled (591, 413) with delta (0, 0)
Screenshot: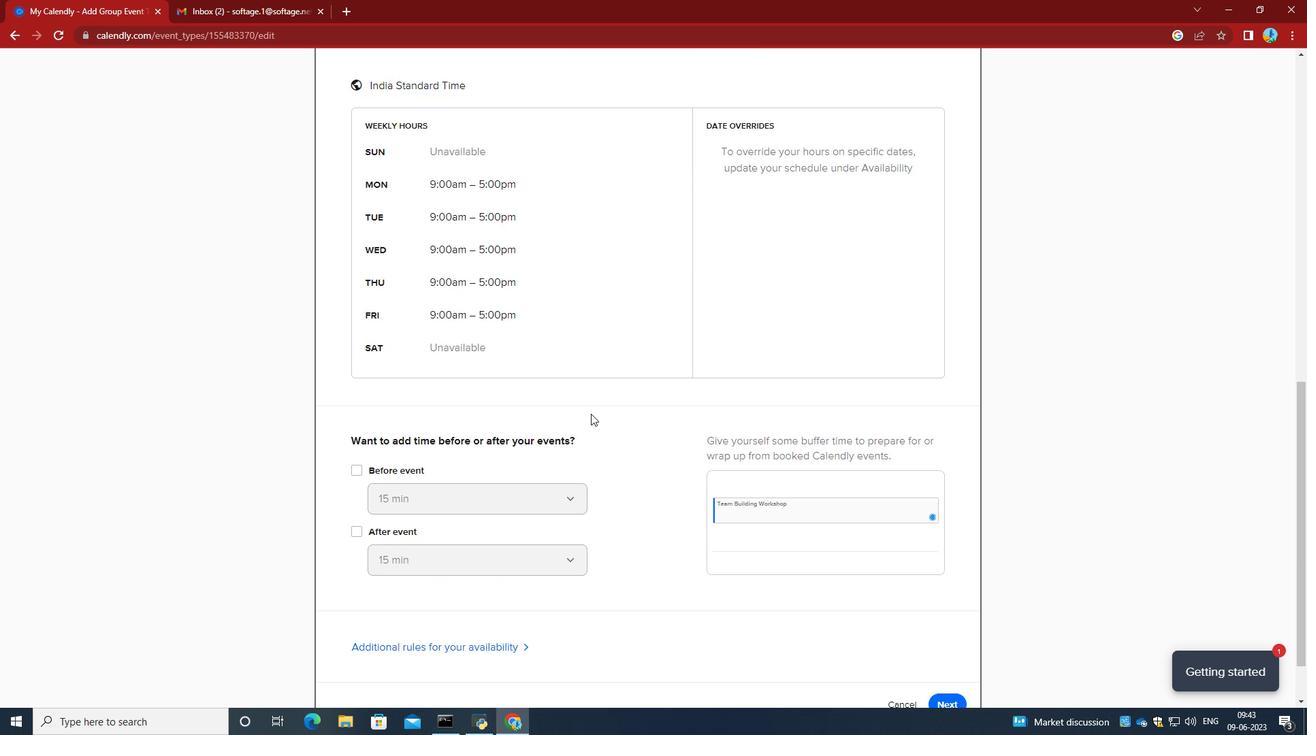 
Action: Mouse moved to (946, 632)
Screenshot: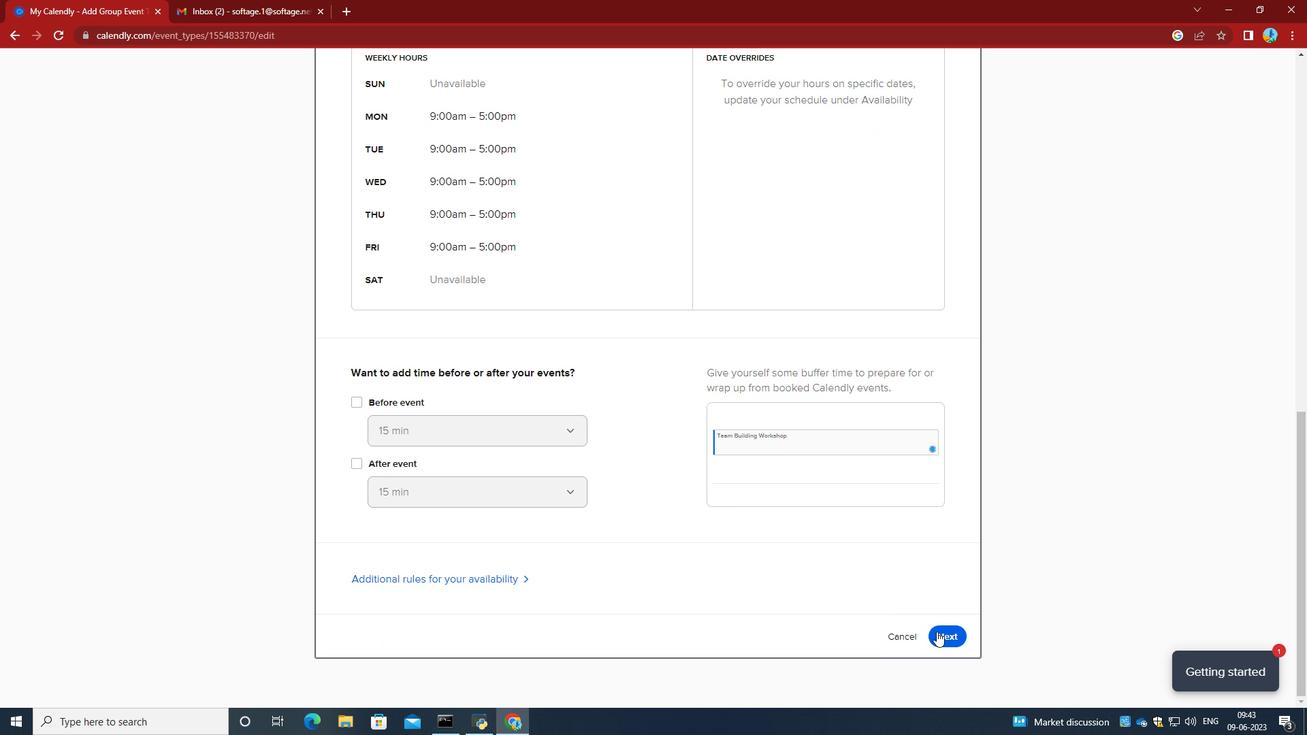 
Action: Mouse pressed left at (946, 632)
Screenshot: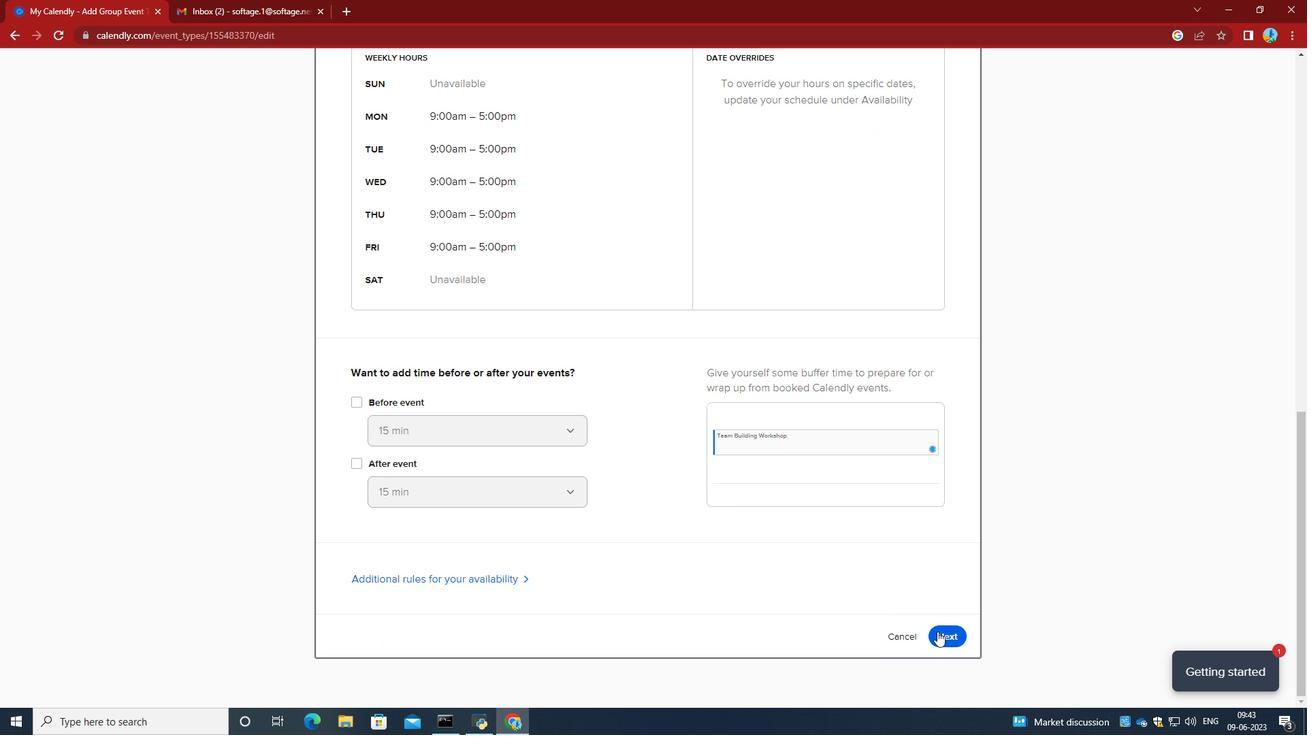 
Action: Mouse moved to (801, 440)
Screenshot: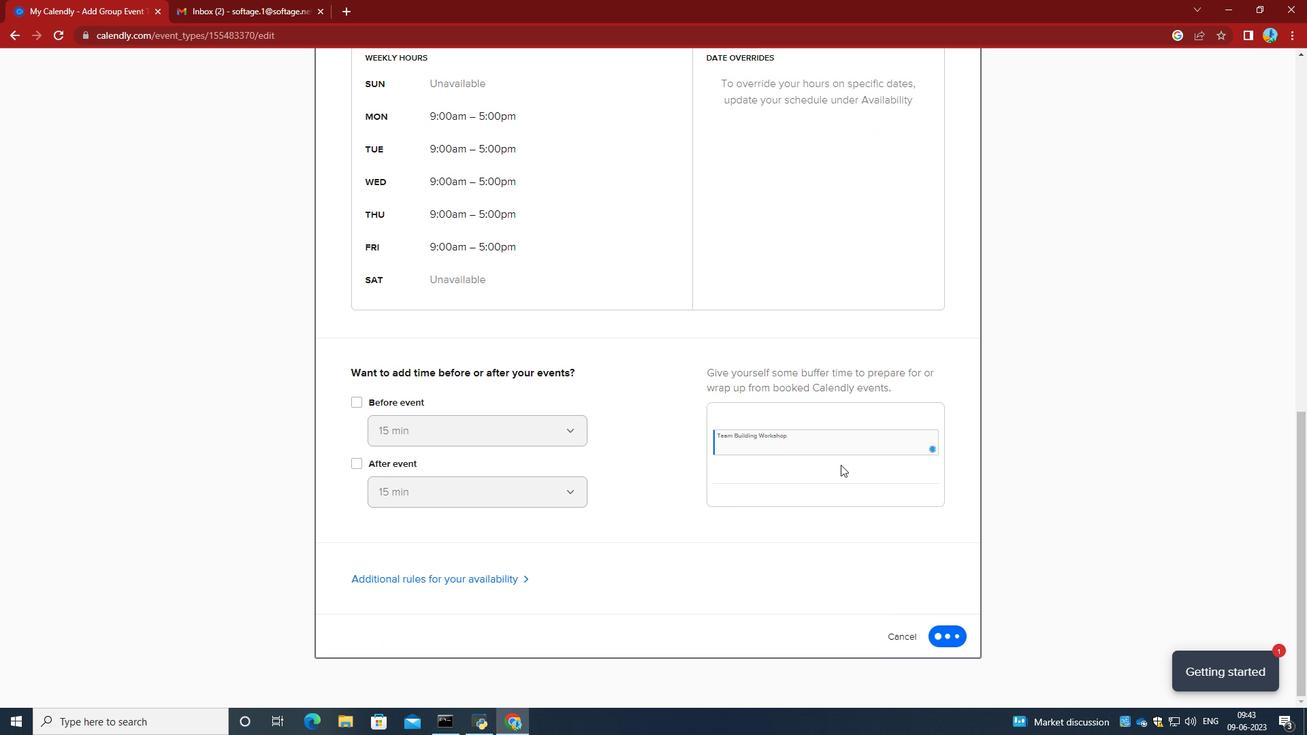 
Action: Mouse scrolled (801, 439) with delta (0, 0)
Screenshot: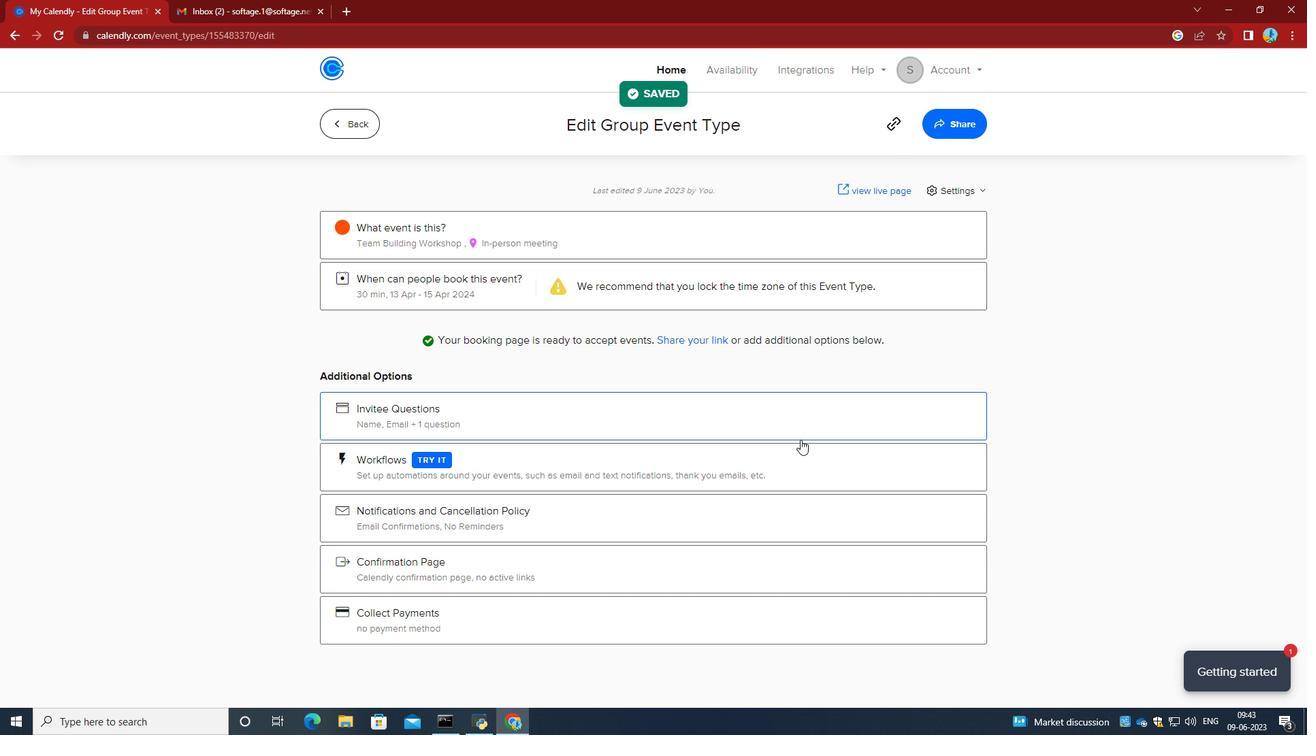
Action: Mouse scrolled (801, 439) with delta (0, 0)
Screenshot: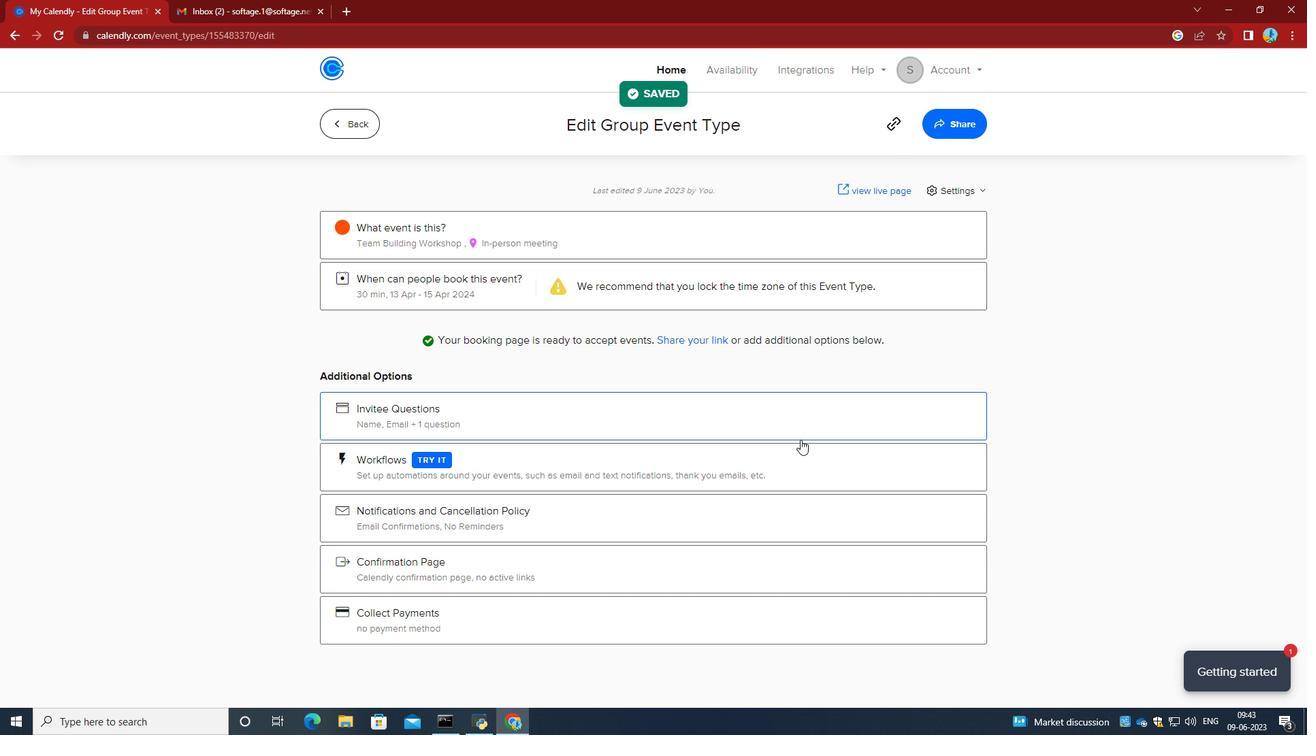
Action: Mouse scrolled (801, 439) with delta (0, 0)
Screenshot: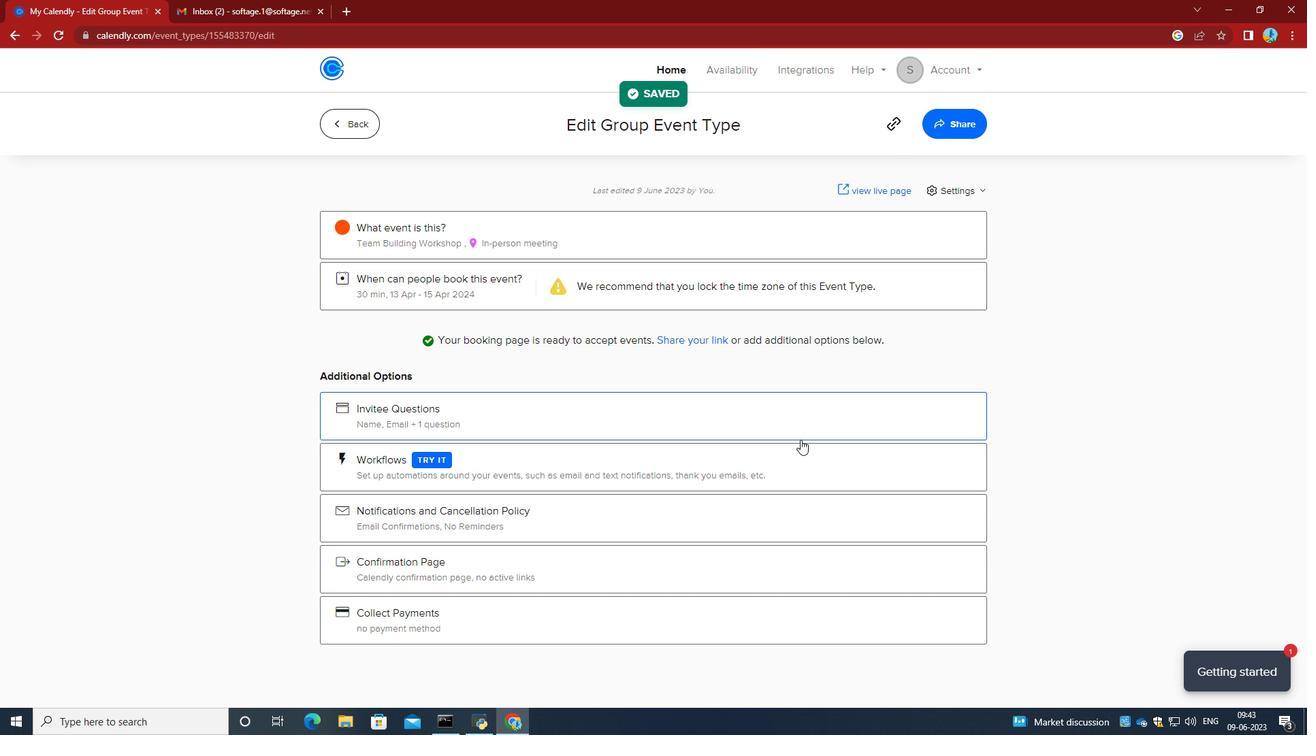 
Action: Mouse moved to (962, 131)
Screenshot: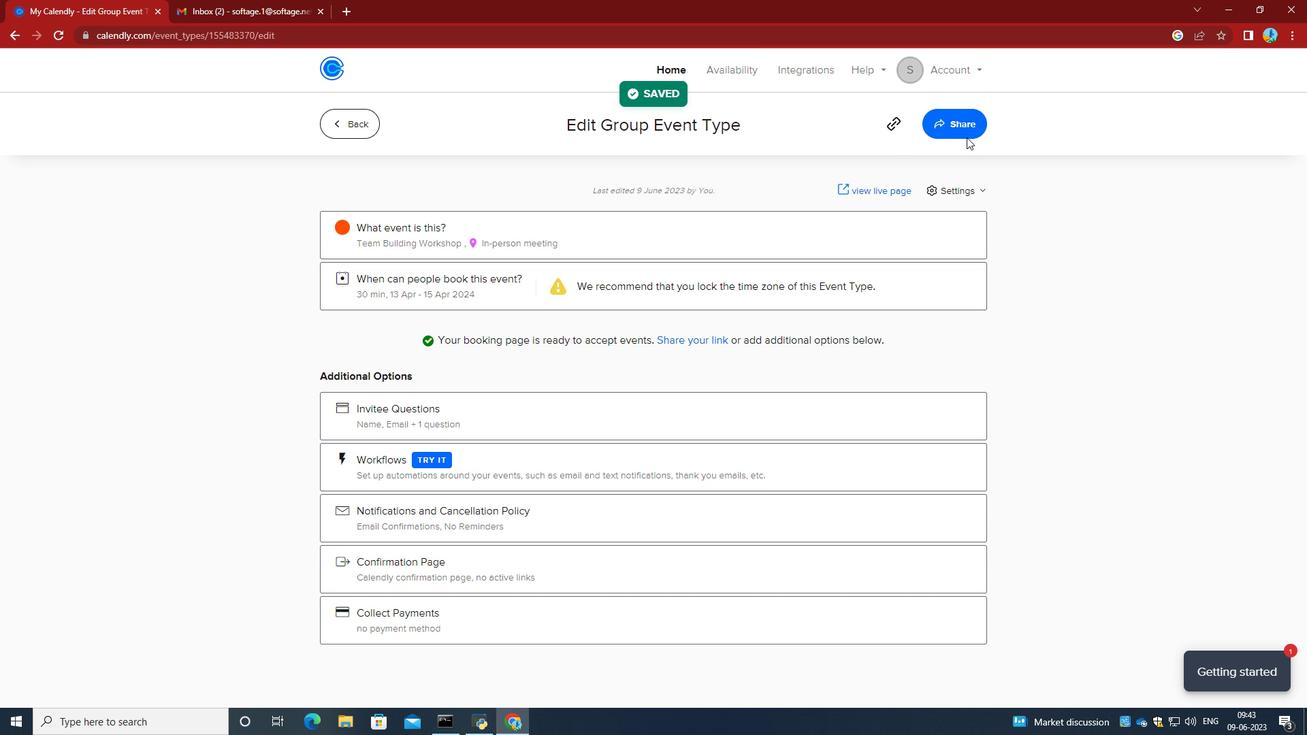 
Action: Mouse pressed left at (962, 131)
Screenshot: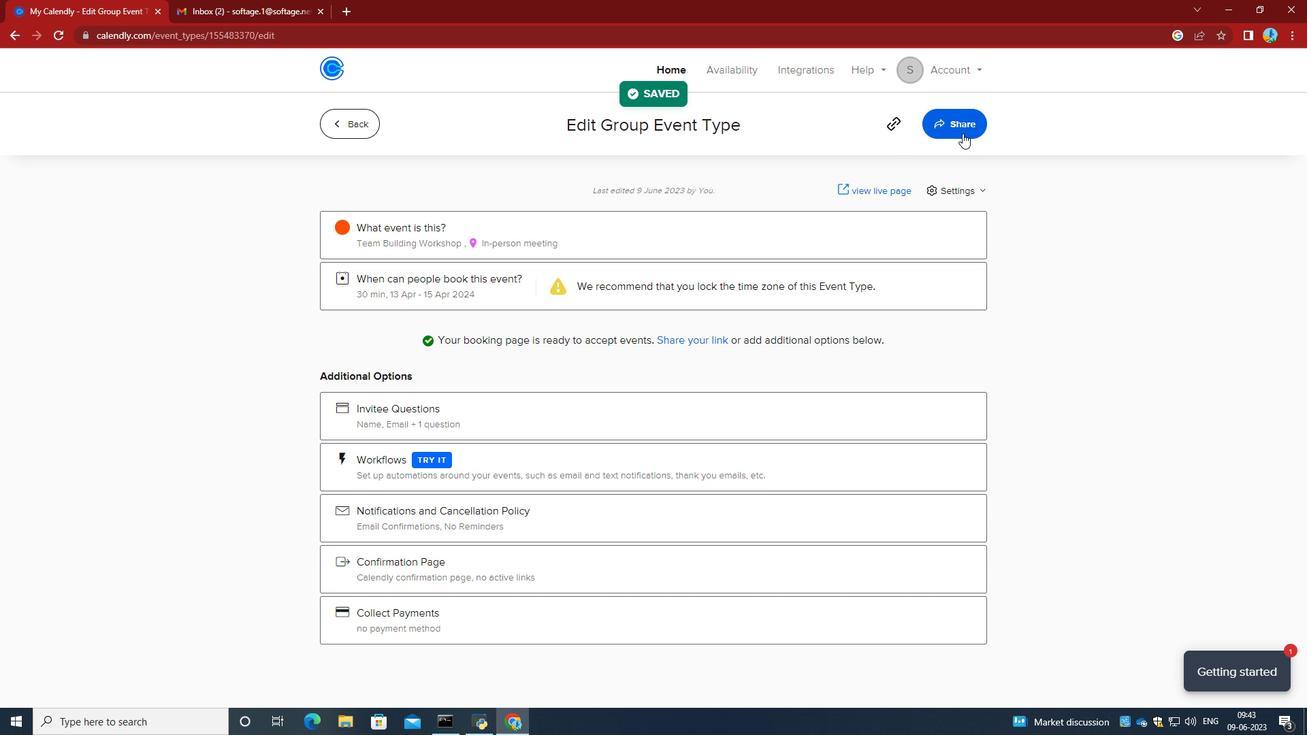 
Action: Mouse moved to (824, 260)
Screenshot: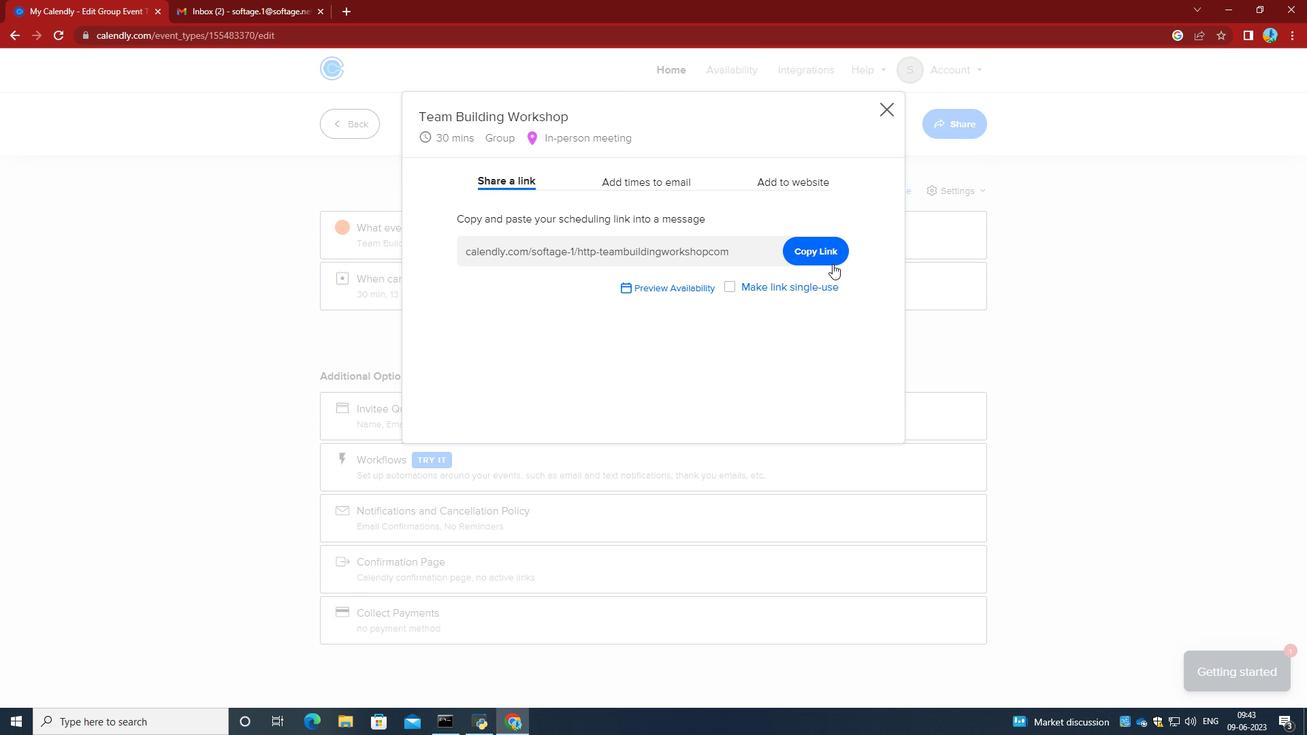 
Action: Mouse pressed left at (824, 260)
Screenshot: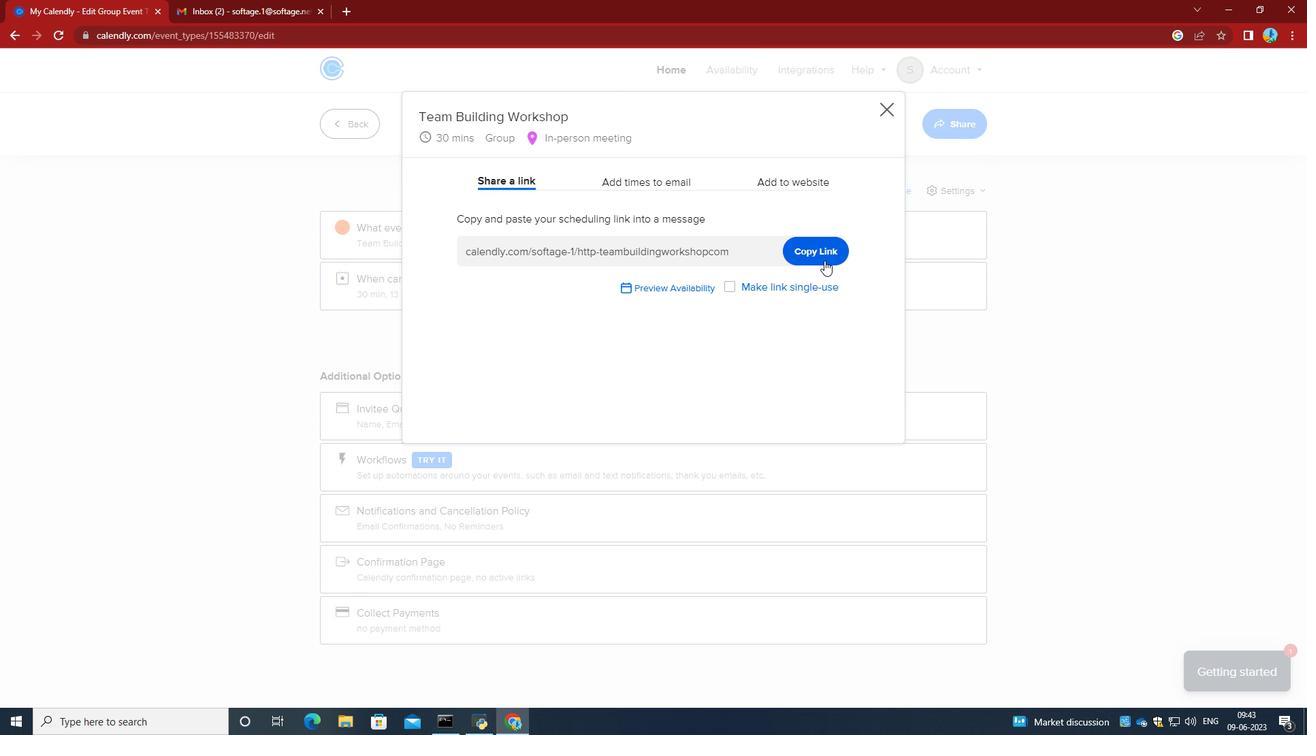 
Action: Mouse moved to (224, 5)
Screenshot: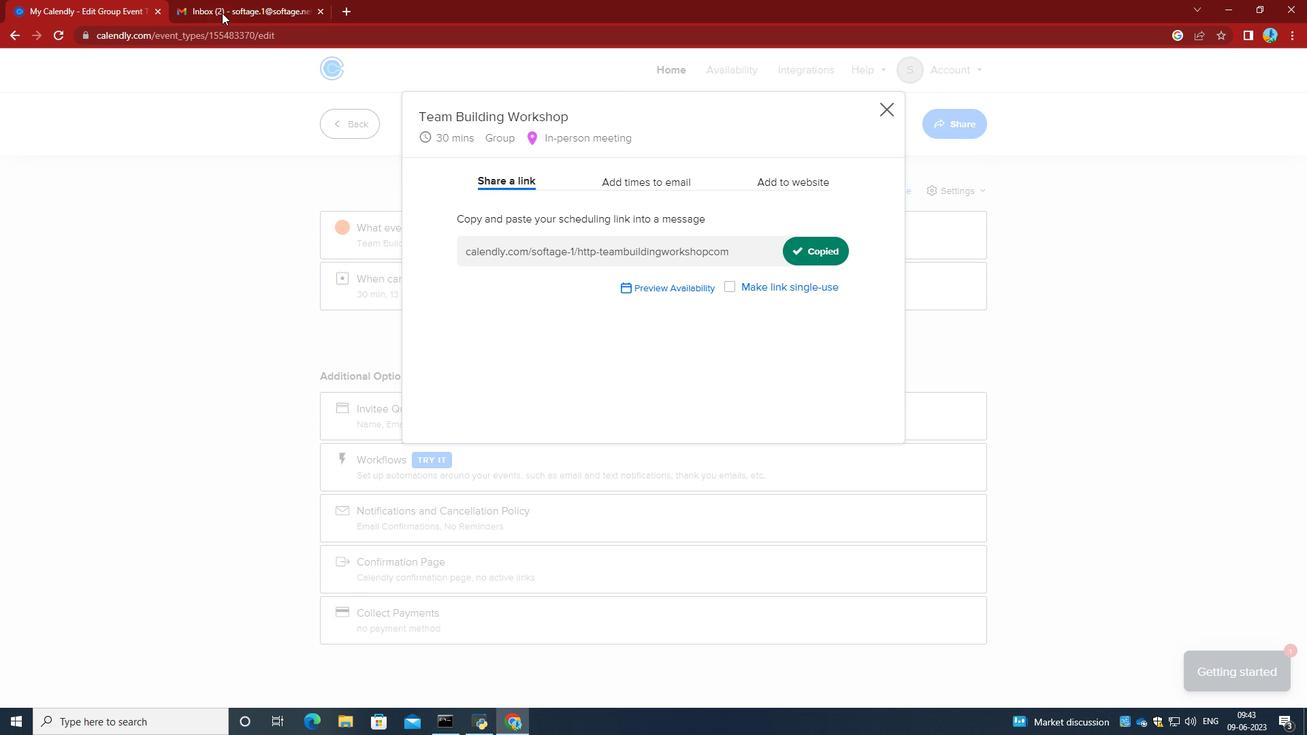 
Action: Mouse pressed left at (224, 5)
Screenshot: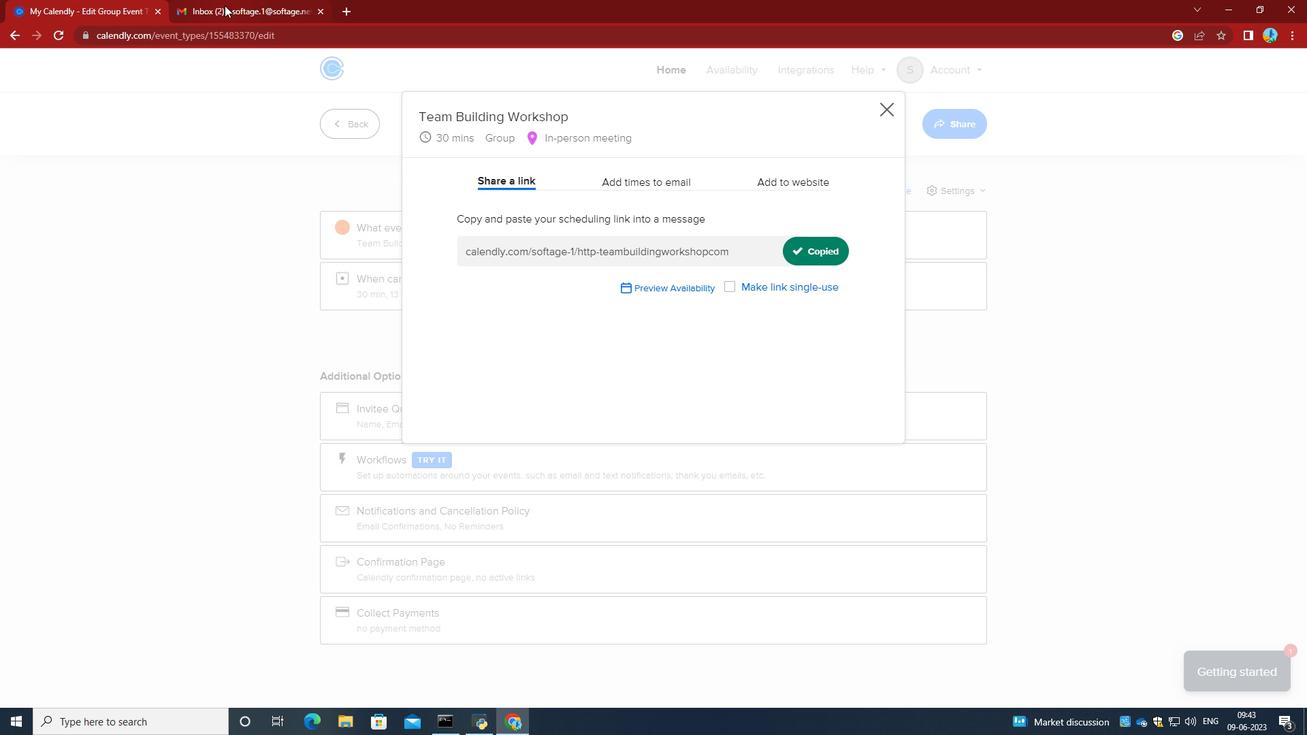 
Action: Mouse moved to (115, 130)
Screenshot: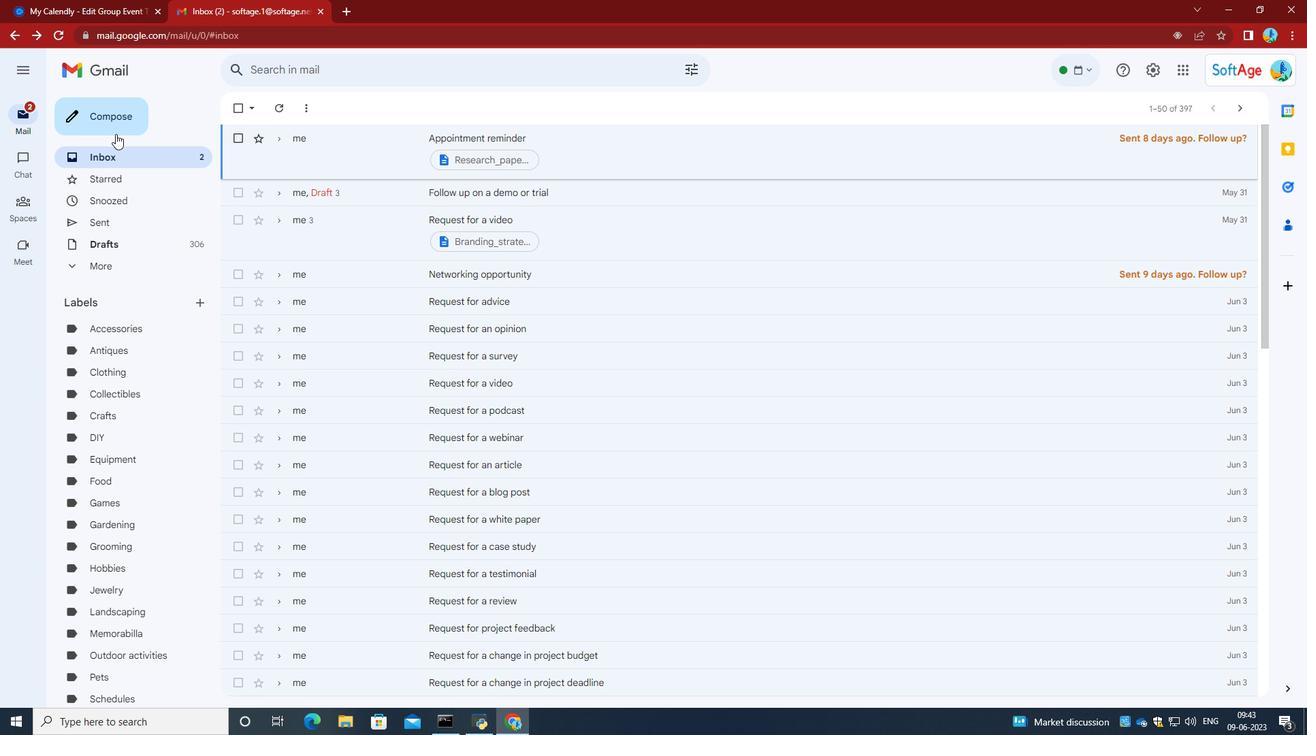 
Action: Mouse pressed left at (115, 130)
Screenshot: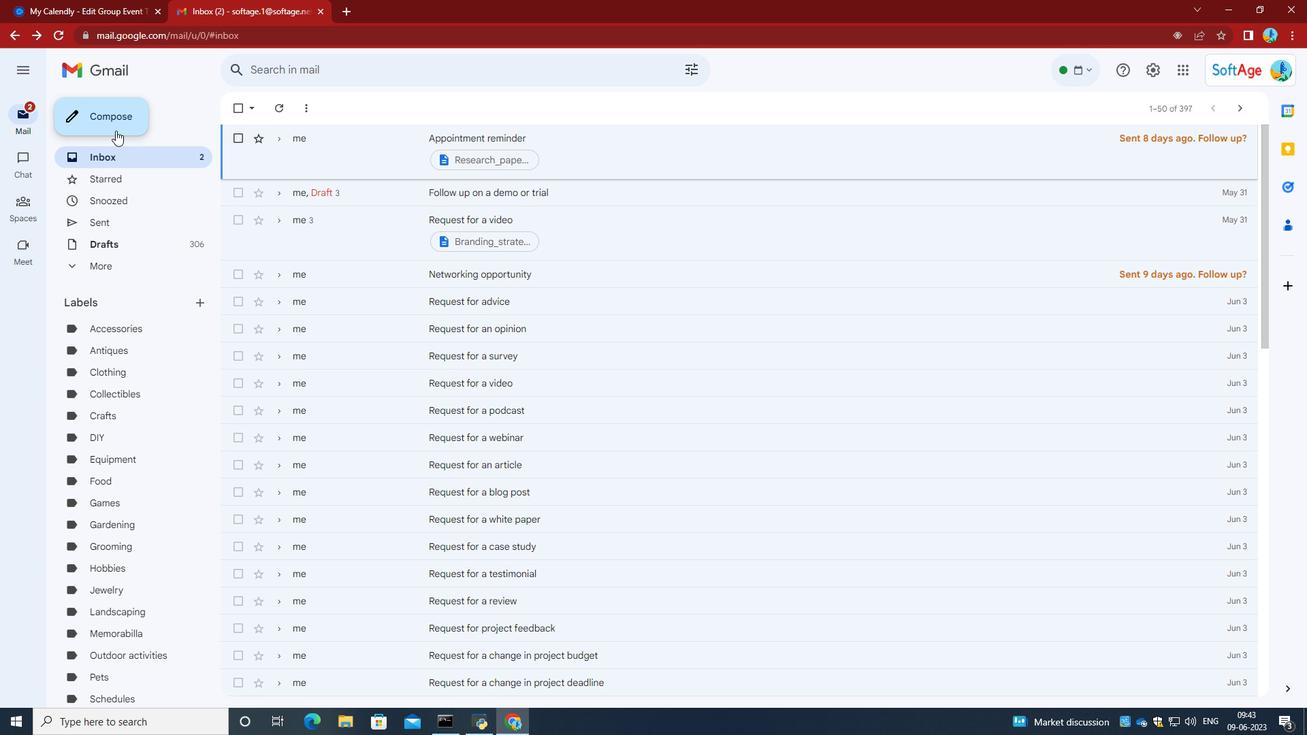 
Action: Mouse moved to (957, 408)
Screenshot: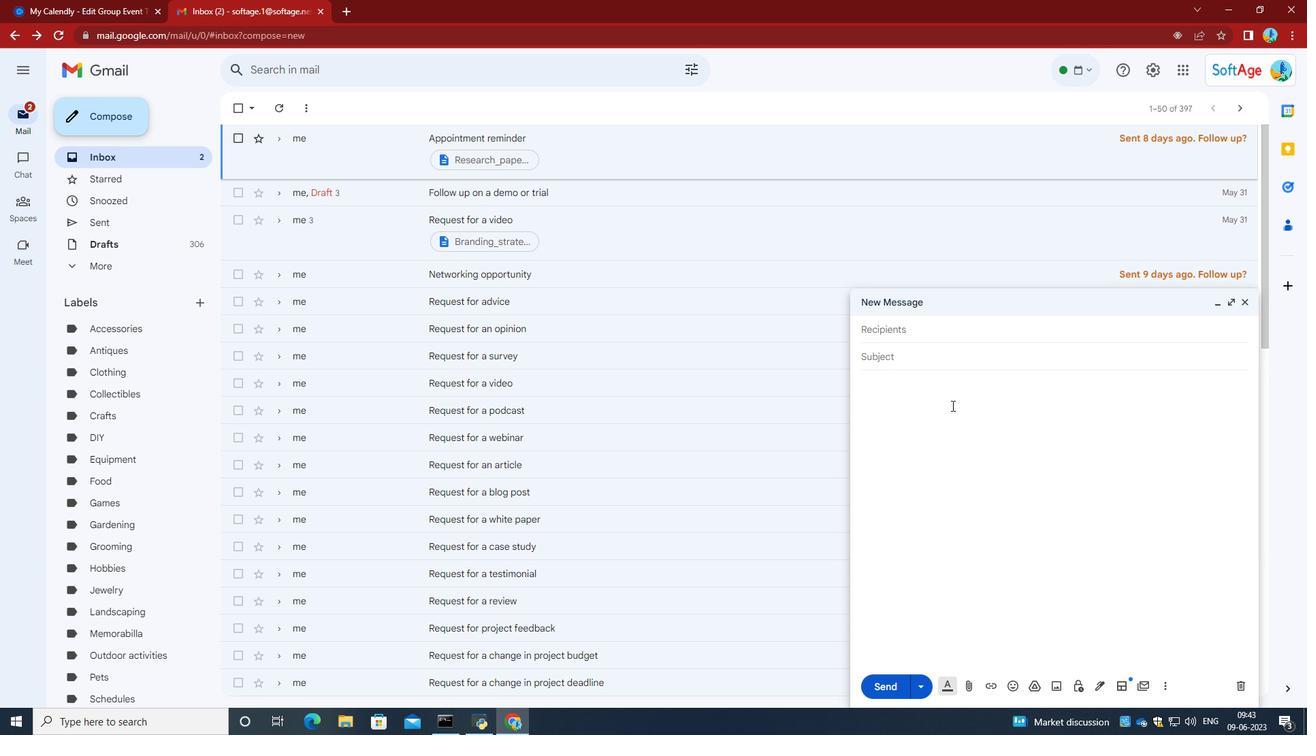 
Action: Mouse pressed left at (957, 408)
Screenshot: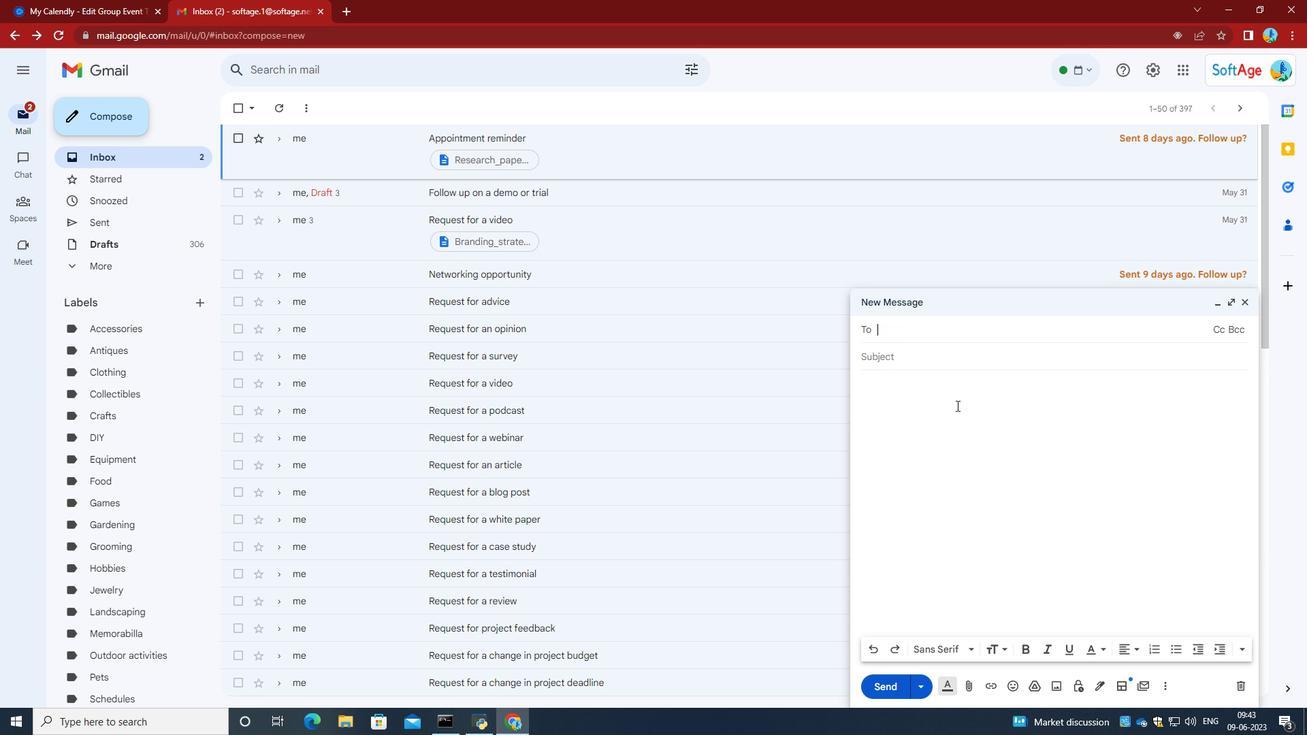 
Action: Mouse moved to (957, 410)
Screenshot: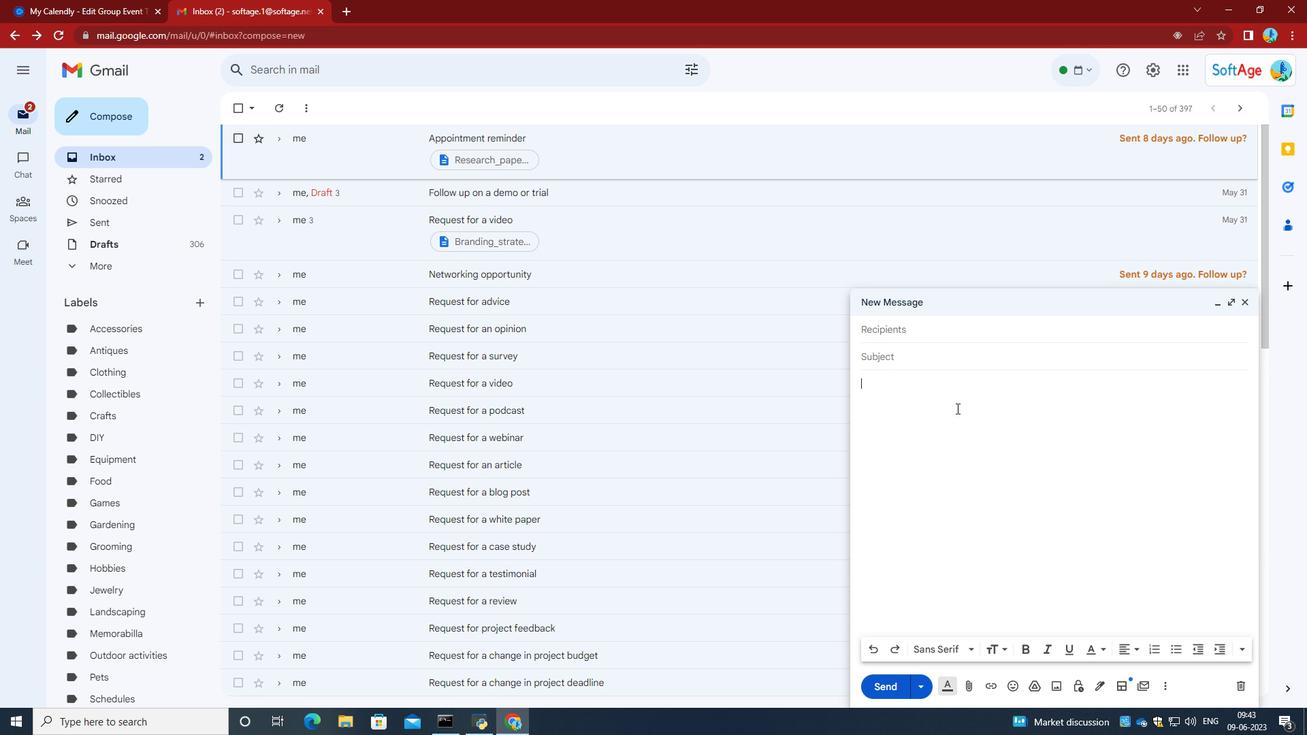
Action: Key pressed ctrl+V
Screenshot: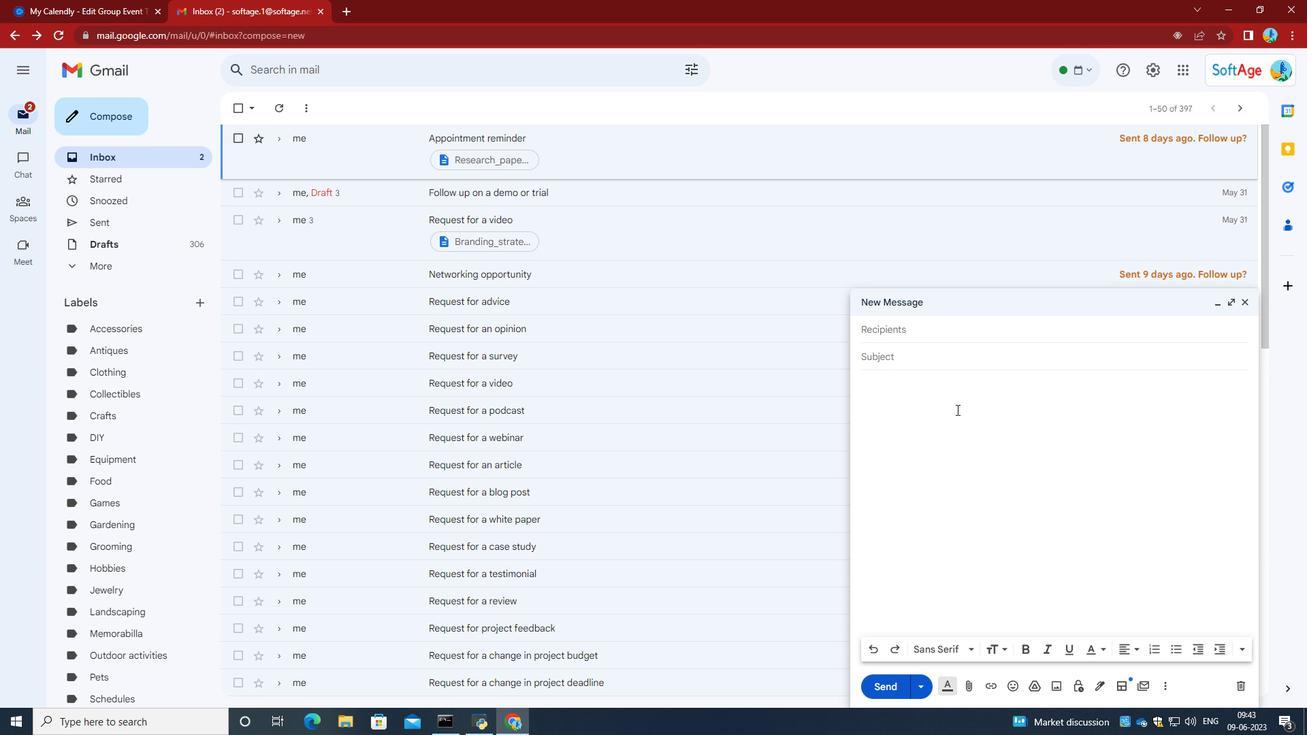 
Action: Mouse moved to (967, 333)
Screenshot: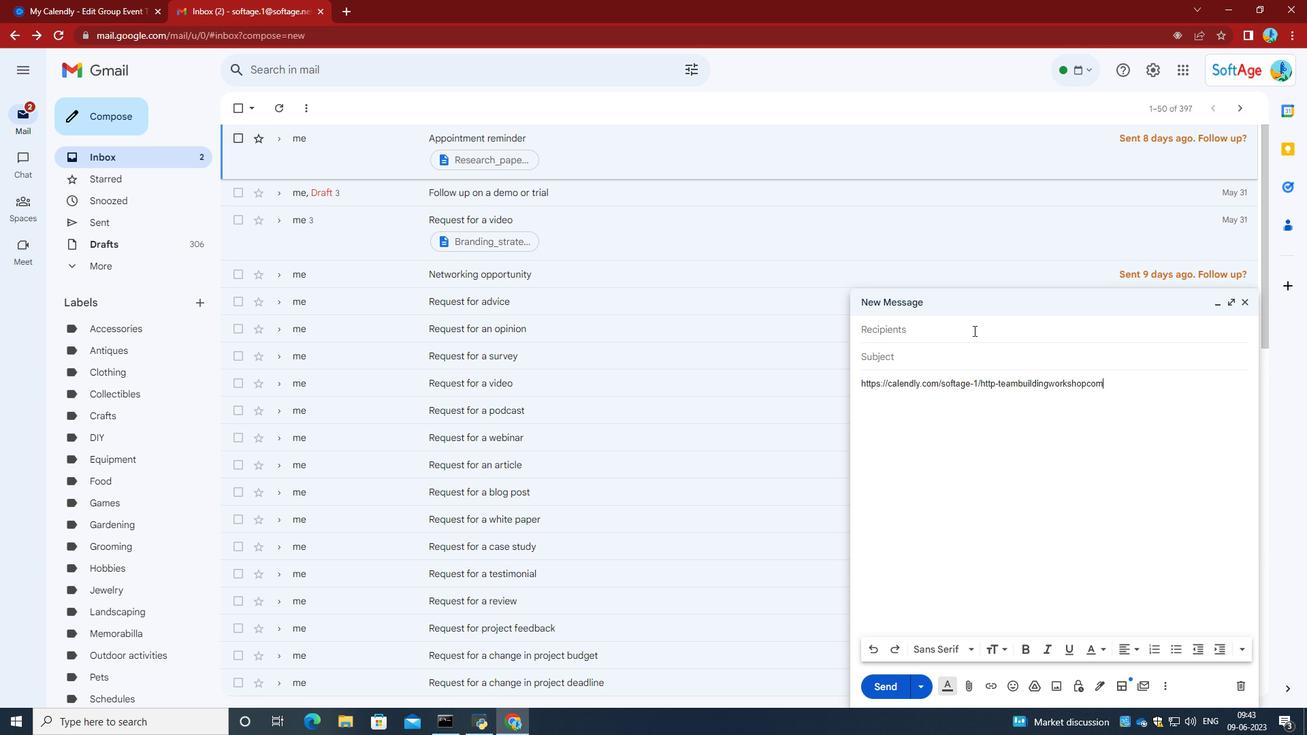 
Action: Mouse pressed left at (967, 333)
Screenshot: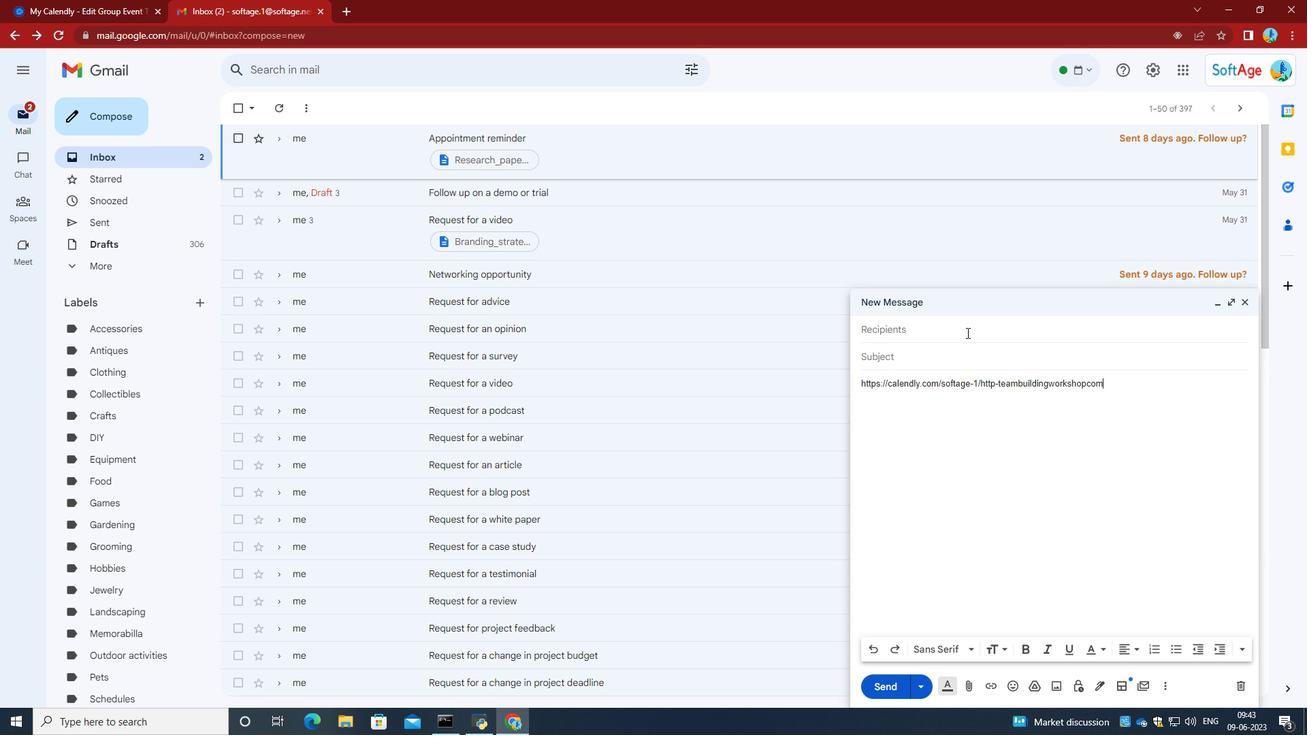 
Action: Key pressed softage.3<Key.shift>@softage.net<Key.enter>softage.4<Key.shift>@softage.net
Screenshot: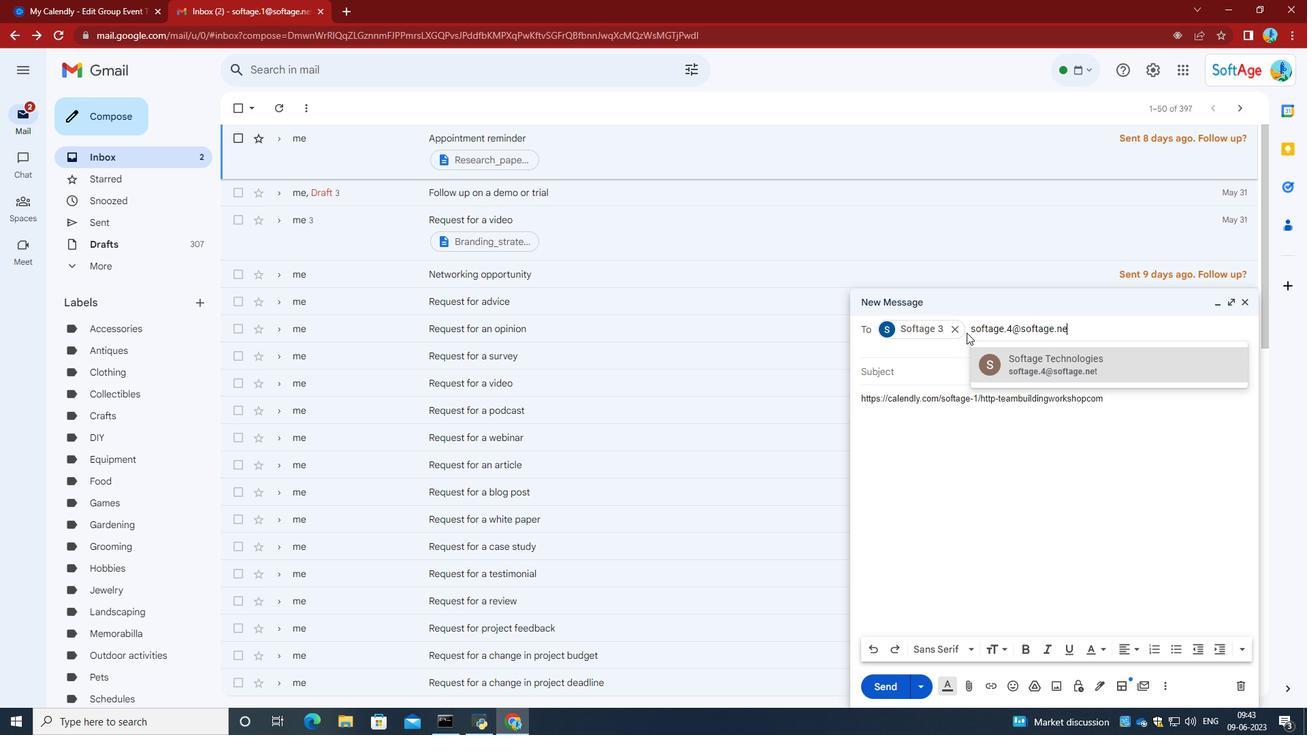 
Action: Mouse moved to (1010, 361)
Screenshot: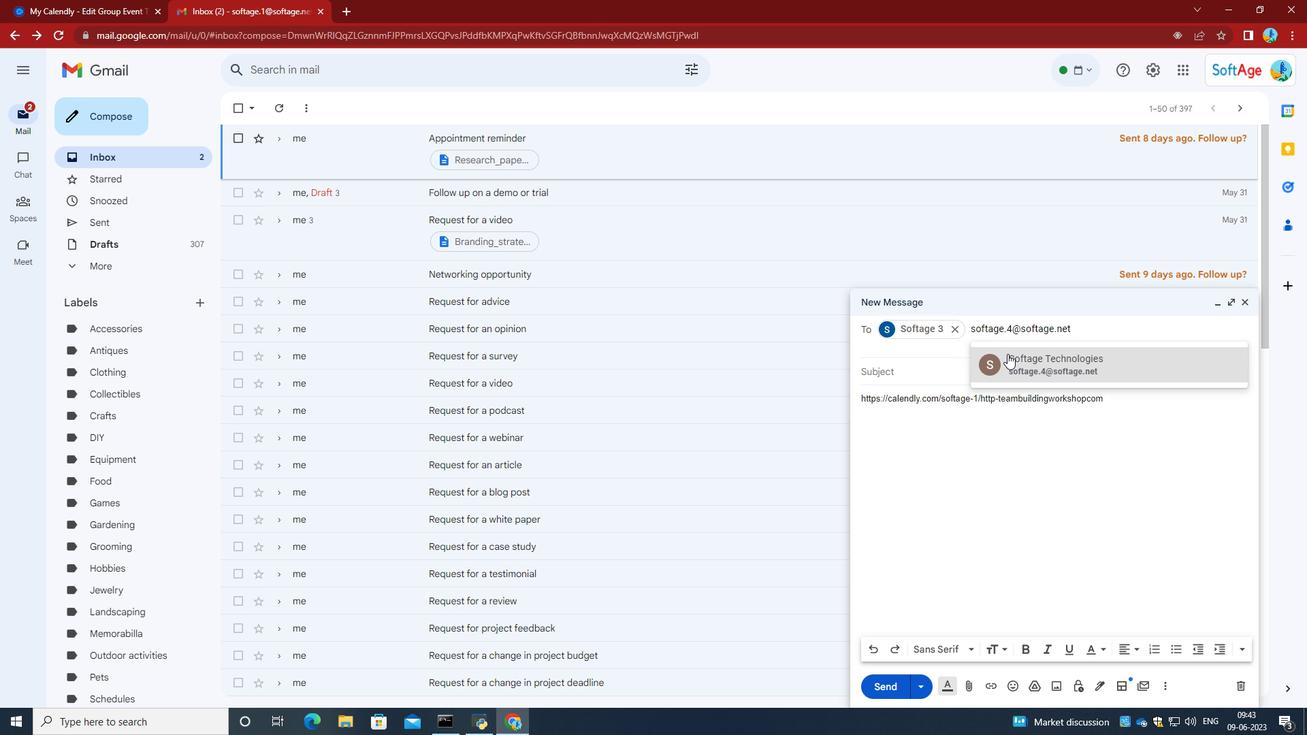 
Action: Mouse pressed left at (1010, 361)
Screenshot: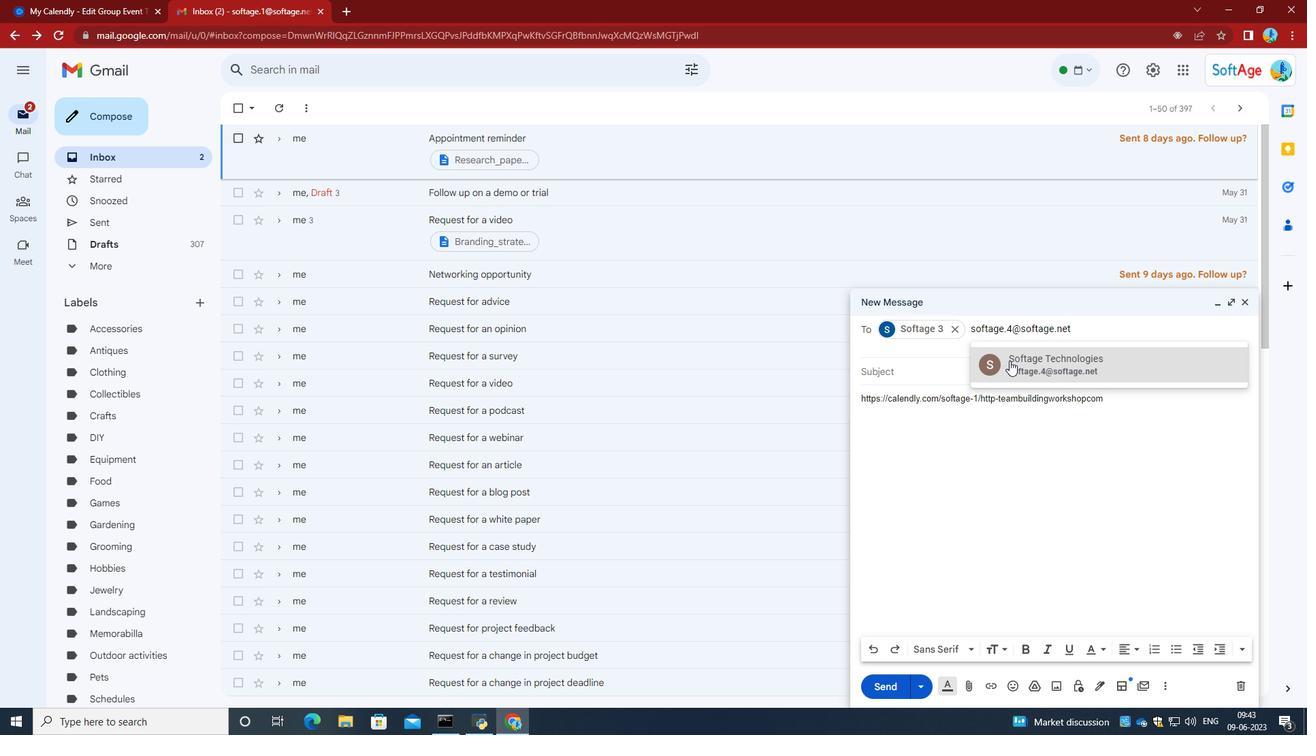 
Action: Mouse moved to (884, 688)
Screenshot: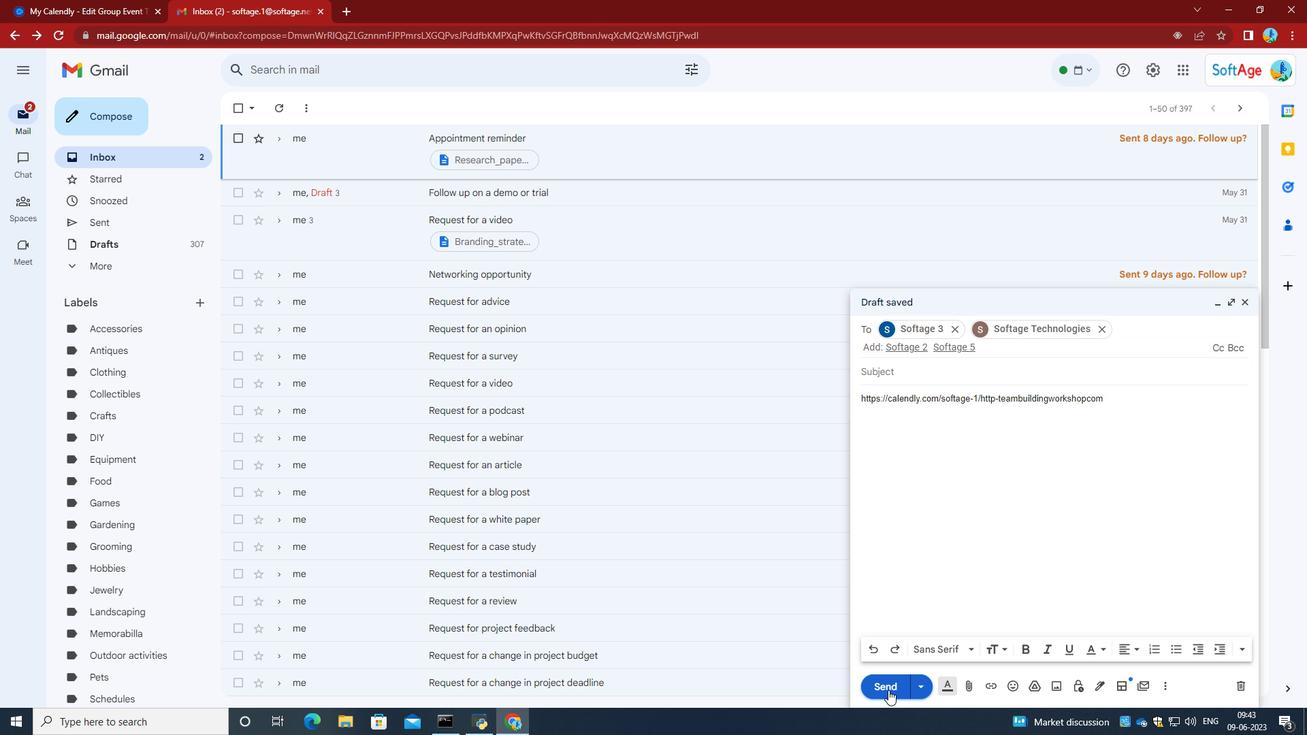 
Action: Mouse pressed left at (884, 688)
Screenshot: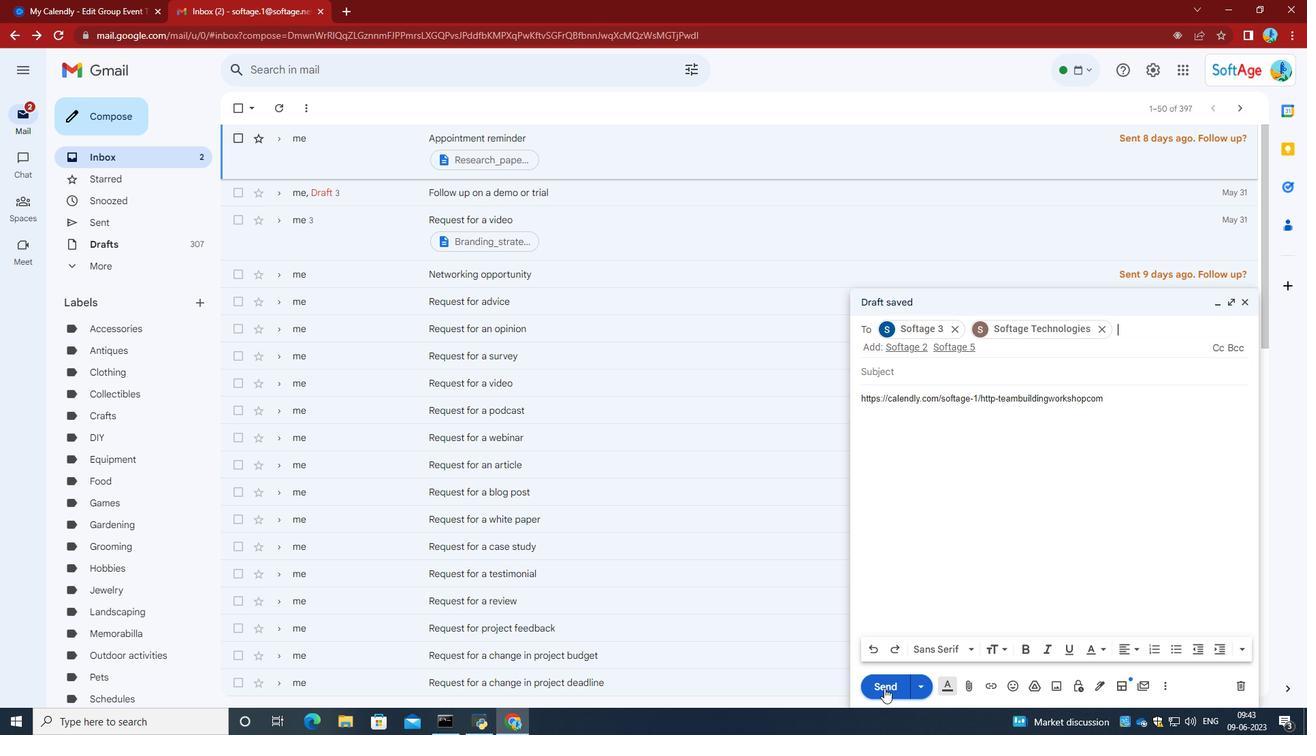 
Action: Mouse moved to (882, 686)
Screenshot: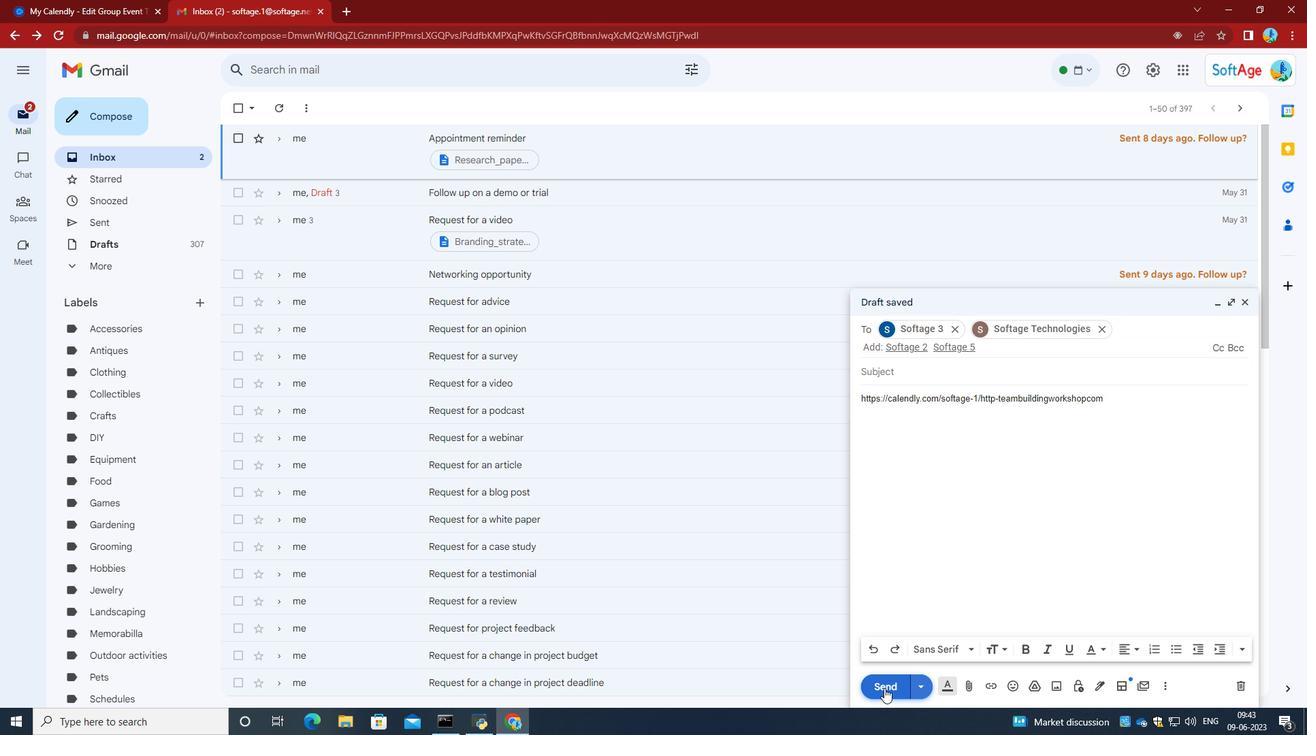 
